 Task: Look for space in Spanish Springs, United States from 8th August, 2023 to 15th August, 2023 for 9 adults in price range Rs.10000 to Rs.14000. Place can be shared room with 5 bedrooms having 9 beds and 5 bathrooms. Property type can be house, flat, guest house. Amenities needed are: wifi, TV, free parkinig on premises, gym, breakfast. Booking option can be shelf check-in. Required host language is English.
Action: Mouse moved to (593, 128)
Screenshot: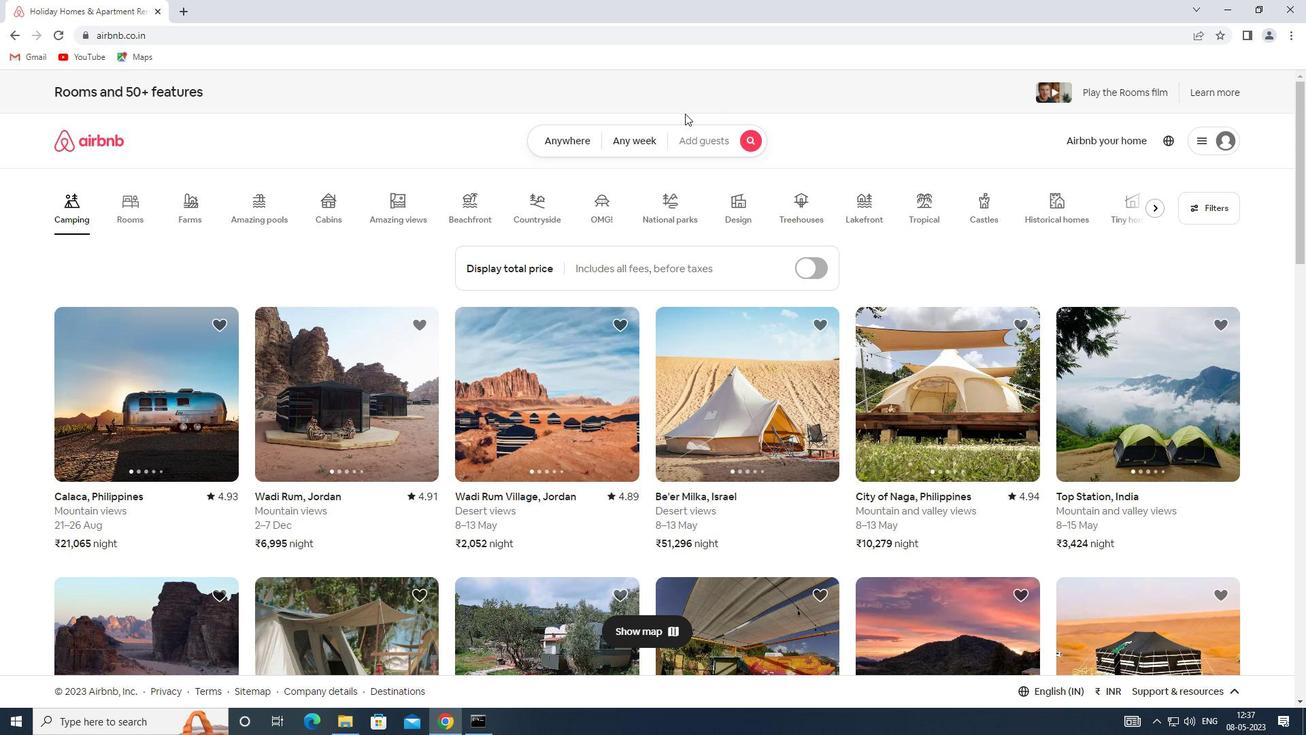 
Action: Mouse pressed left at (593, 128)
Screenshot: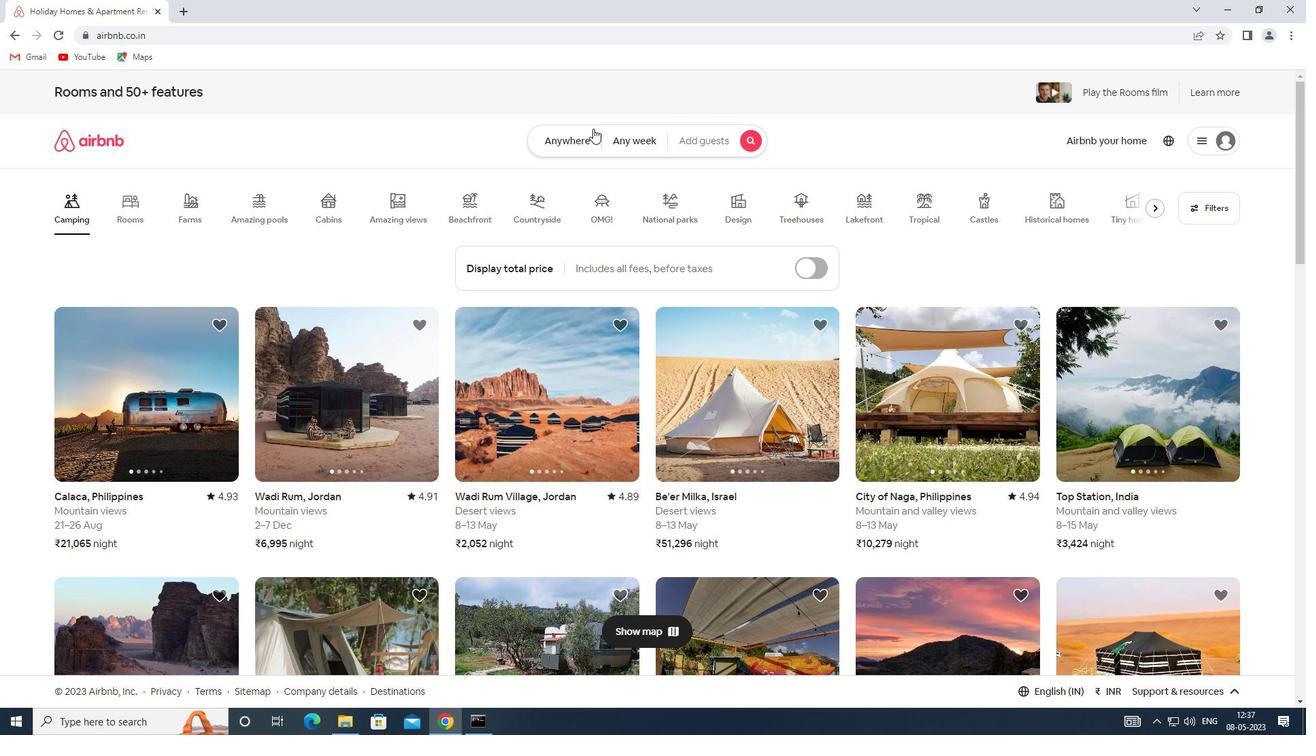 
Action: Mouse moved to (430, 189)
Screenshot: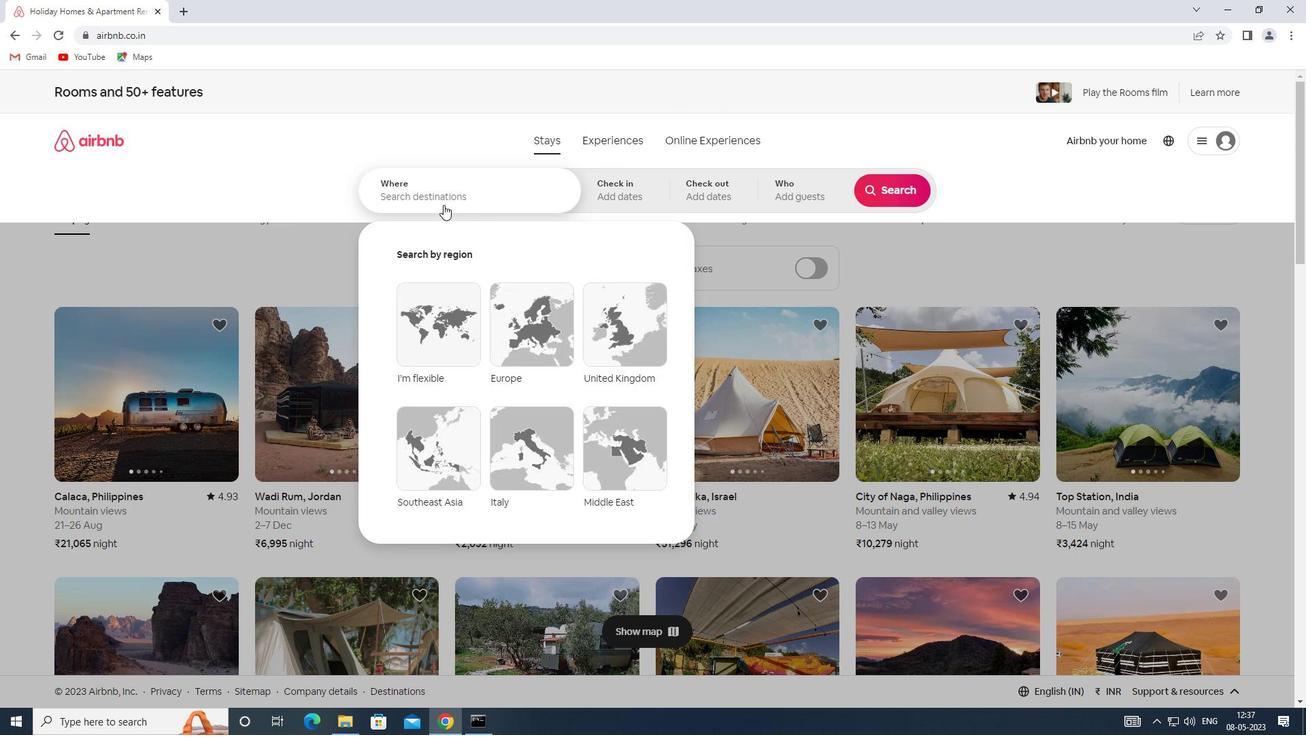 
Action: Mouse pressed left at (430, 189)
Screenshot: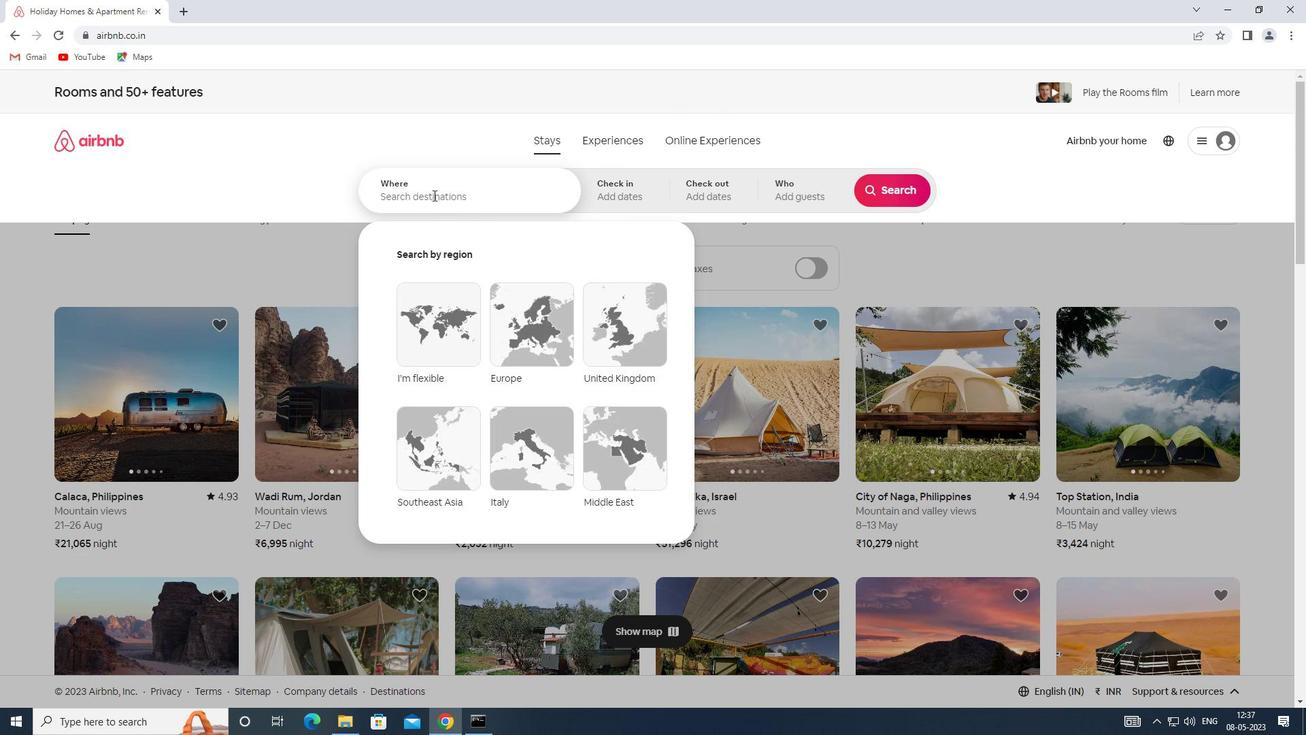 
Action: Key pressed <Key.shift>SPACE<Key.space>IN<Key.space><Key.shift>SPANISH<Key.space>,<Key.shift>UNITED<Key.space><Key.shift>STATES
Screenshot: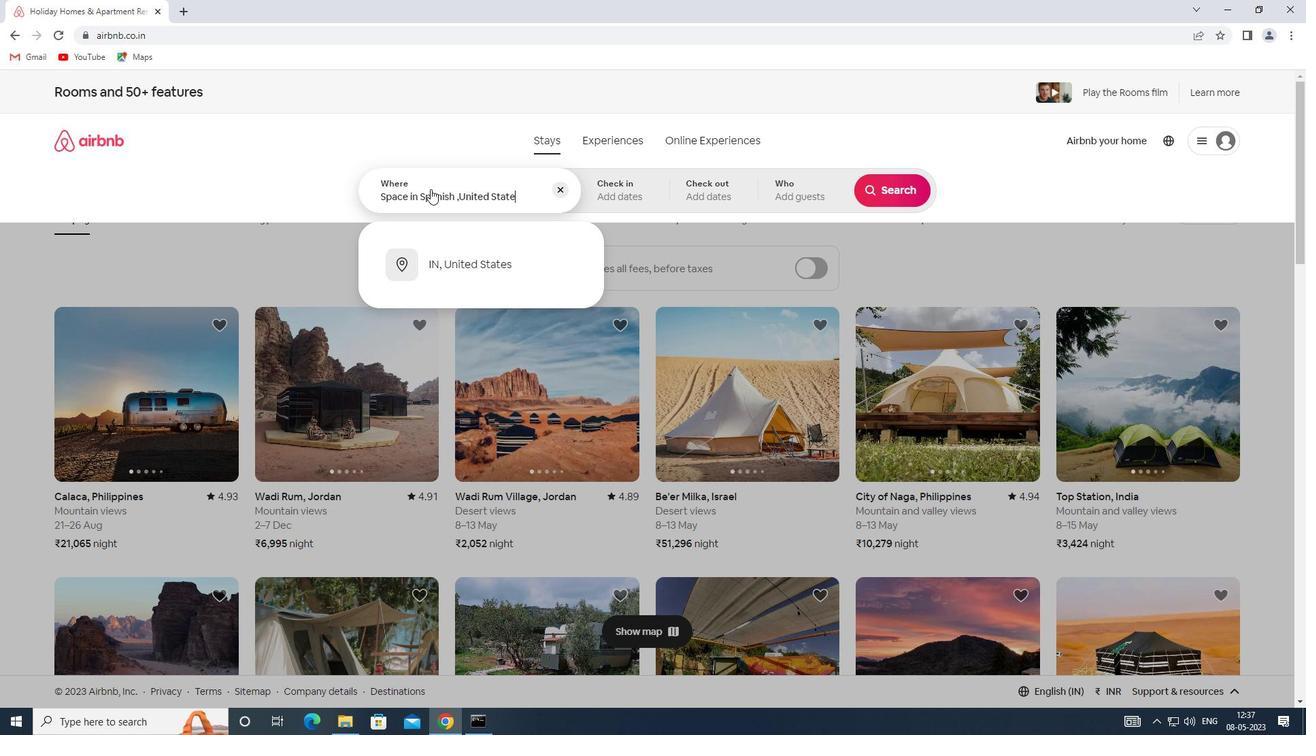 
Action: Mouse moved to (618, 194)
Screenshot: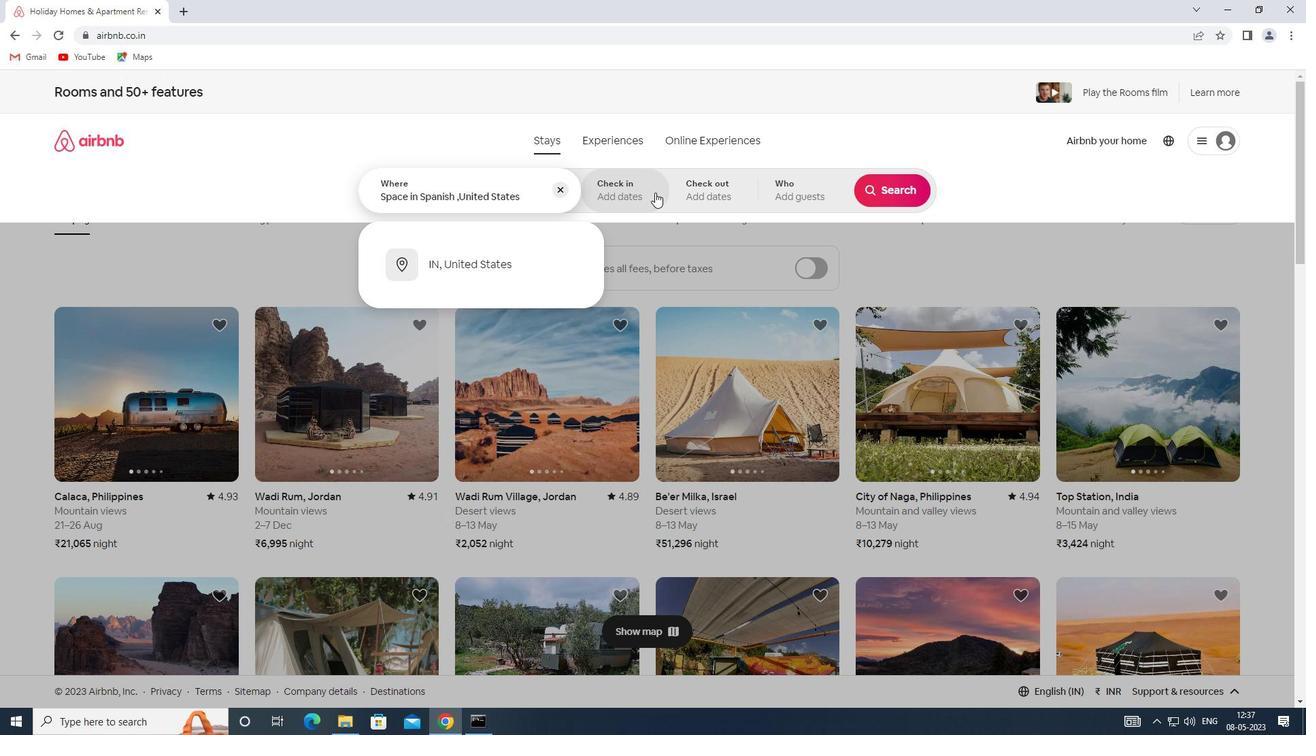 
Action: Mouse pressed left at (618, 194)
Screenshot: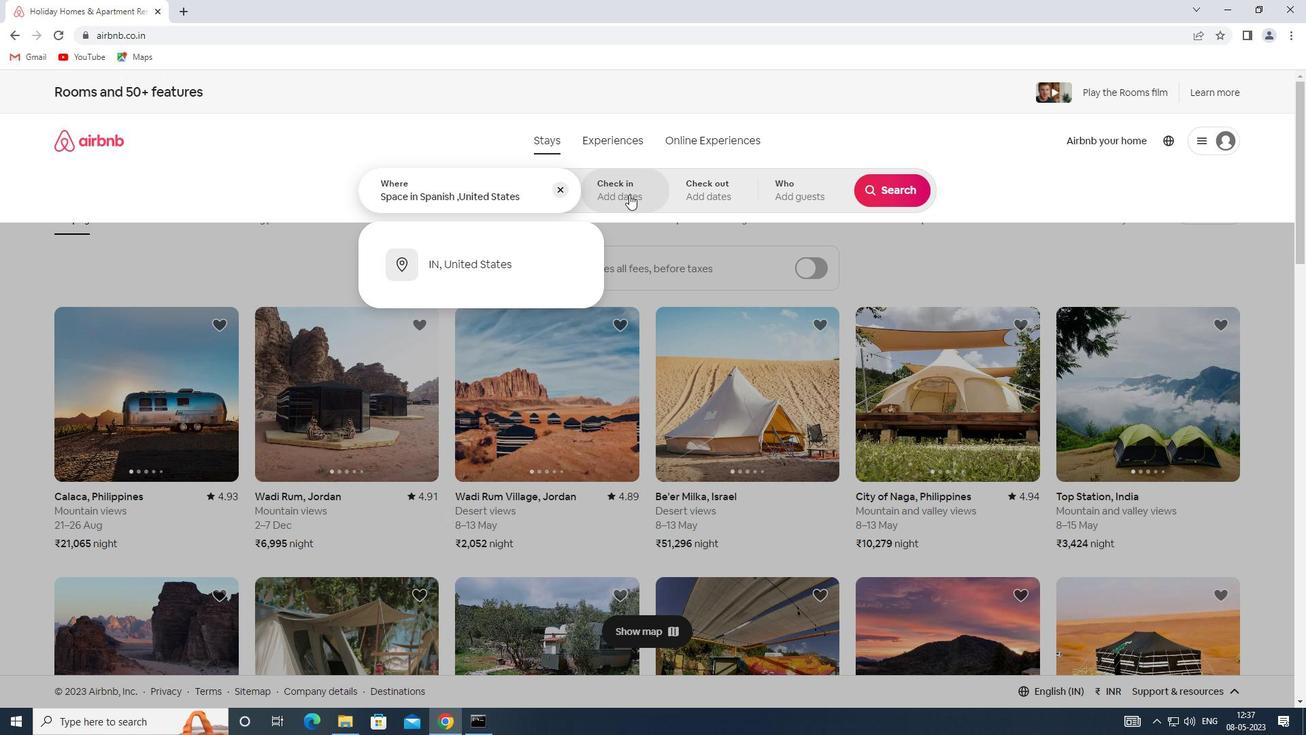 
Action: Mouse moved to (884, 294)
Screenshot: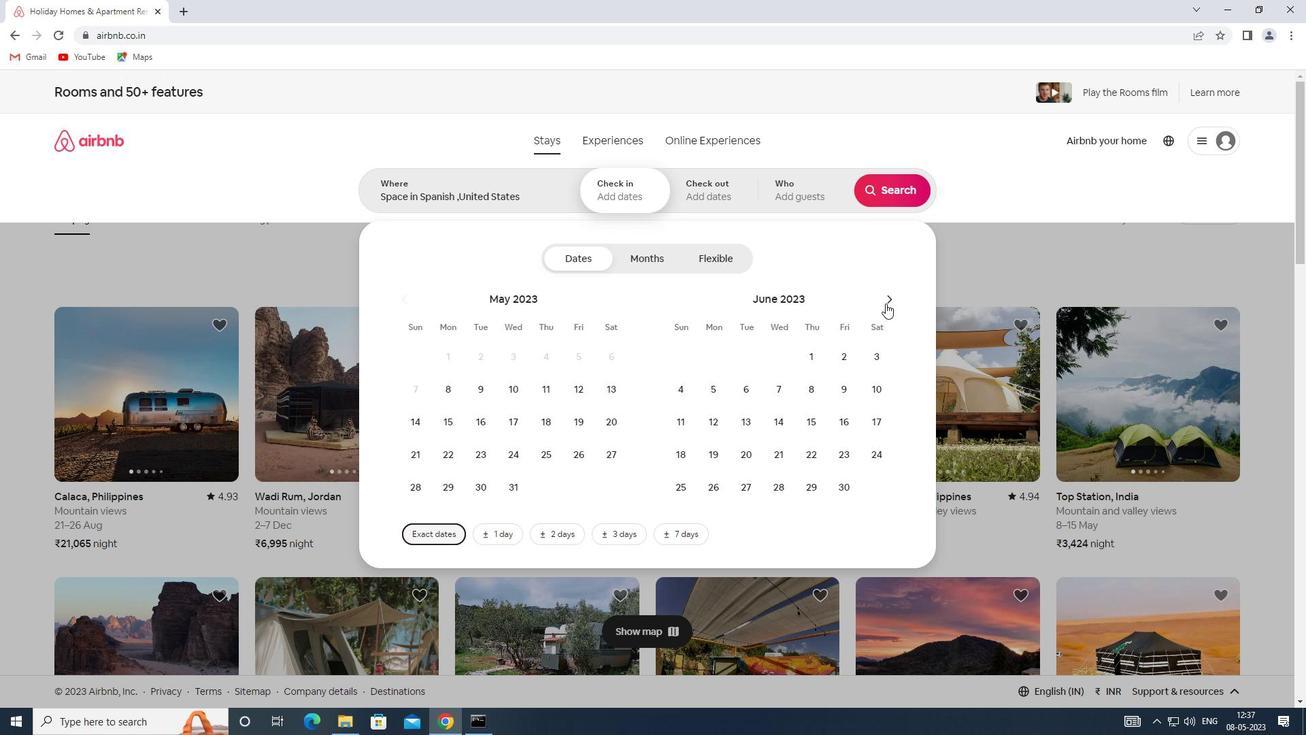 
Action: Mouse pressed left at (884, 294)
Screenshot: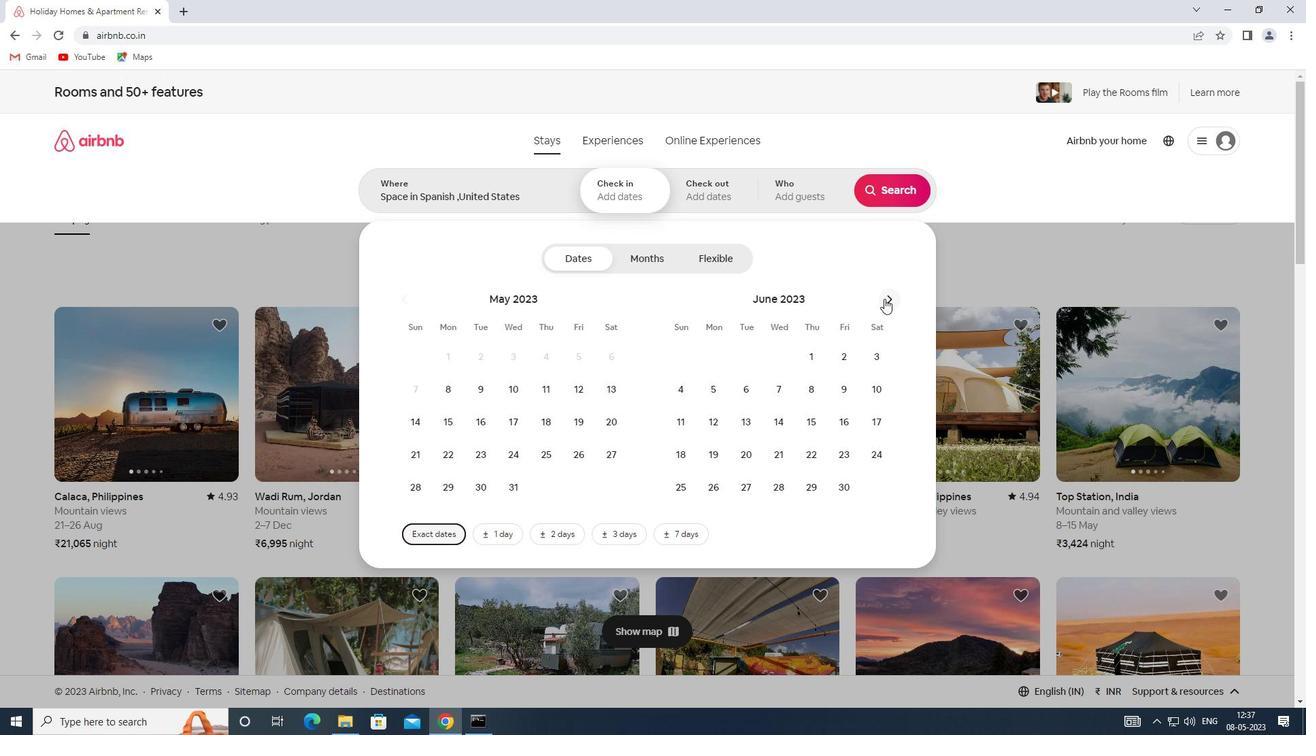 
Action: Mouse pressed left at (884, 294)
Screenshot: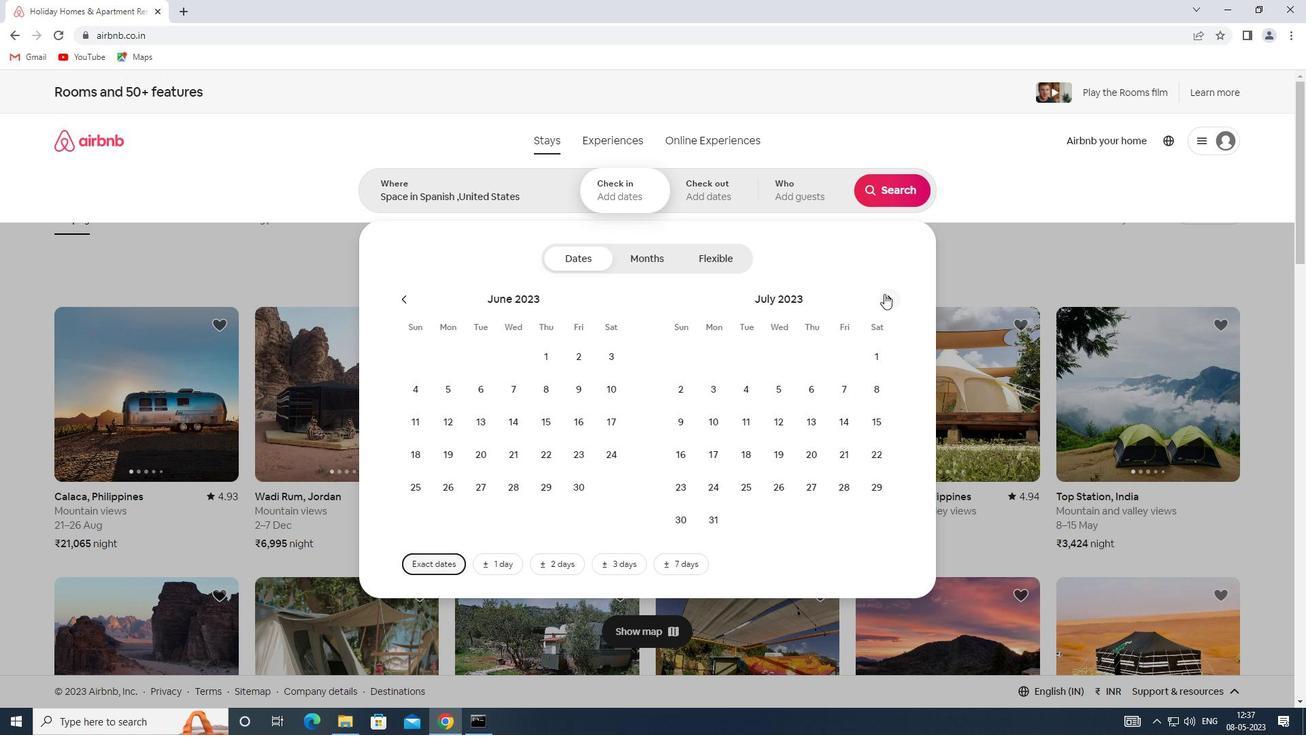 
Action: Mouse moved to (741, 392)
Screenshot: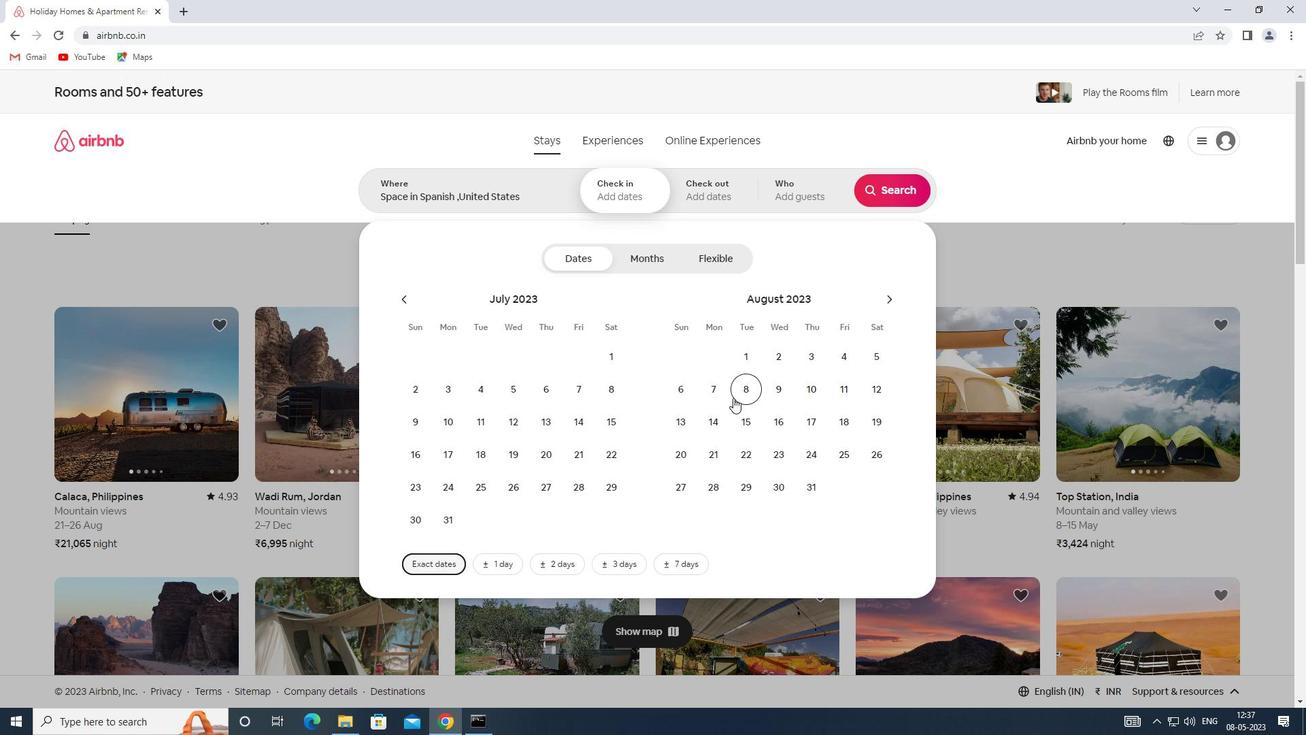 
Action: Mouse pressed left at (741, 392)
Screenshot: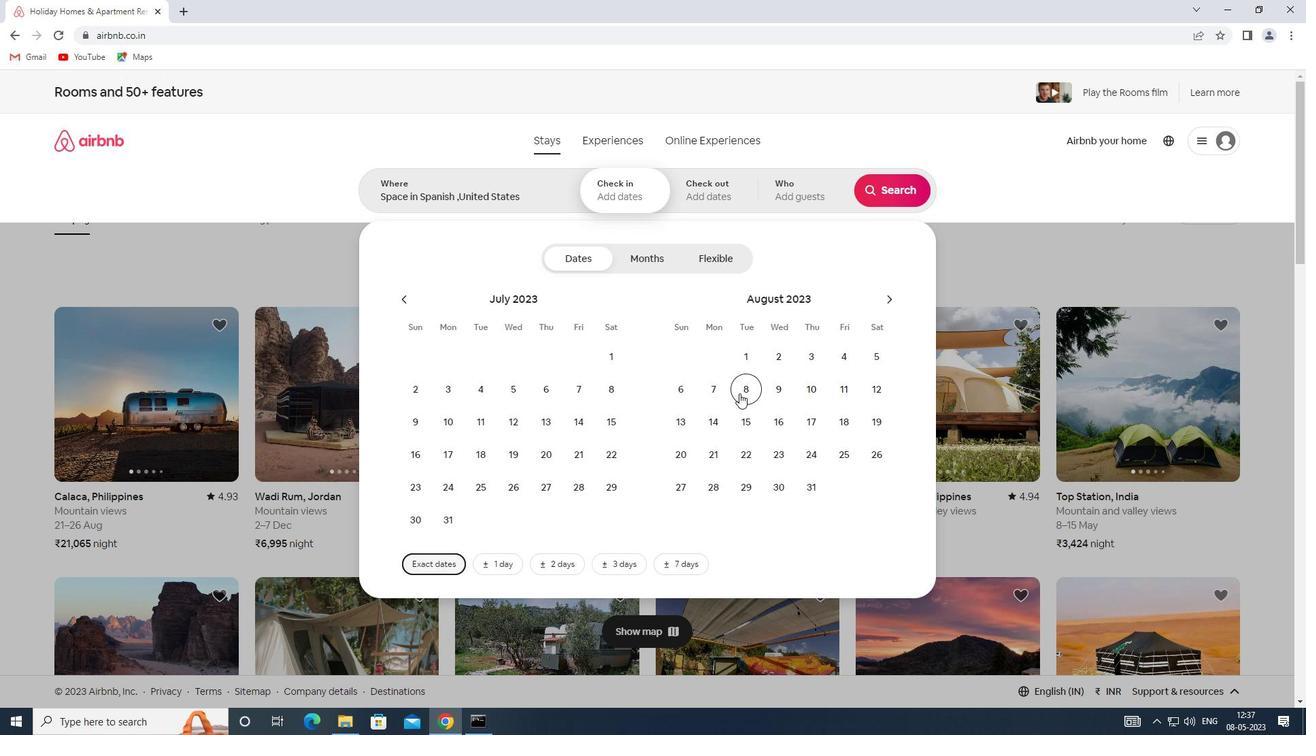 
Action: Mouse moved to (742, 415)
Screenshot: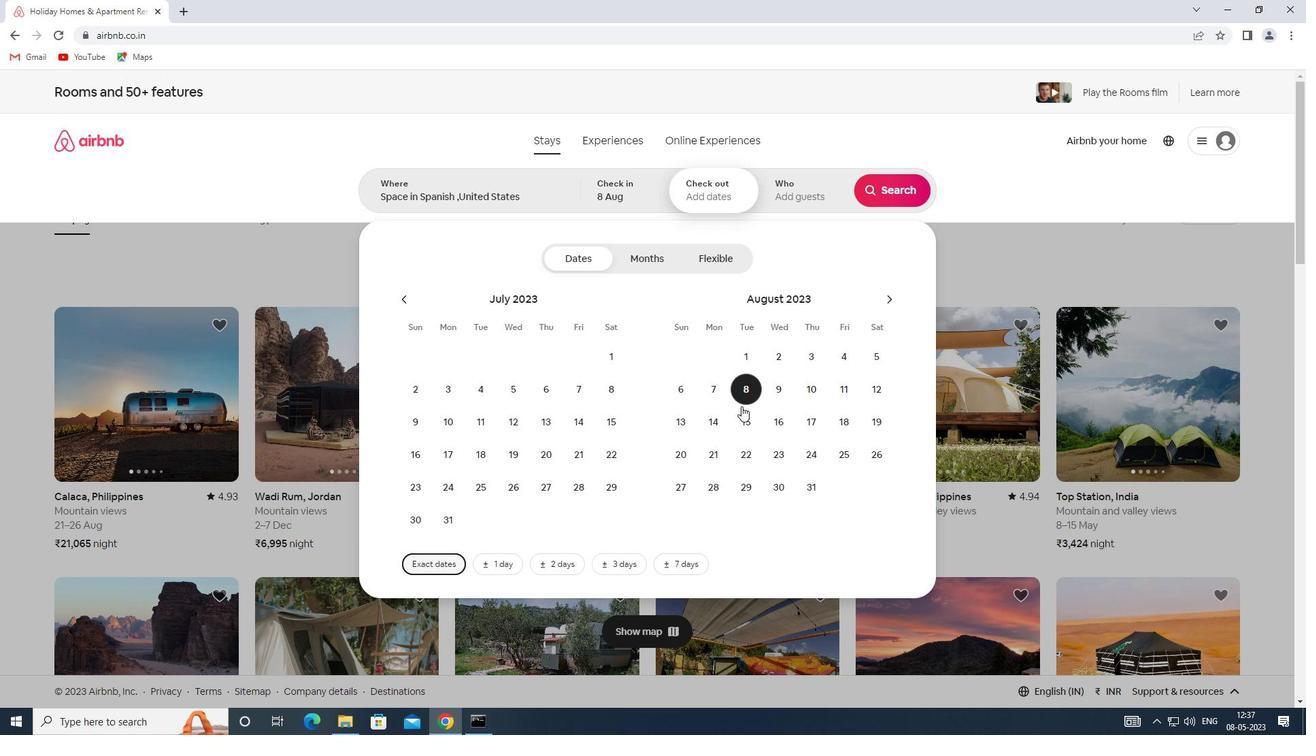 
Action: Mouse pressed left at (742, 415)
Screenshot: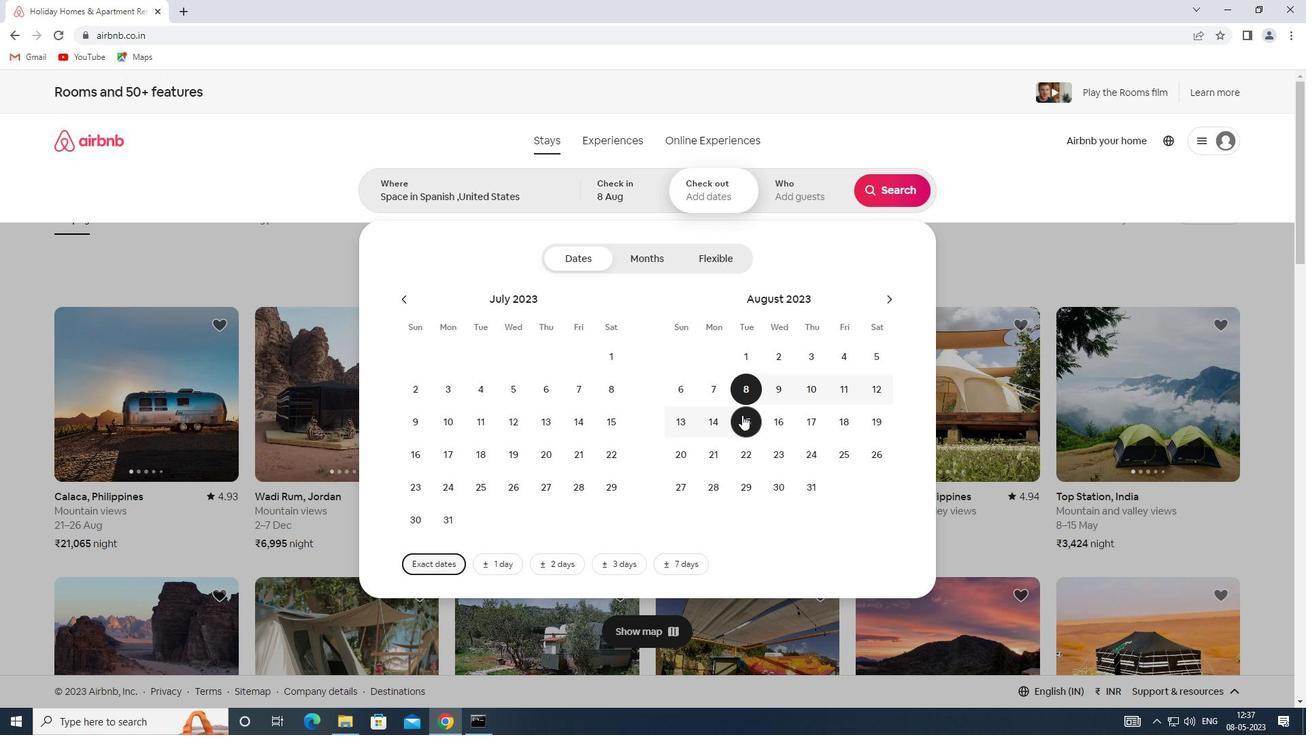 
Action: Mouse moved to (779, 185)
Screenshot: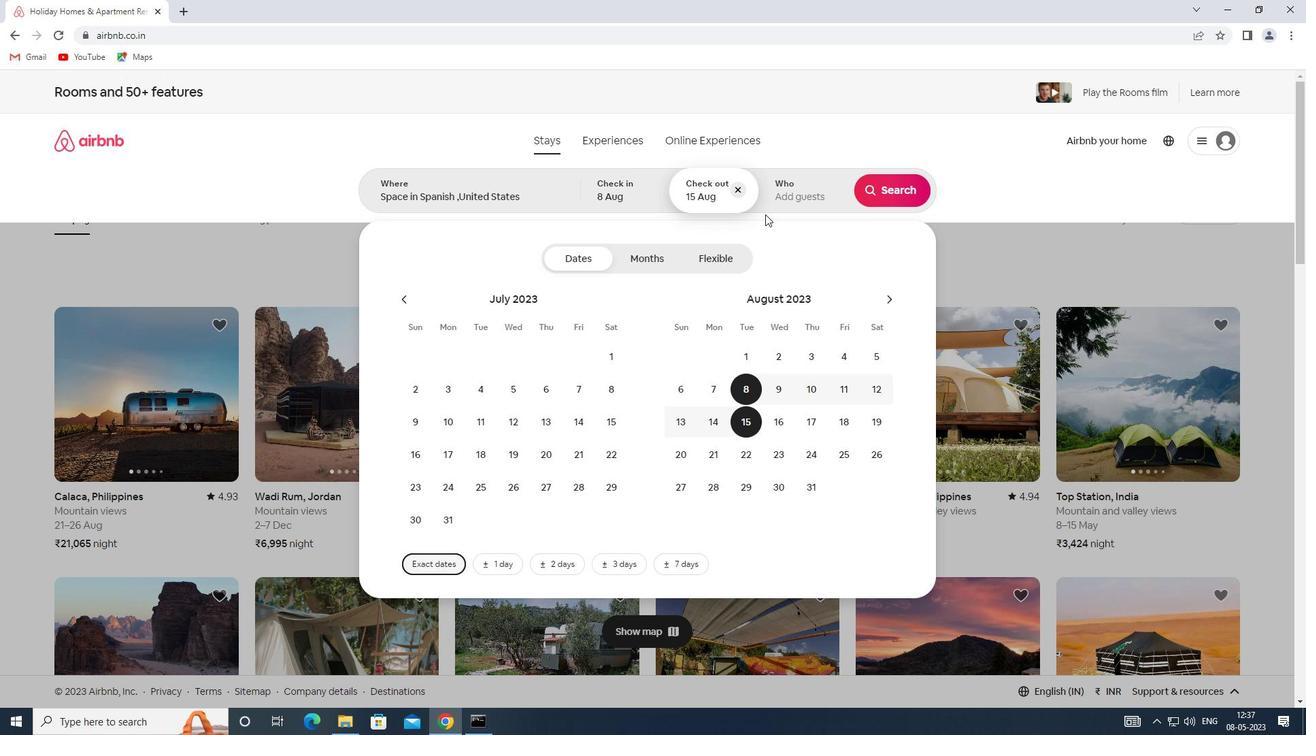 
Action: Mouse pressed left at (779, 185)
Screenshot: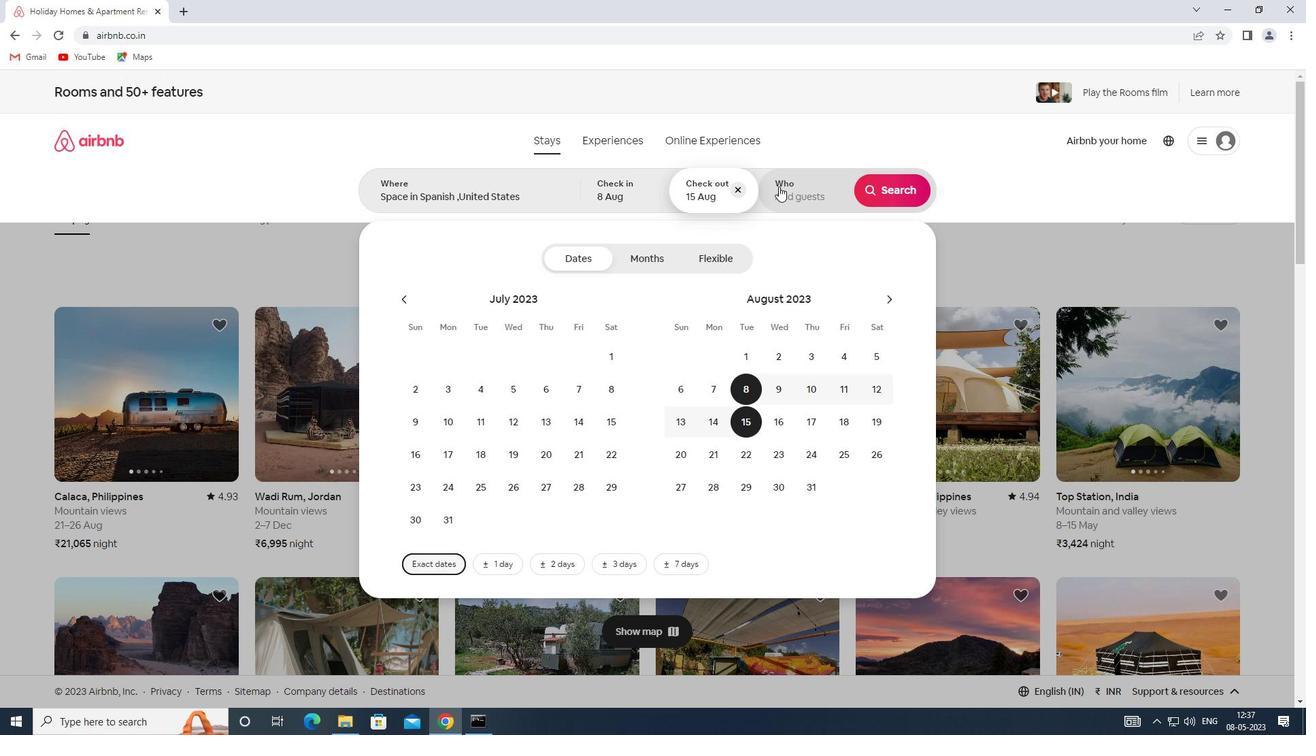 
Action: Mouse moved to (903, 256)
Screenshot: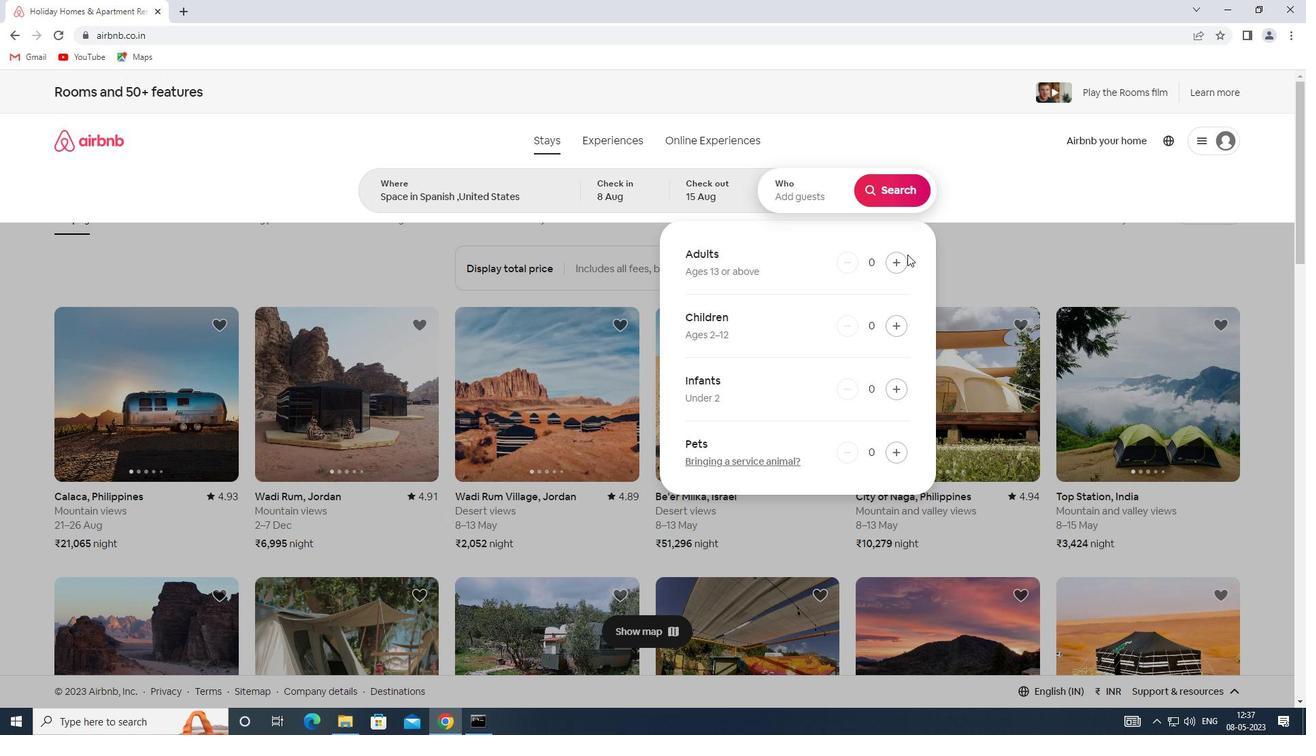 
Action: Mouse pressed left at (903, 256)
Screenshot: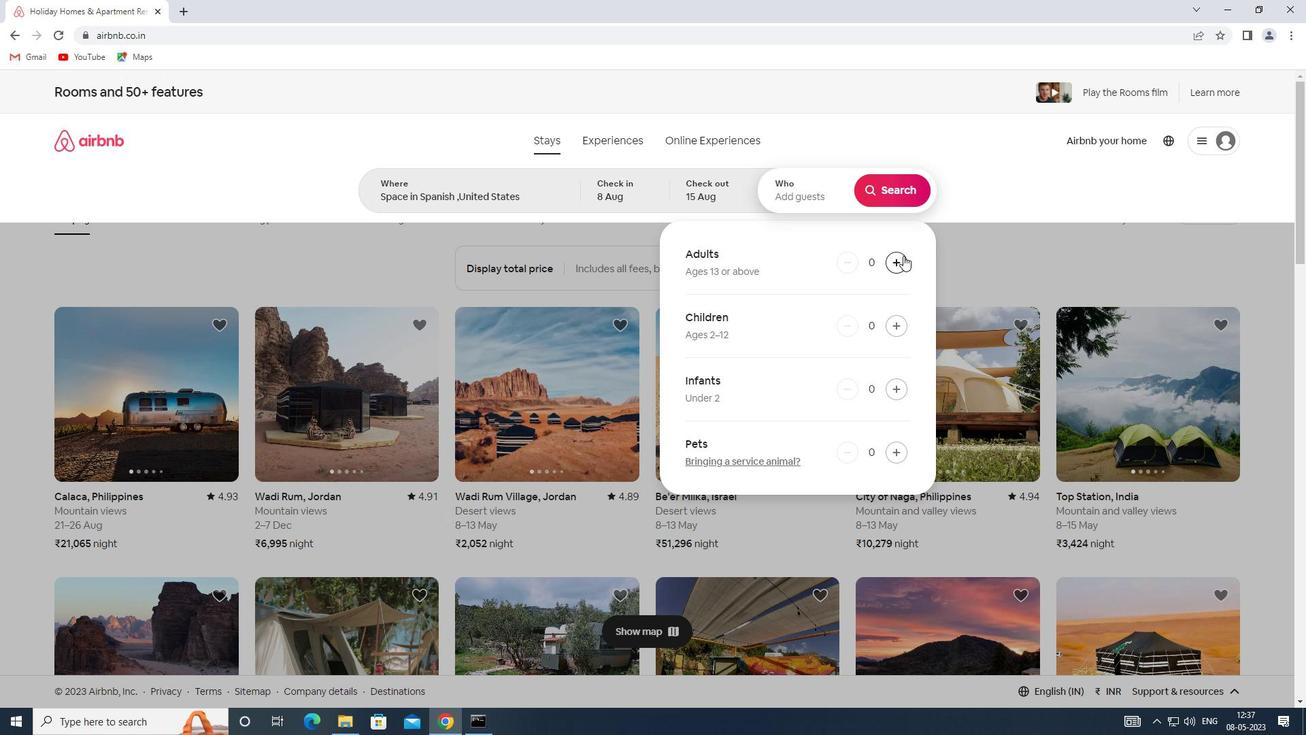 
Action: Mouse pressed left at (903, 256)
Screenshot: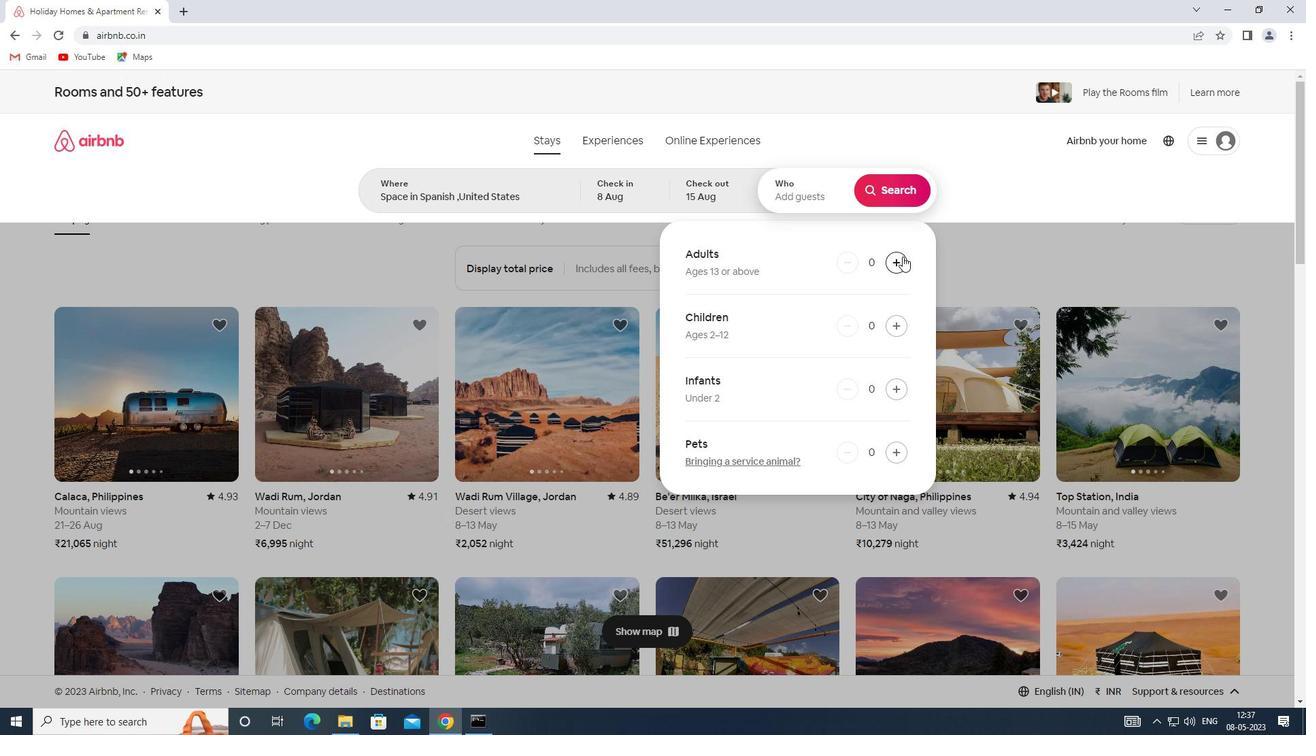 
Action: Mouse pressed left at (903, 256)
Screenshot: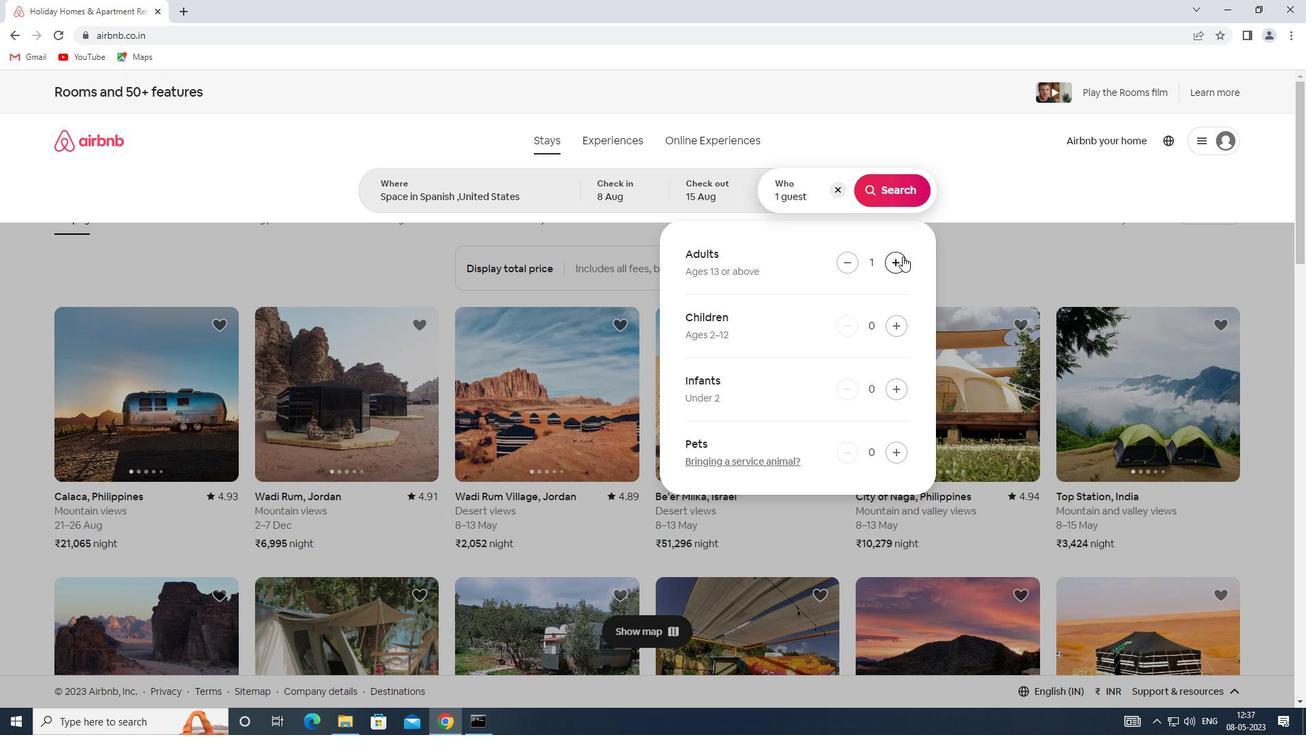 
Action: Mouse pressed left at (903, 256)
Screenshot: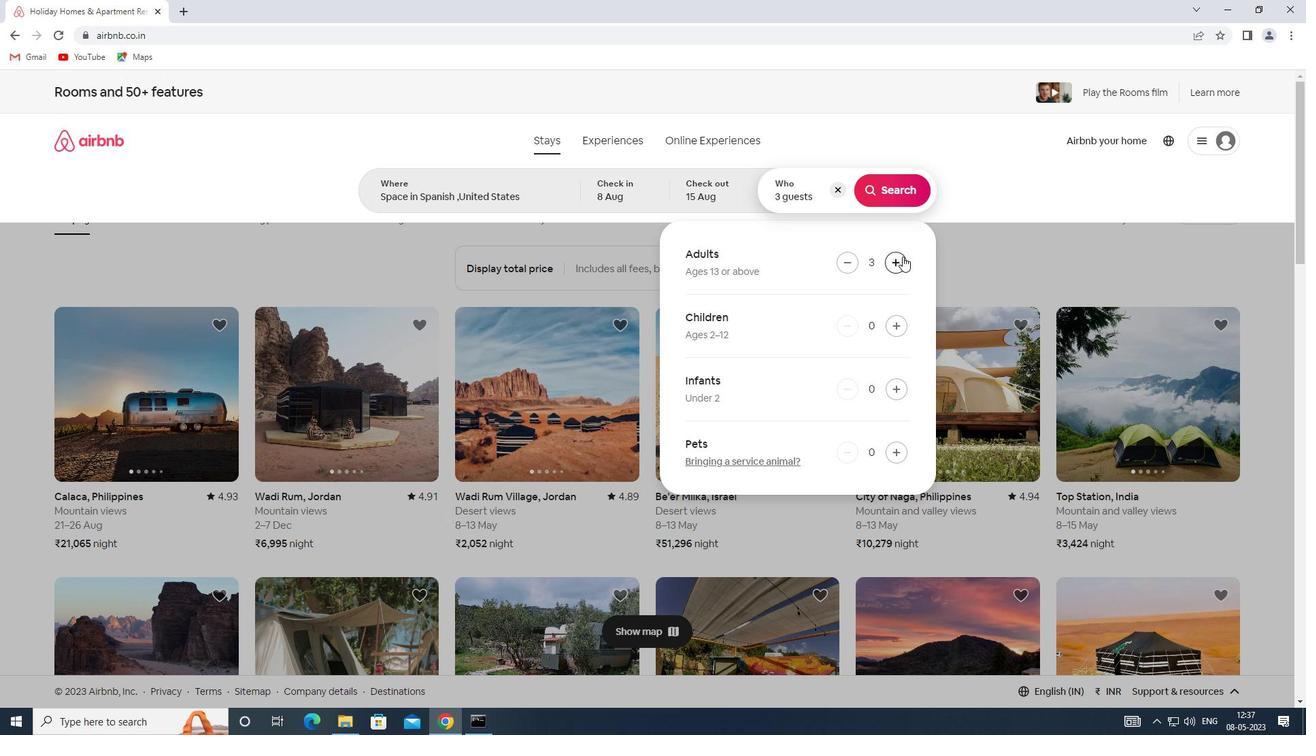 
Action: Mouse pressed left at (903, 256)
Screenshot: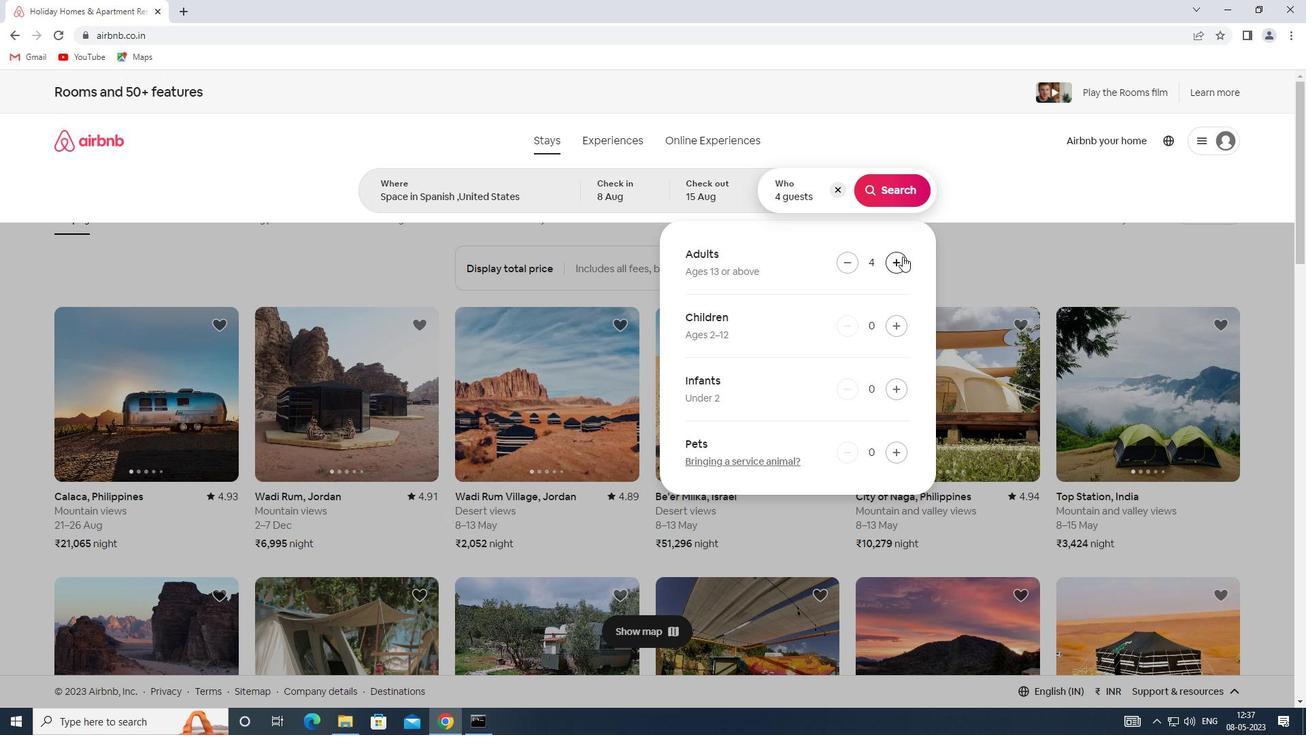 
Action: Mouse pressed left at (903, 256)
Screenshot: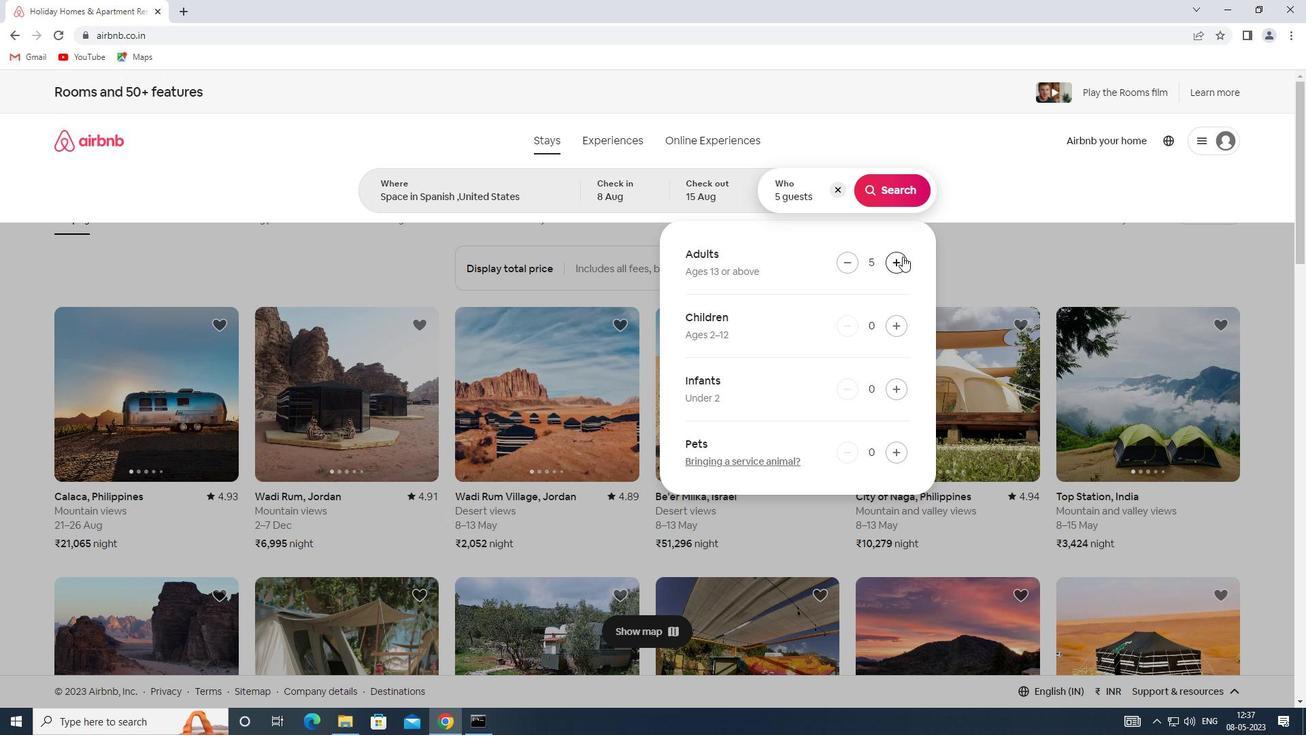 
Action: Mouse pressed left at (903, 256)
Screenshot: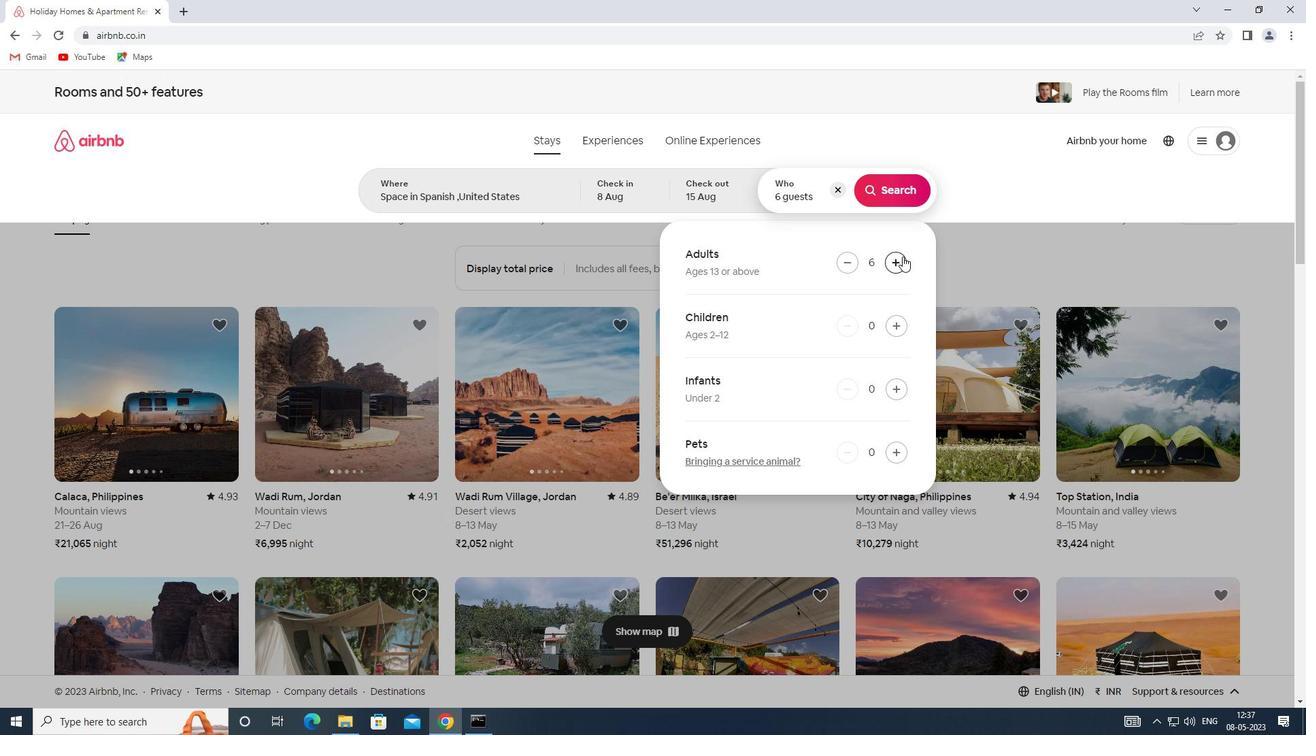 
Action: Mouse moved to (899, 260)
Screenshot: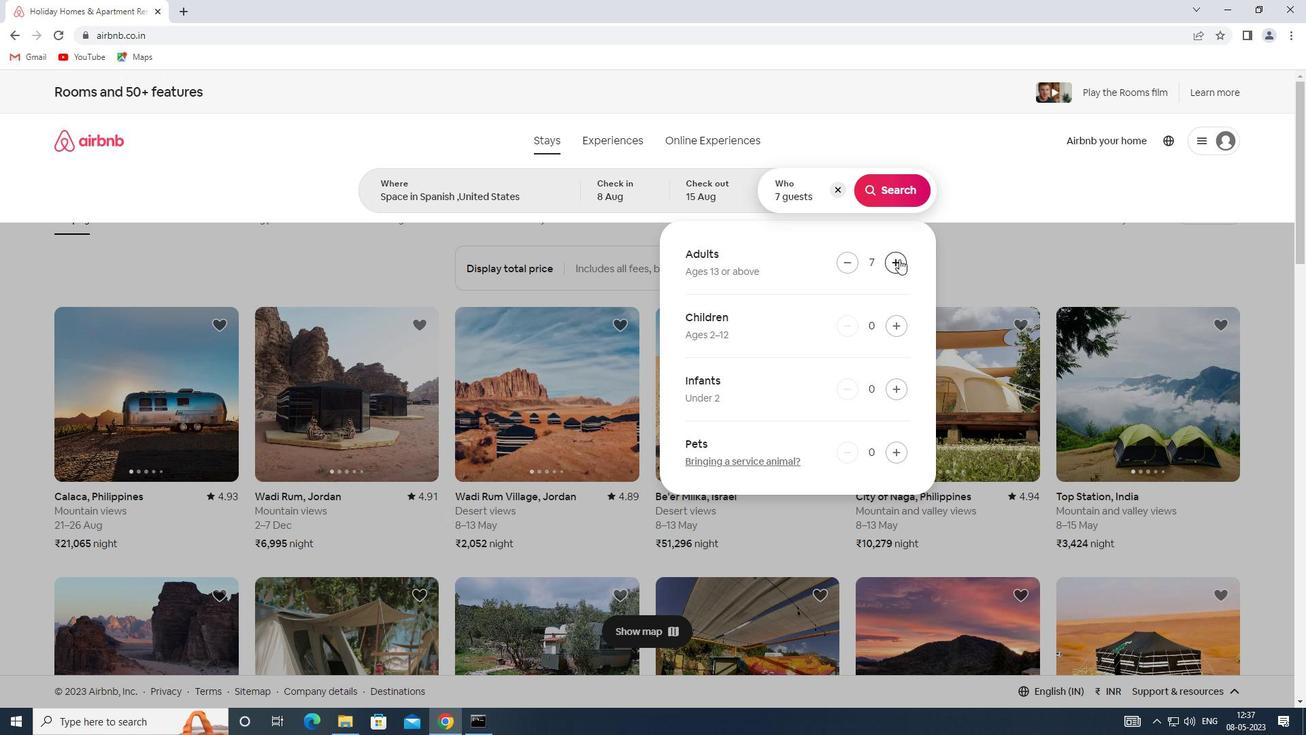 
Action: Mouse pressed left at (899, 260)
Screenshot: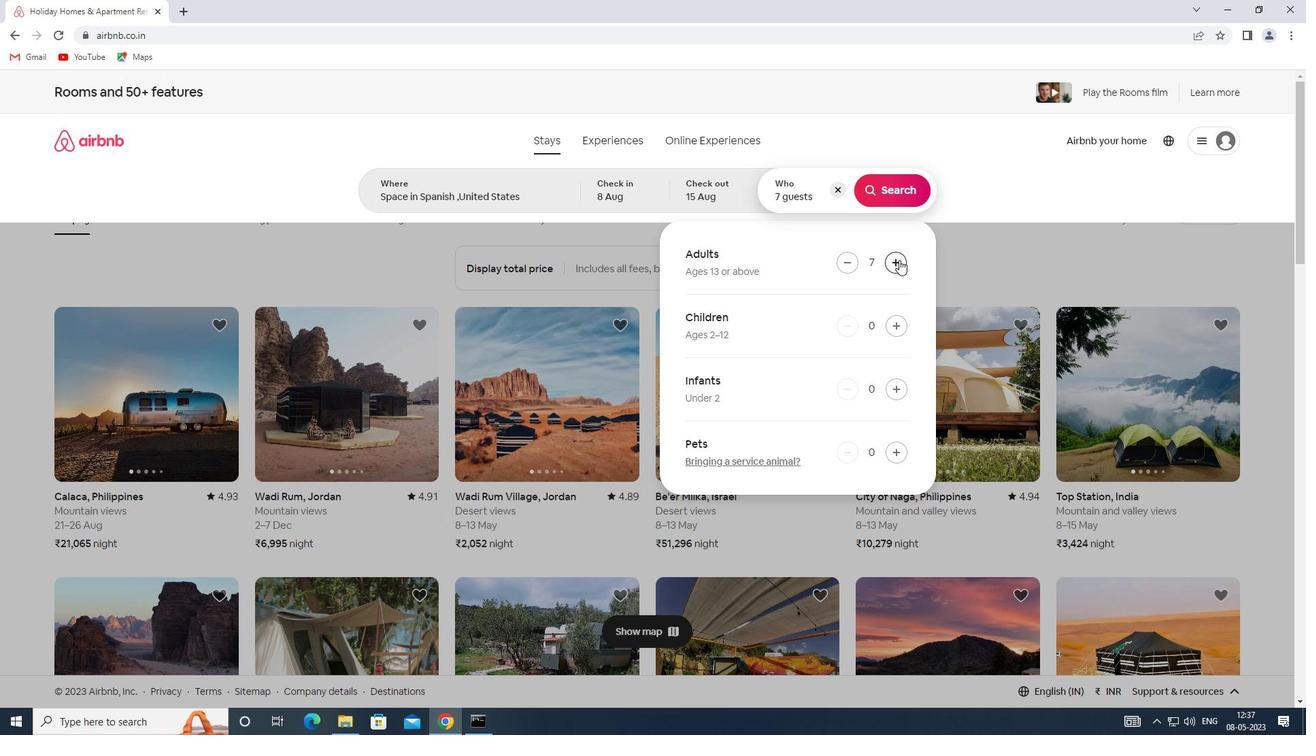 
Action: Mouse pressed left at (899, 260)
Screenshot: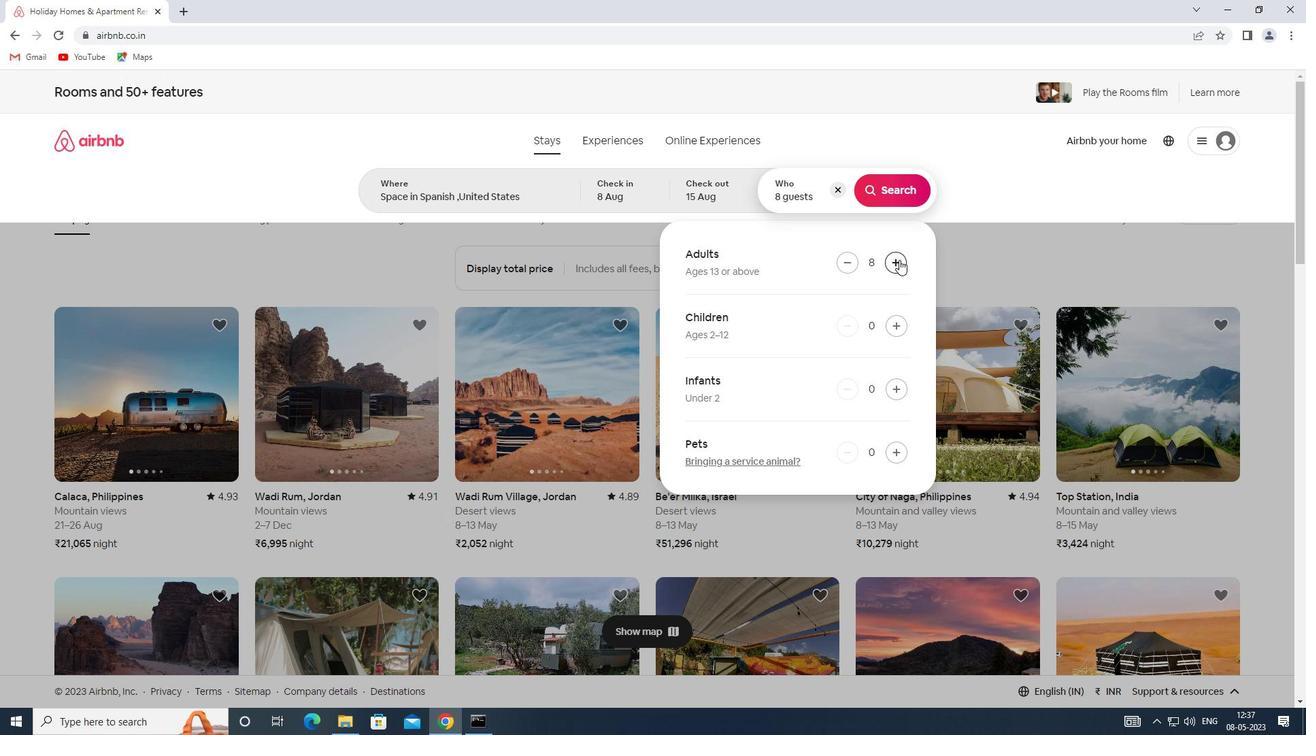 
Action: Mouse moved to (895, 192)
Screenshot: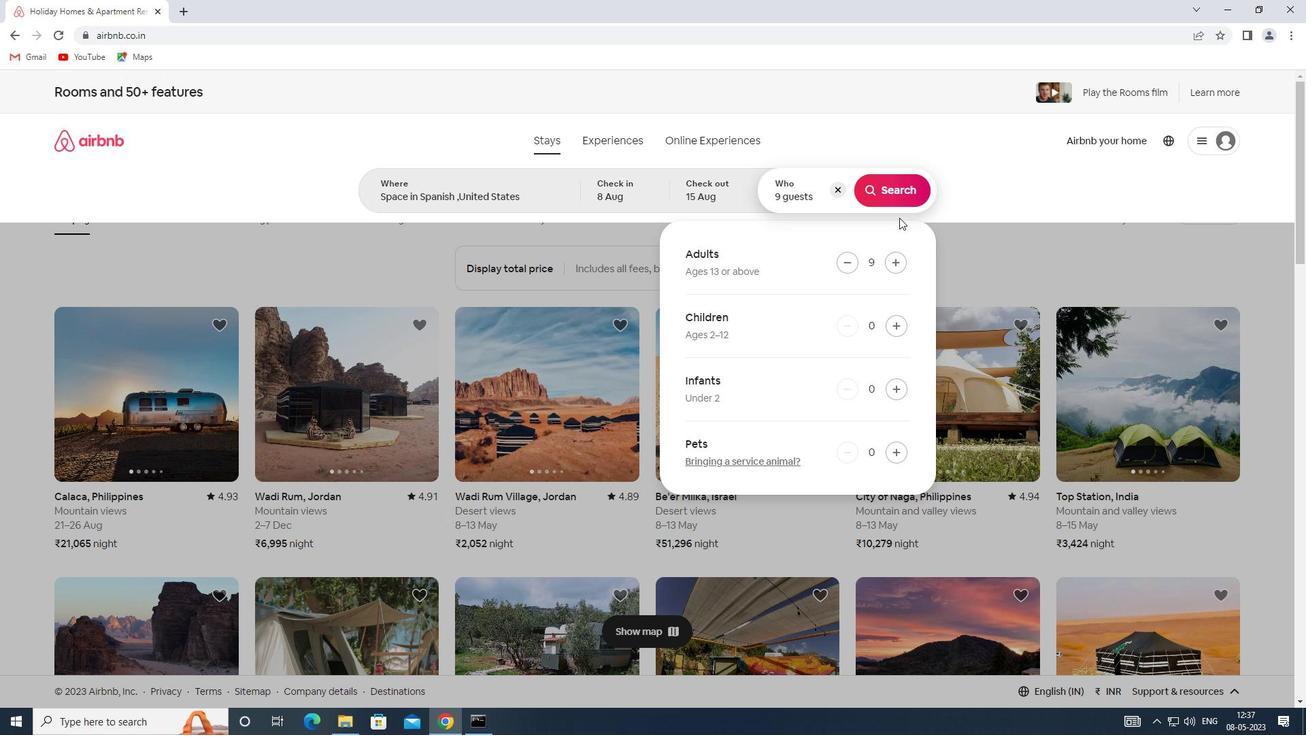 
Action: Mouse pressed left at (895, 192)
Screenshot: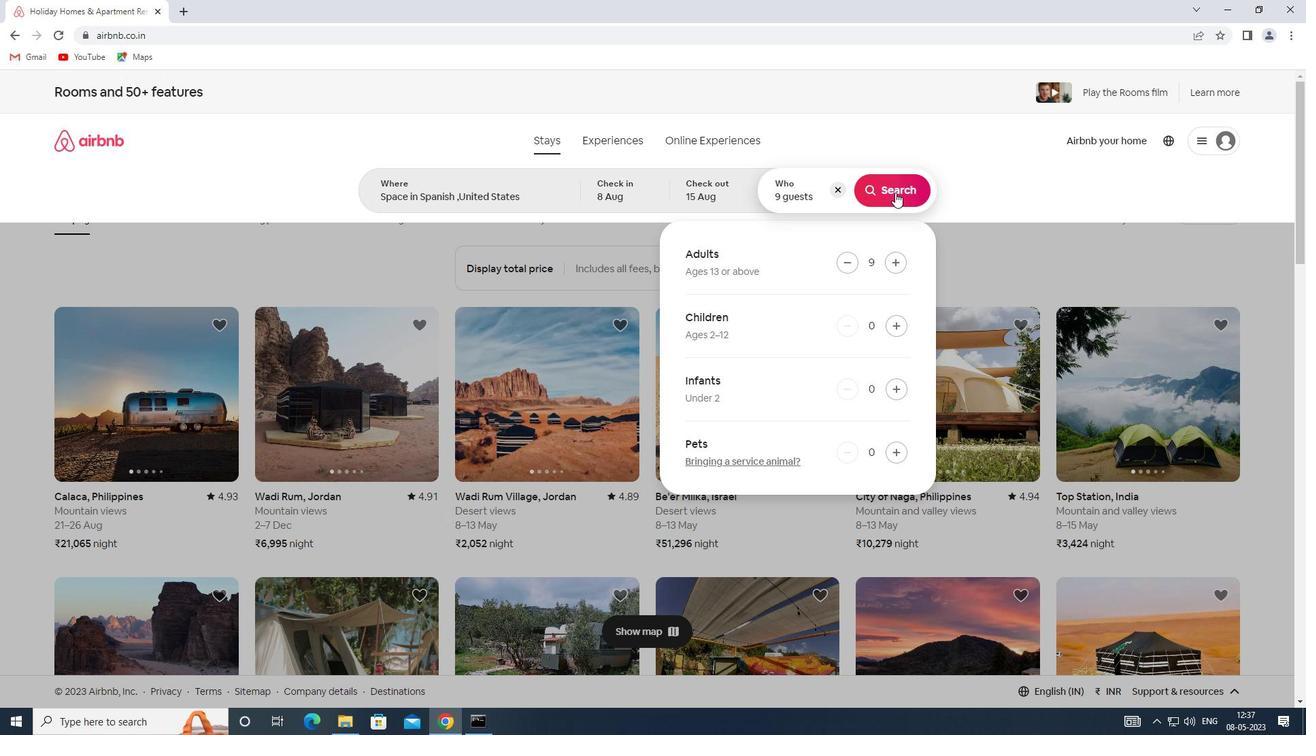 
Action: Mouse moved to (1255, 157)
Screenshot: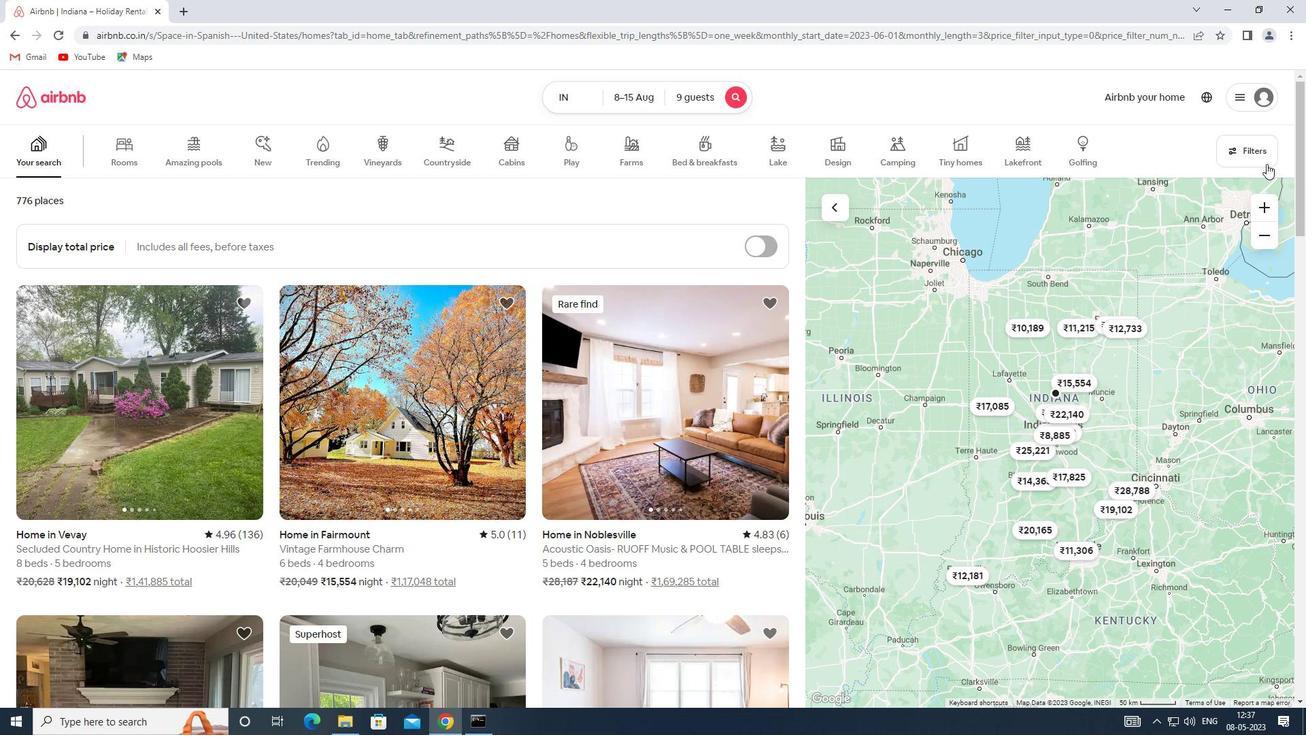 
Action: Mouse pressed left at (1255, 157)
Screenshot: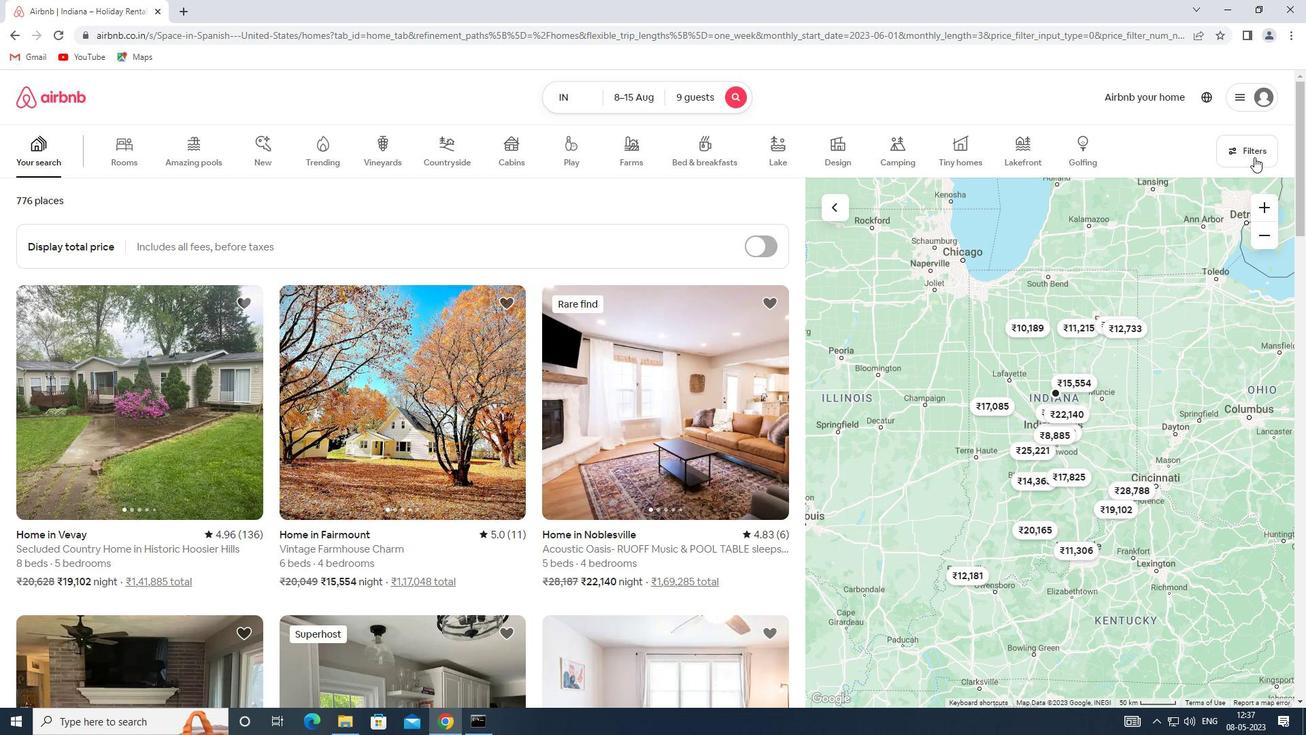 
Action: Mouse moved to (477, 485)
Screenshot: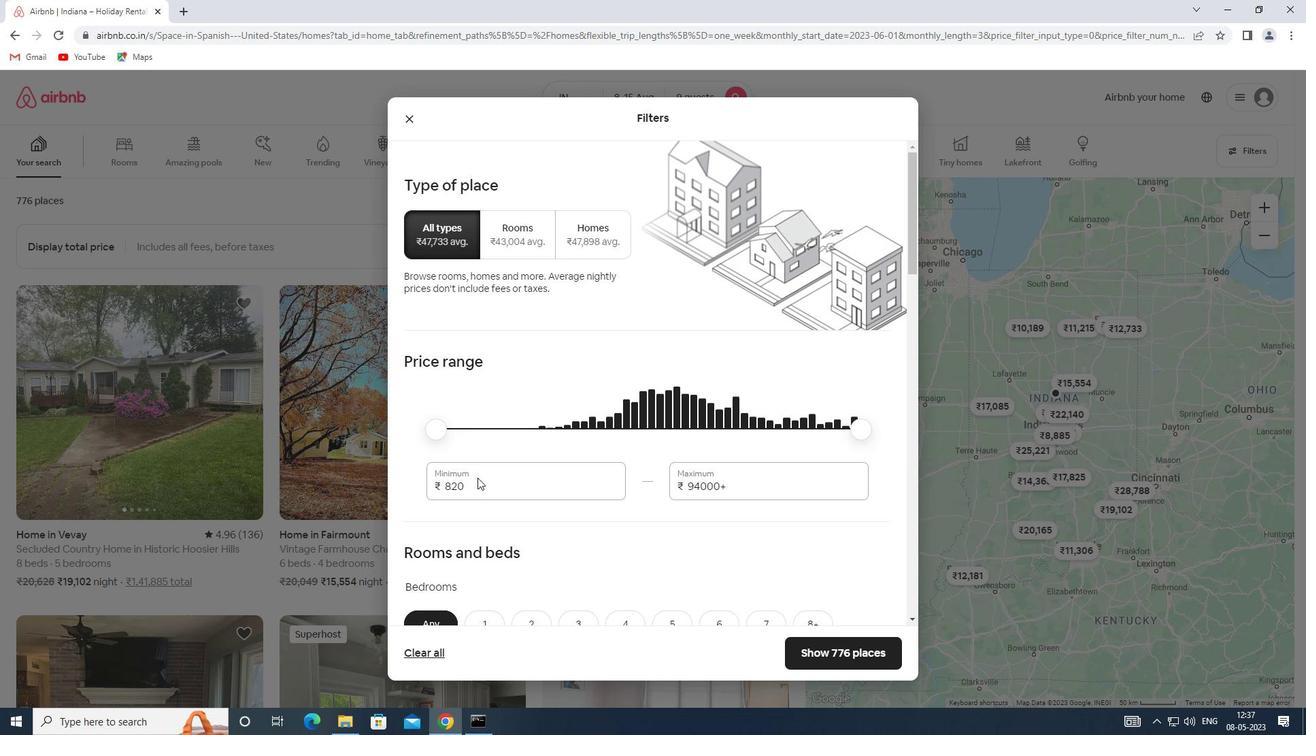 
Action: Mouse pressed left at (477, 485)
Screenshot: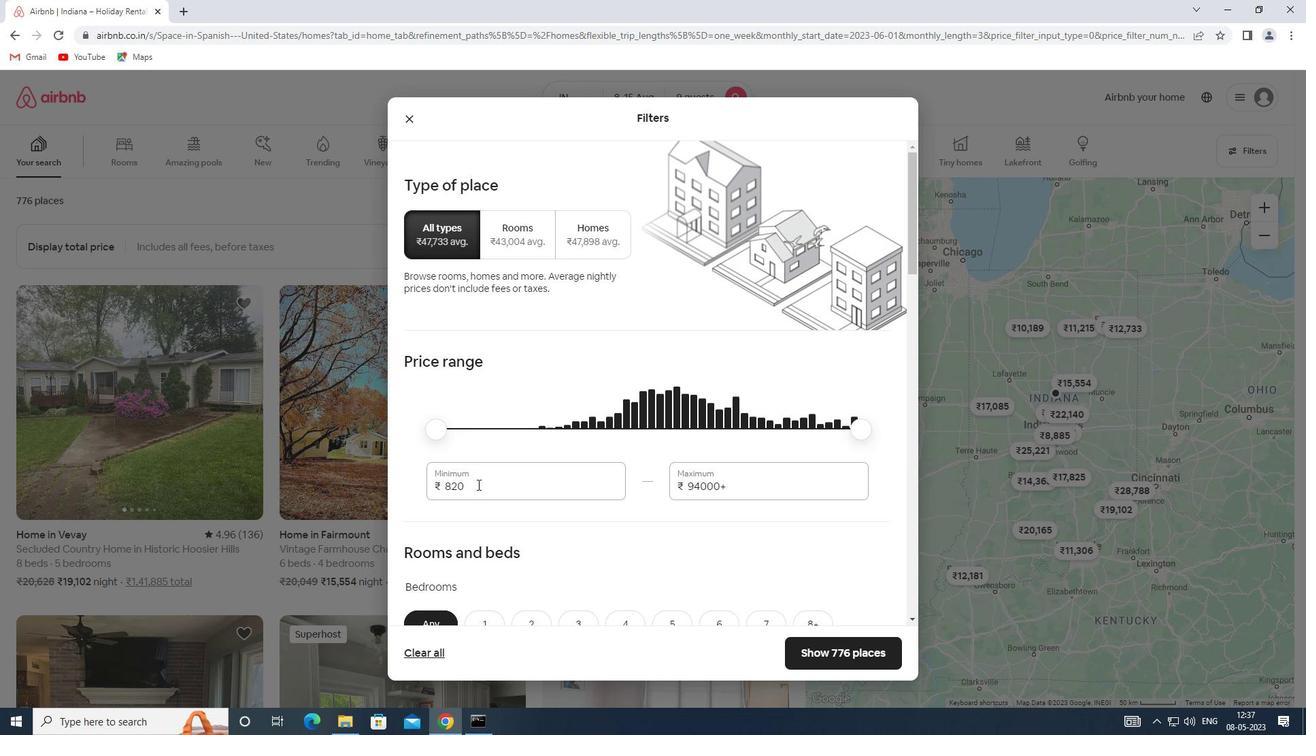 
Action: Mouse moved to (400, 485)
Screenshot: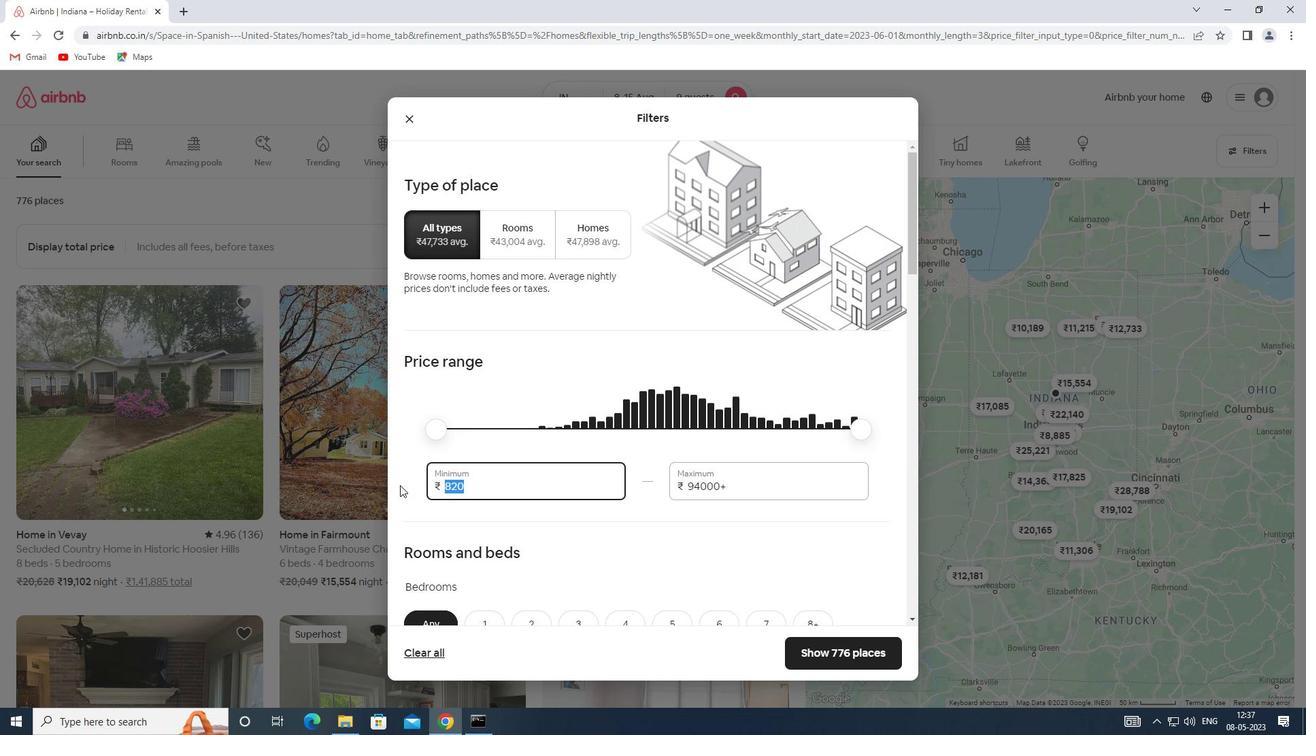 
Action: Key pressed 1000
Screenshot: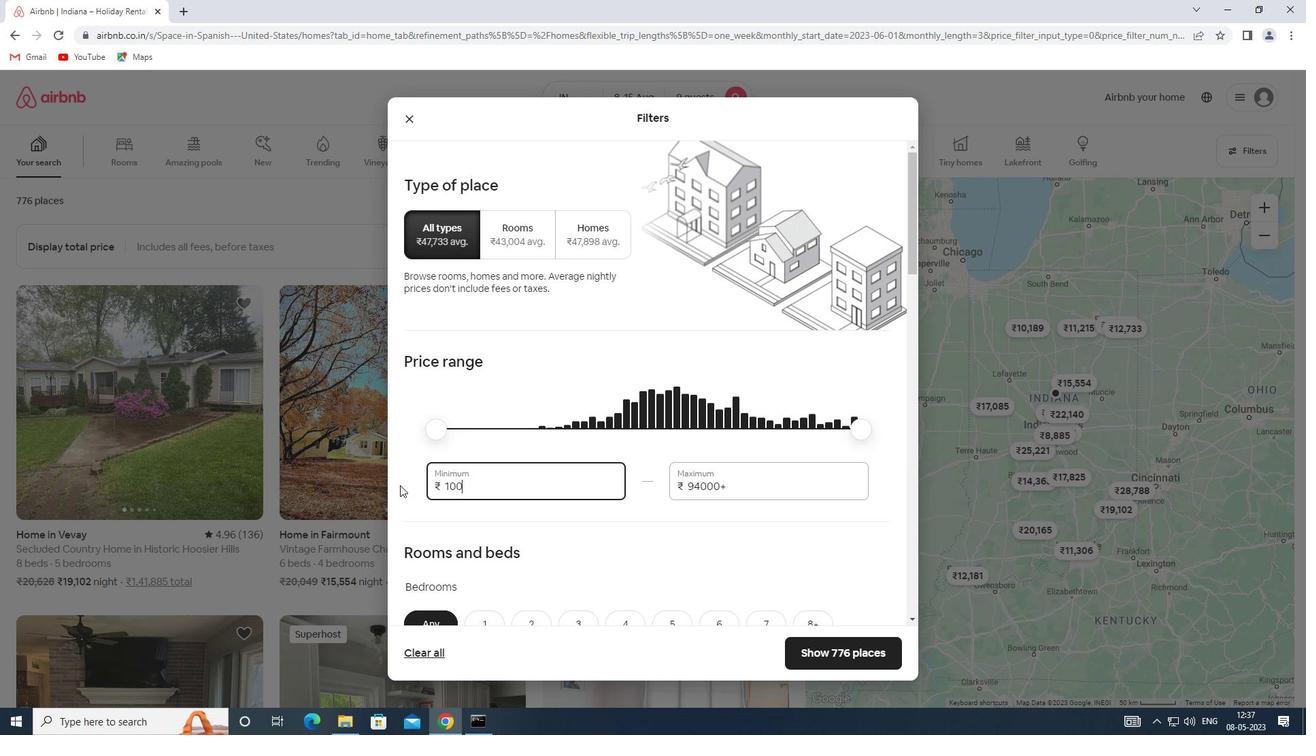 
Action: Mouse moved to (400, 485)
Screenshot: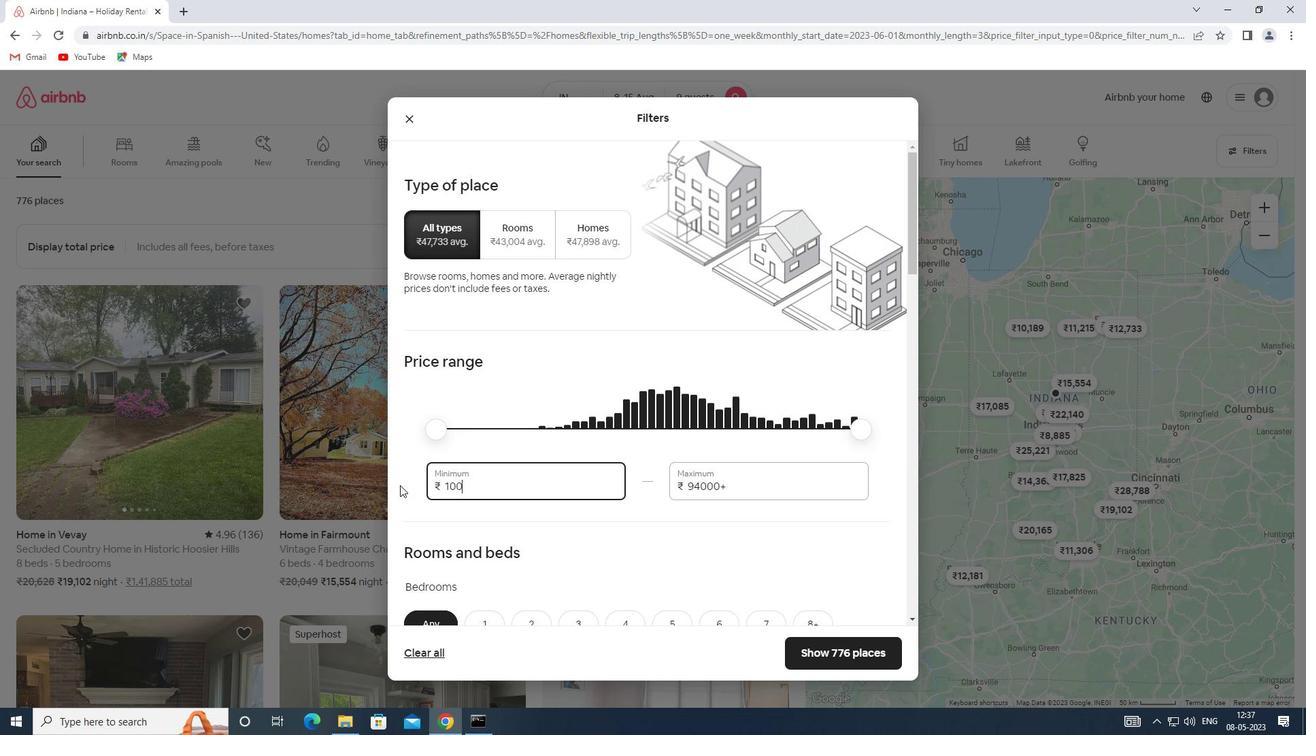
Action: Key pressed 0
Screenshot: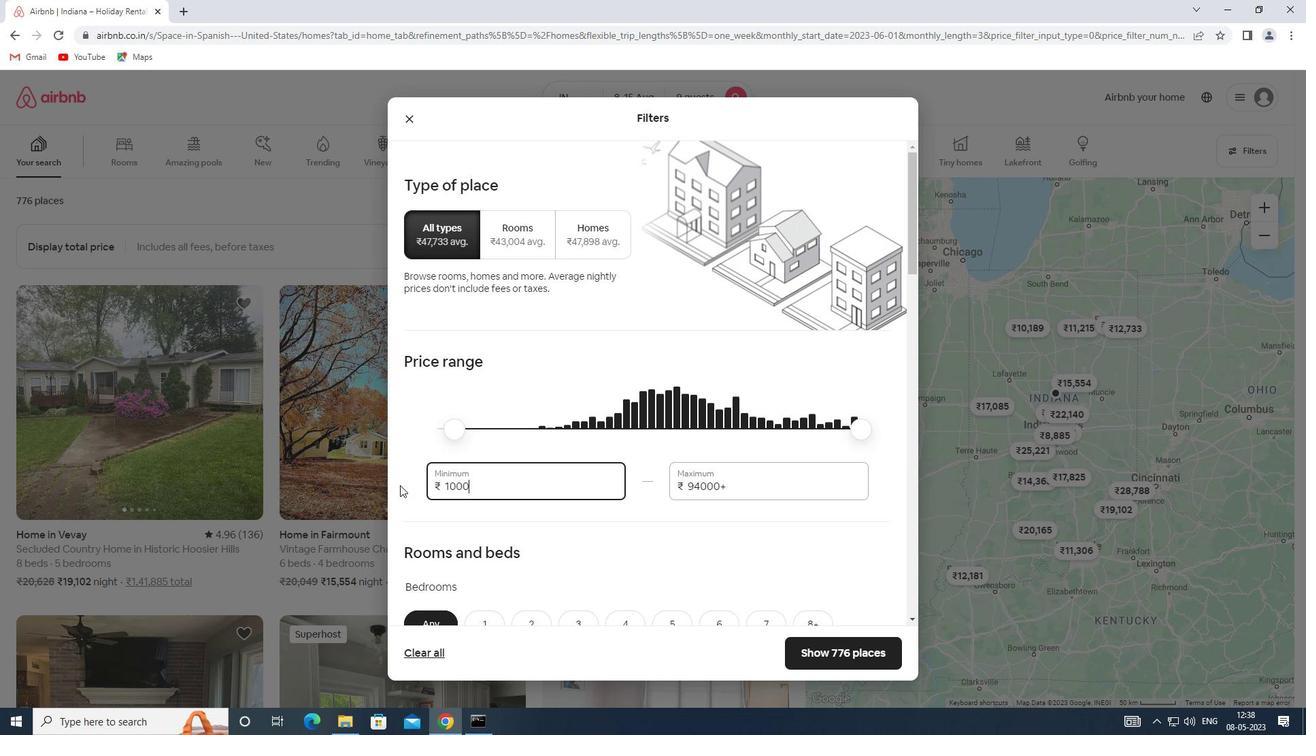 
Action: Mouse moved to (734, 484)
Screenshot: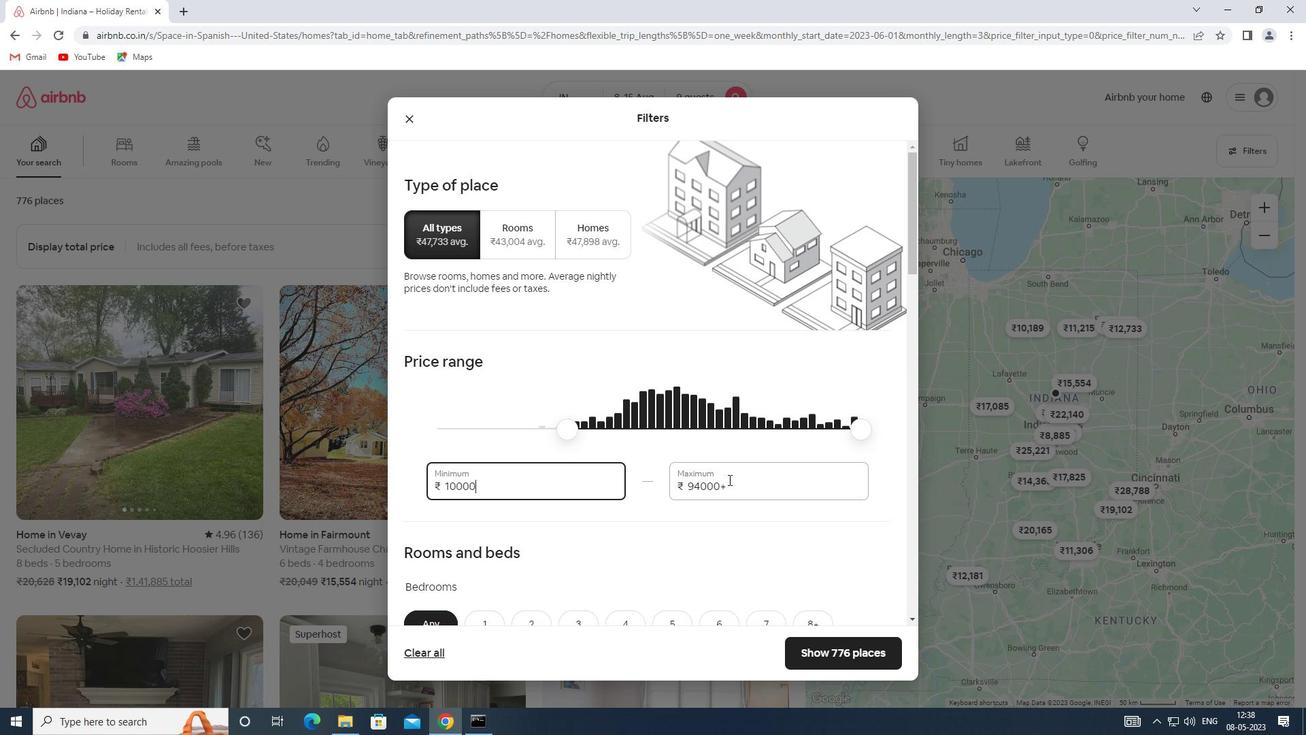 
Action: Mouse pressed left at (734, 484)
Screenshot: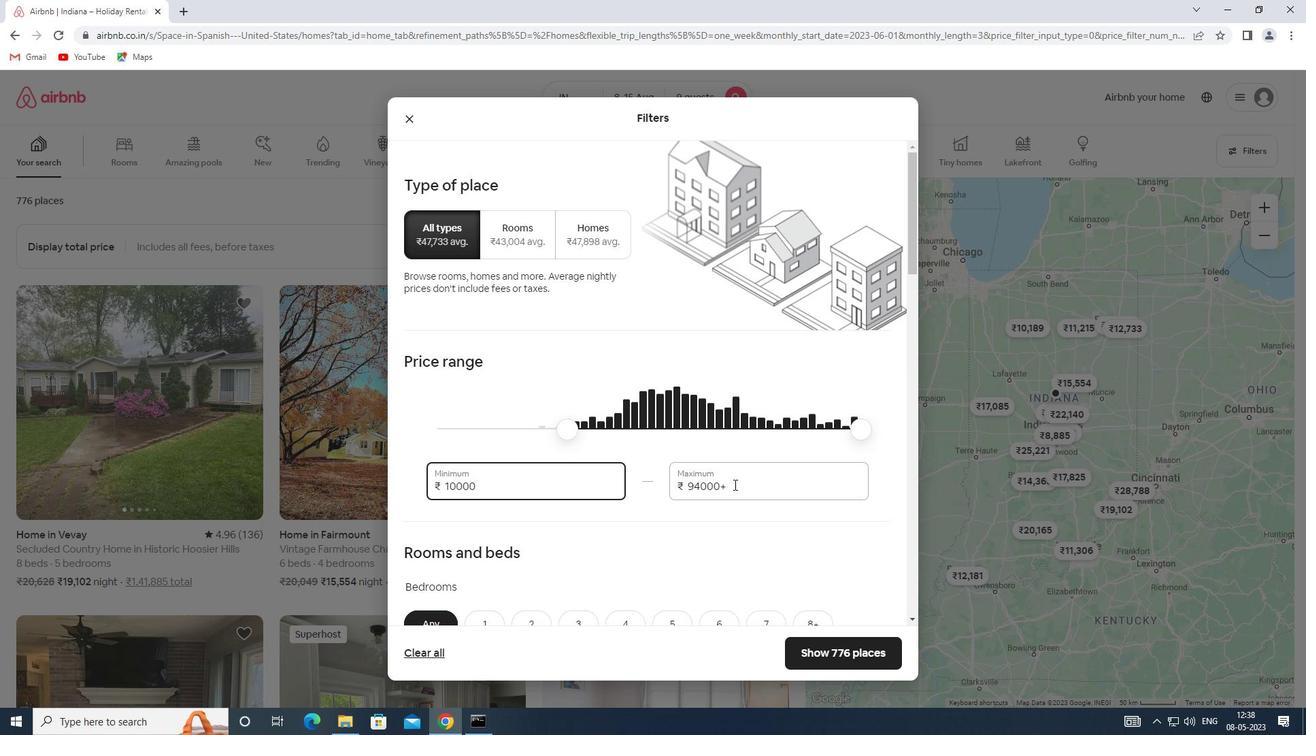 
Action: Mouse moved to (632, 486)
Screenshot: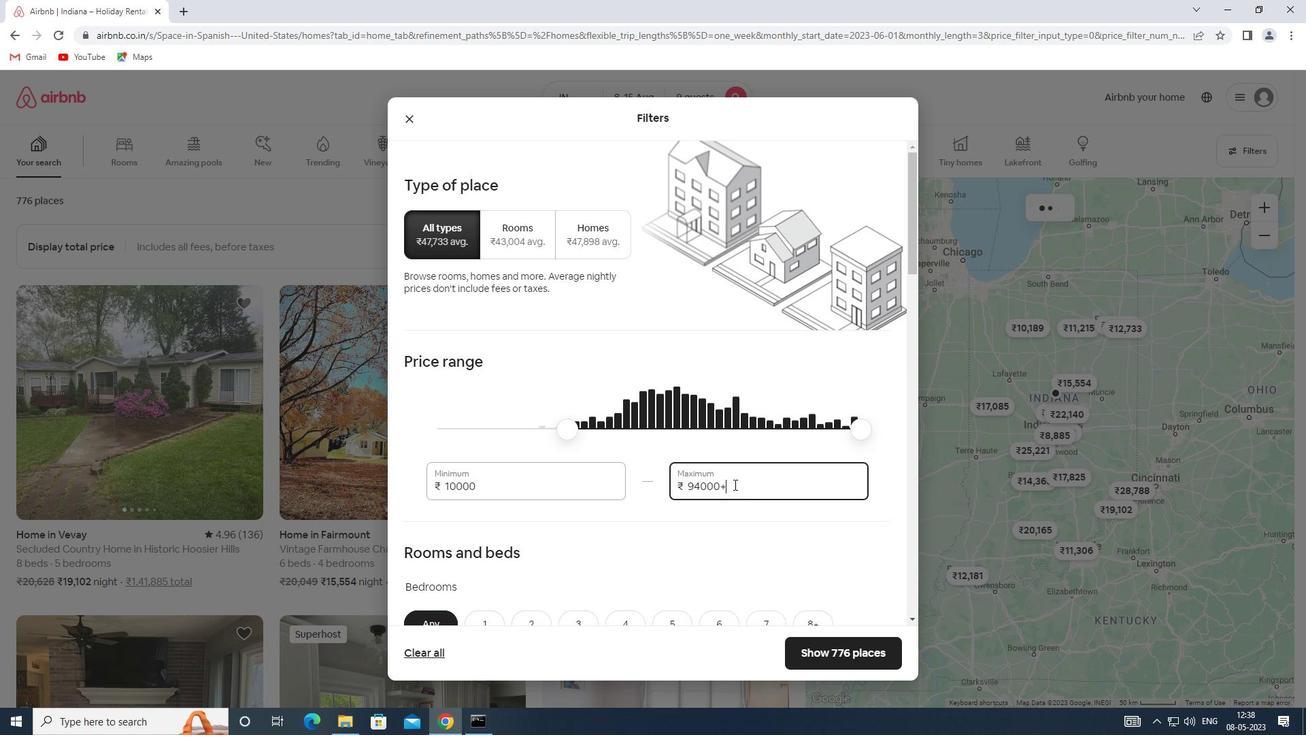 
Action: Key pressed 14000
Screenshot: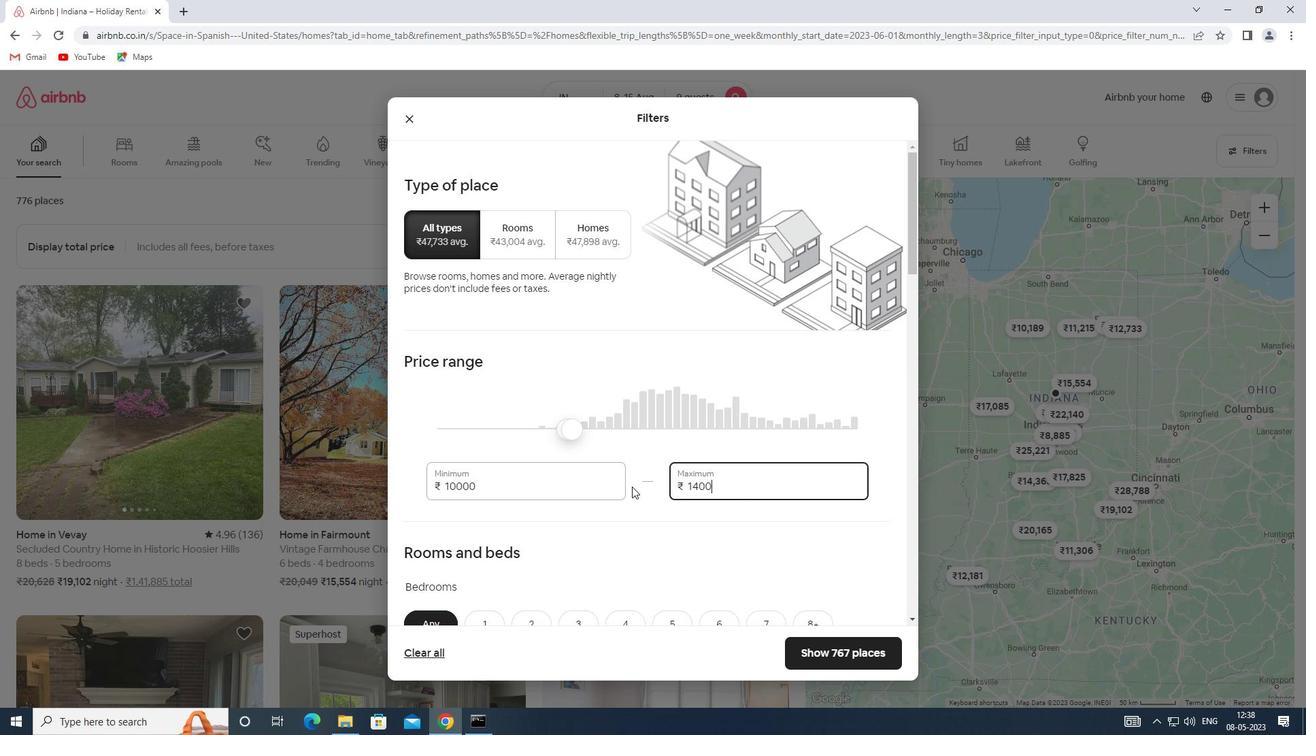 
Action: Mouse scrolled (632, 485) with delta (0, 0)
Screenshot: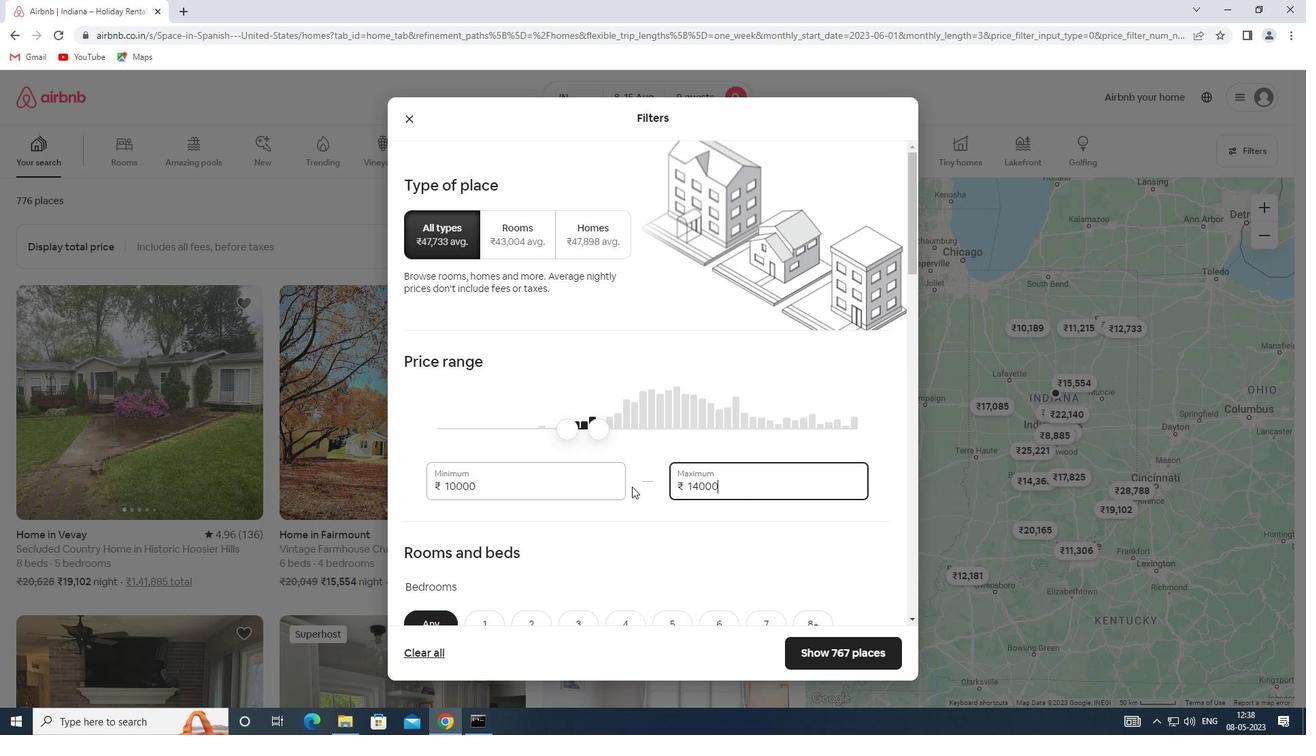 
Action: Mouse scrolled (632, 485) with delta (0, 0)
Screenshot: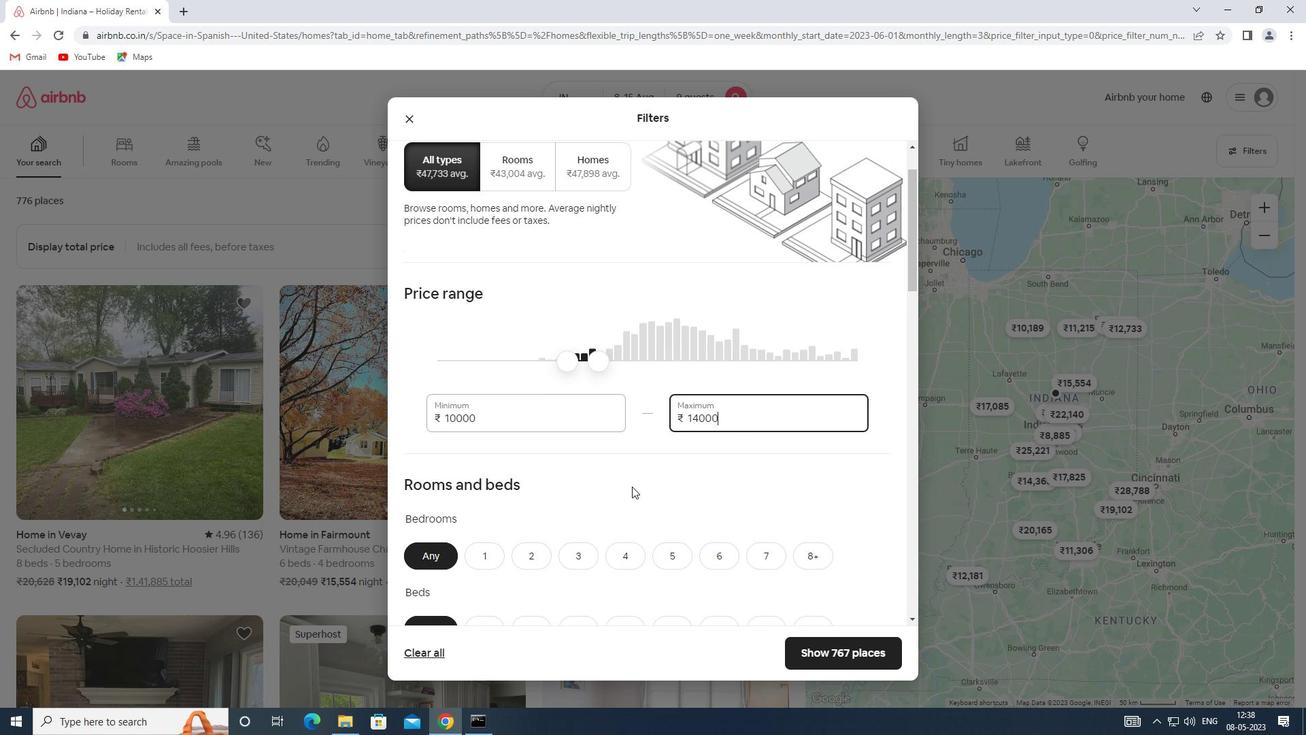 
Action: Mouse scrolled (632, 485) with delta (0, 0)
Screenshot: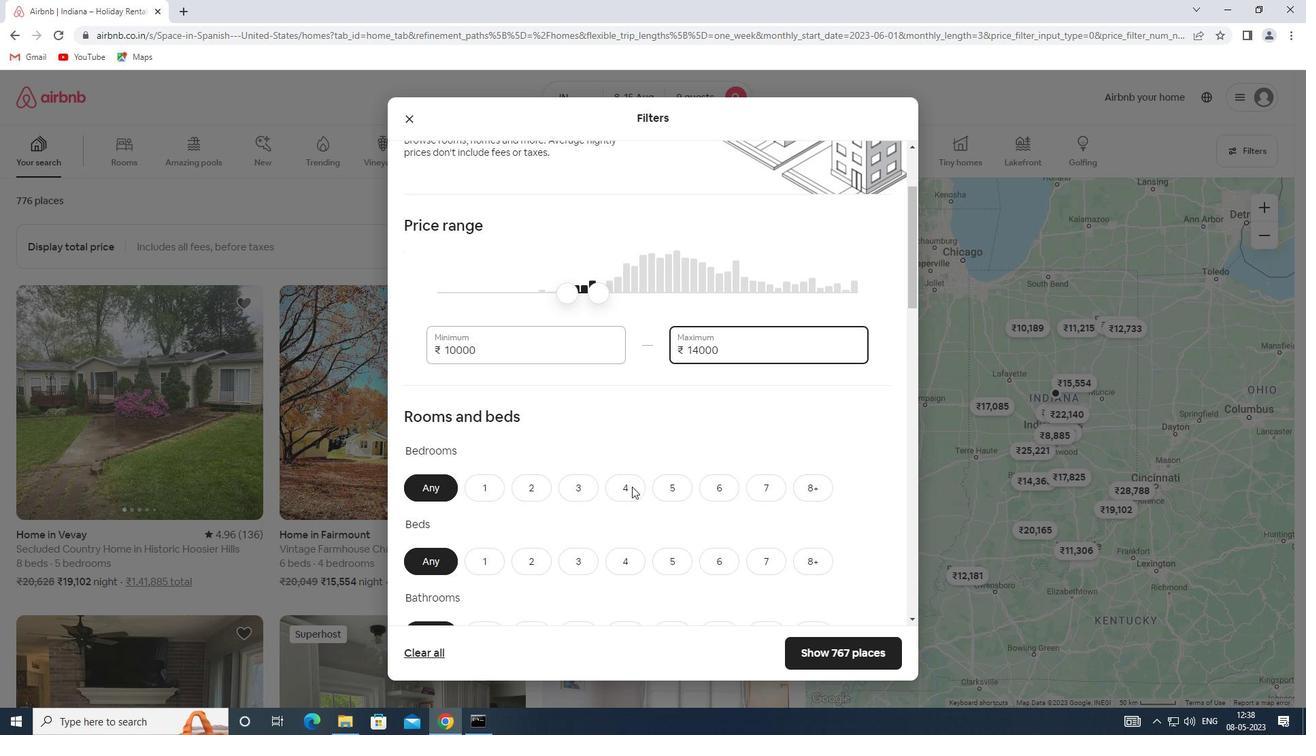 
Action: Mouse moved to (670, 423)
Screenshot: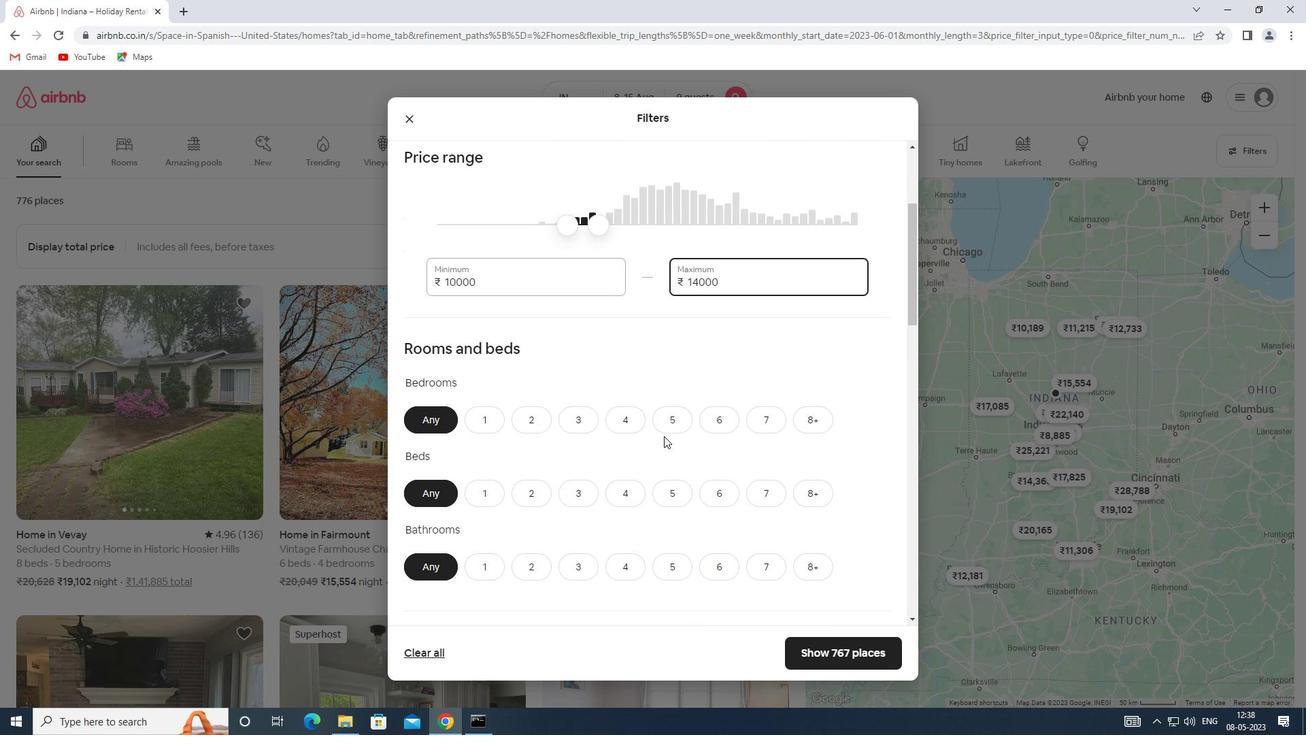 
Action: Mouse pressed left at (670, 423)
Screenshot: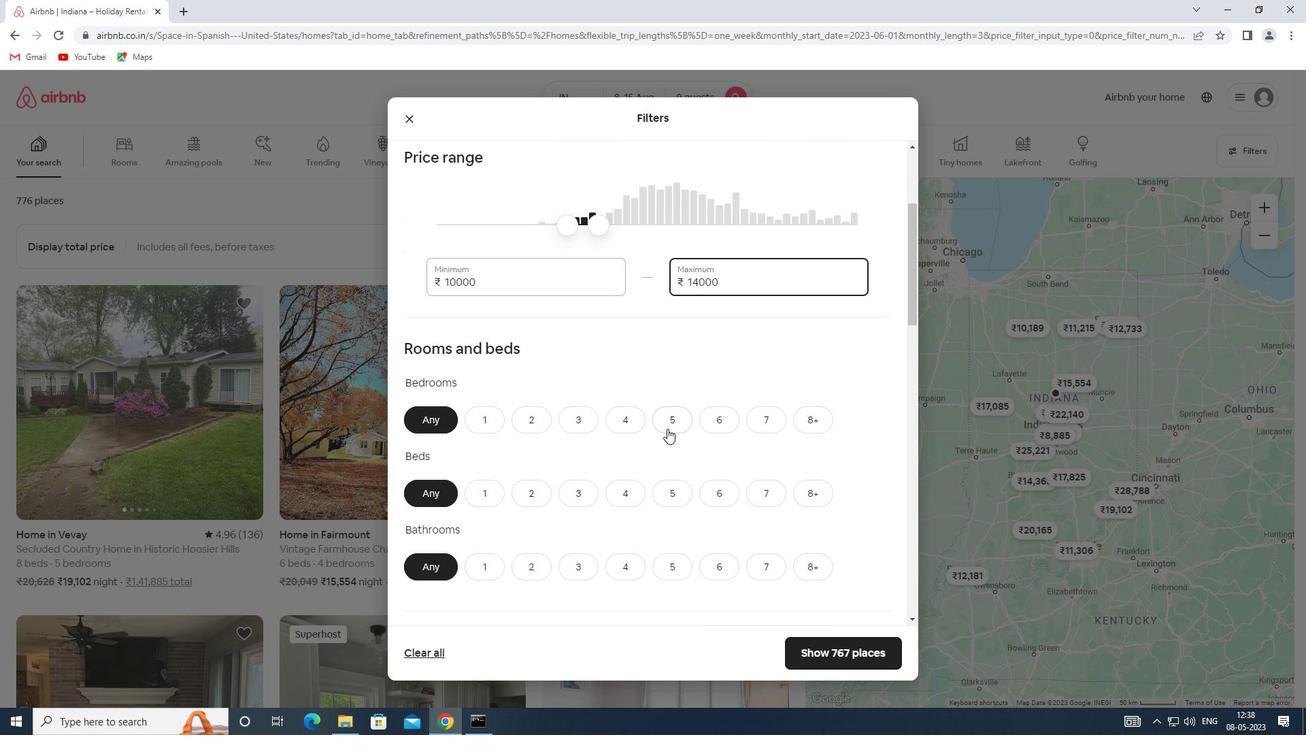 
Action: Mouse moved to (806, 494)
Screenshot: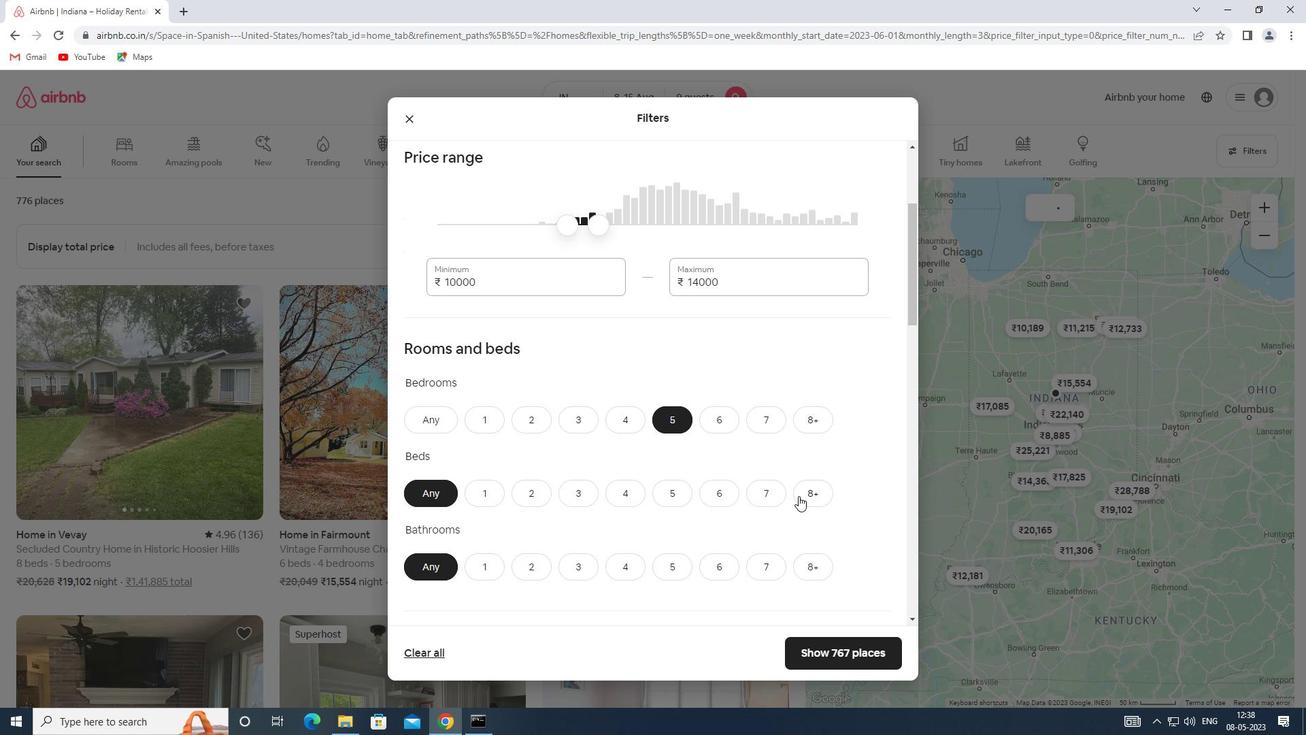 
Action: Mouse pressed left at (806, 494)
Screenshot: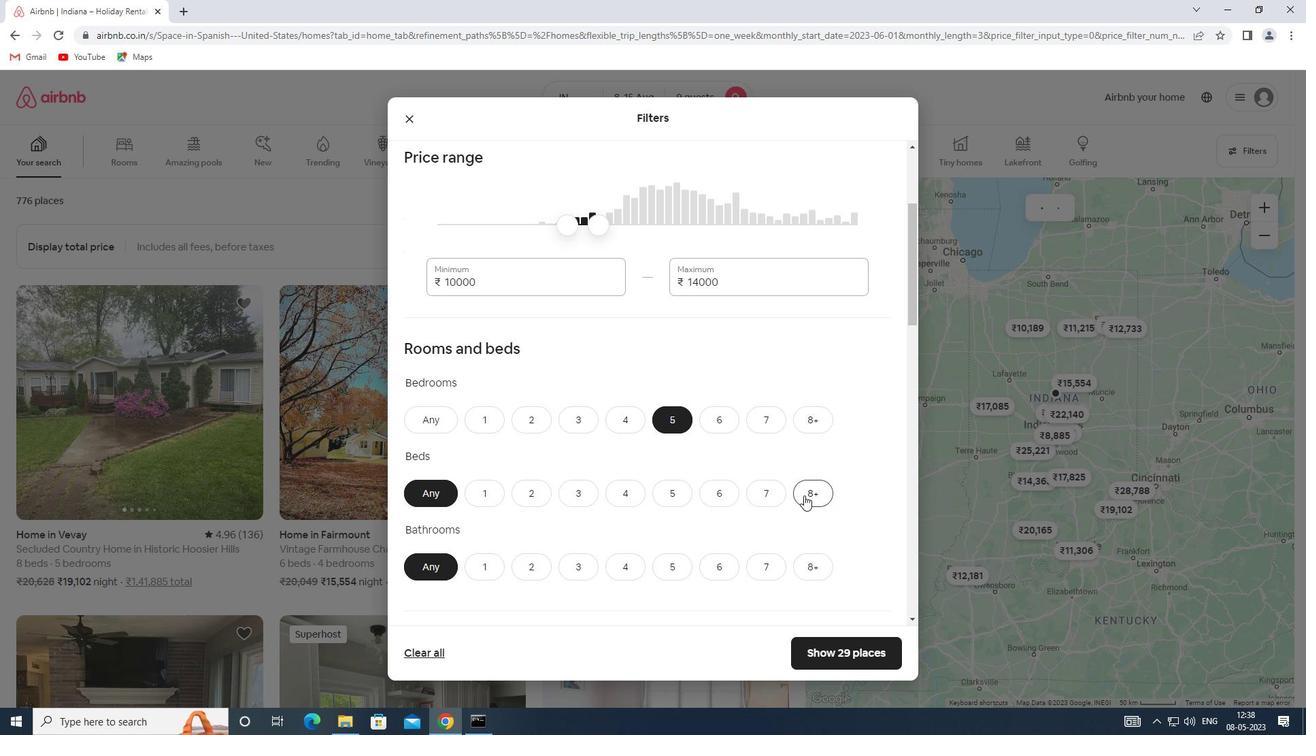 
Action: Mouse moved to (679, 569)
Screenshot: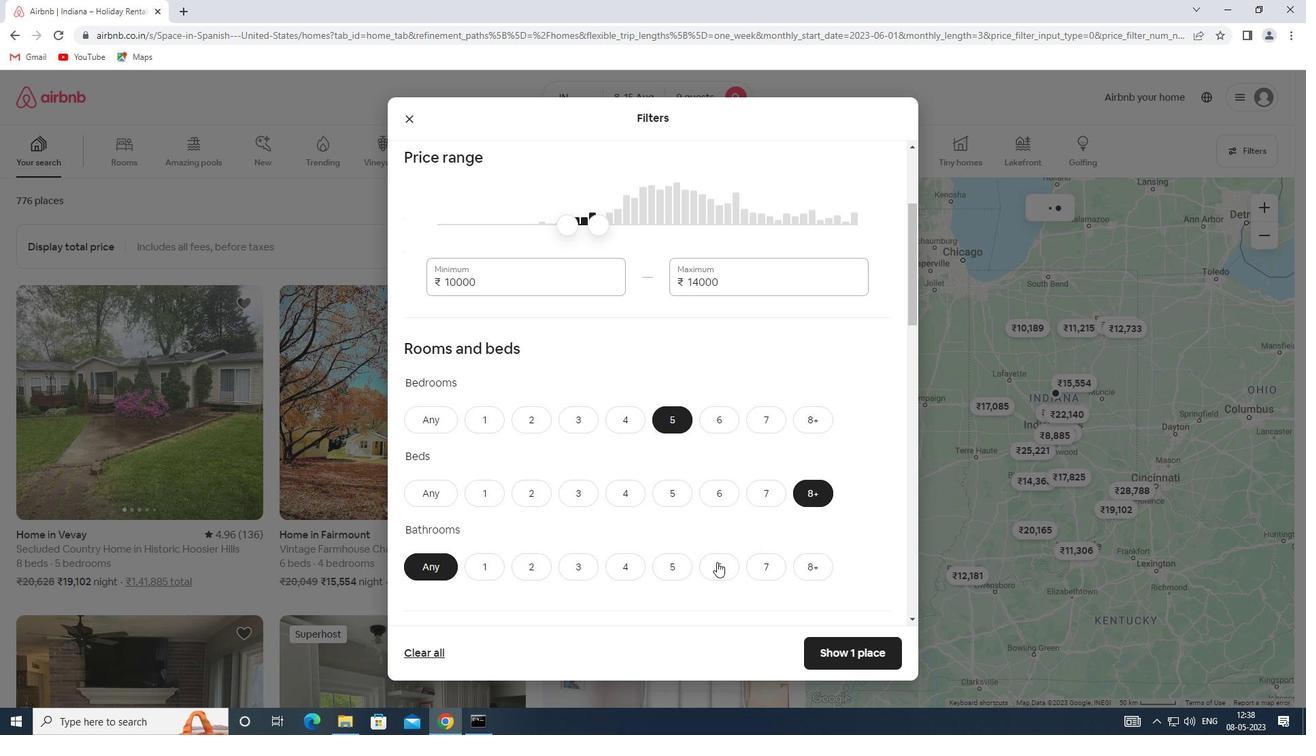 
Action: Mouse pressed left at (679, 569)
Screenshot: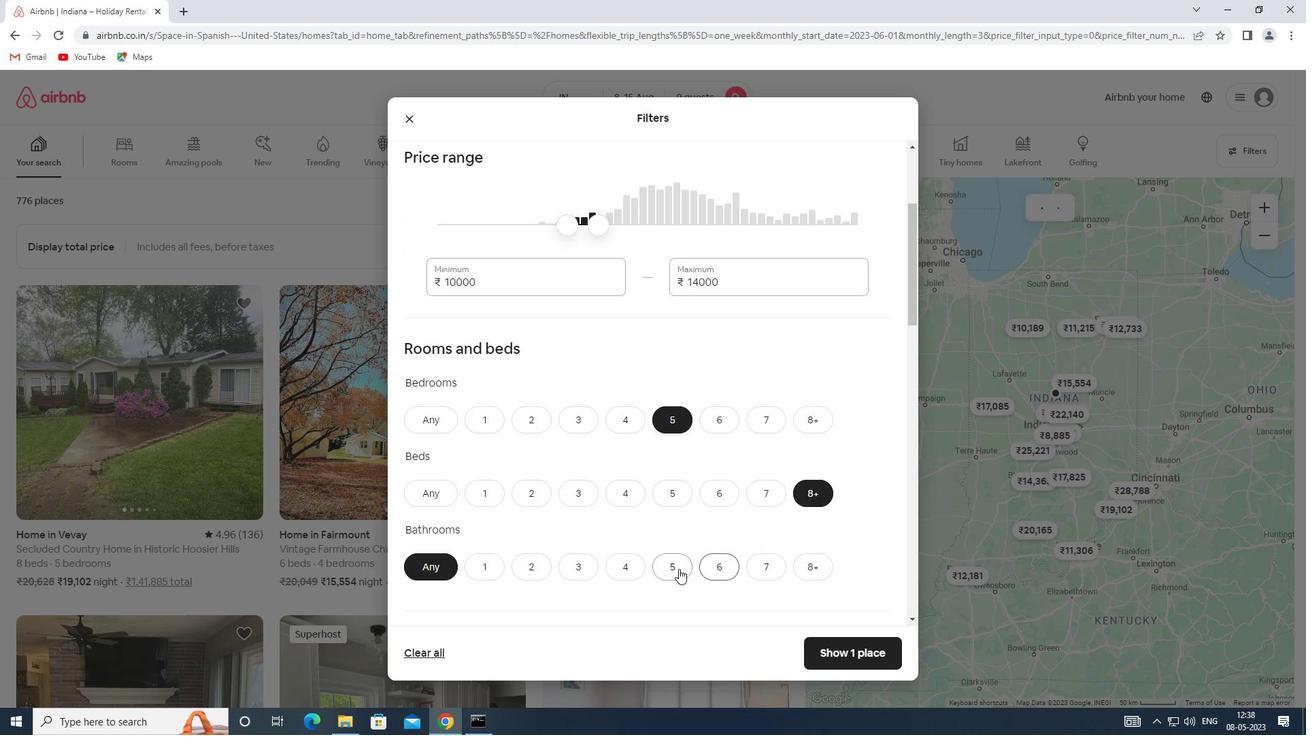 
Action: Mouse scrolled (679, 568) with delta (0, 0)
Screenshot: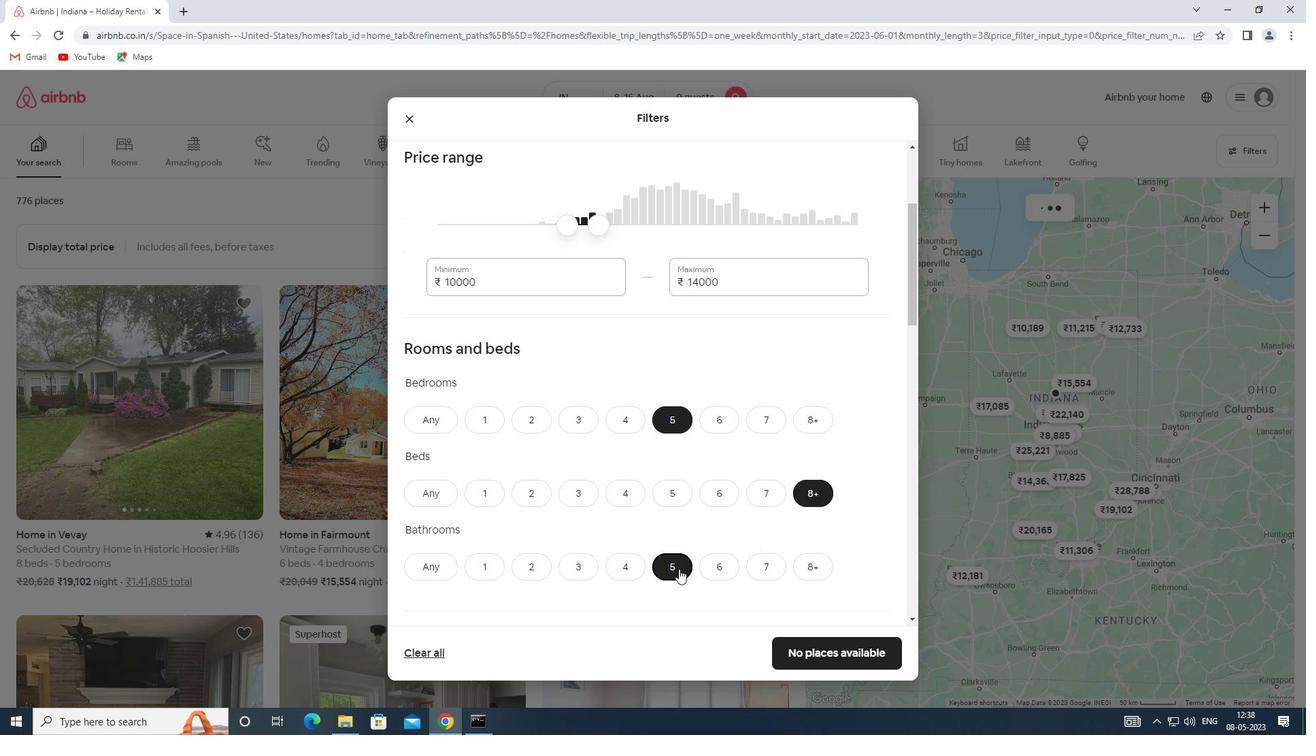 
Action: Mouse scrolled (679, 568) with delta (0, 0)
Screenshot: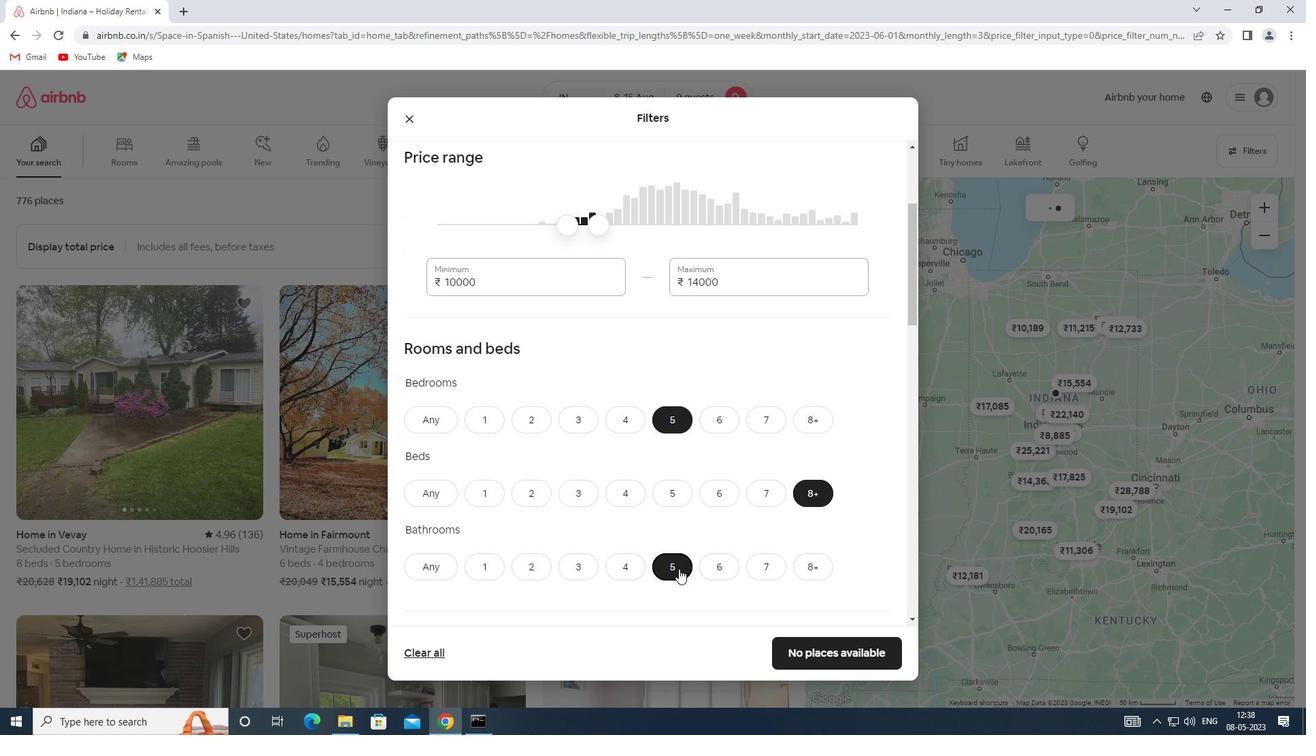 
Action: Mouse scrolled (679, 568) with delta (0, 0)
Screenshot: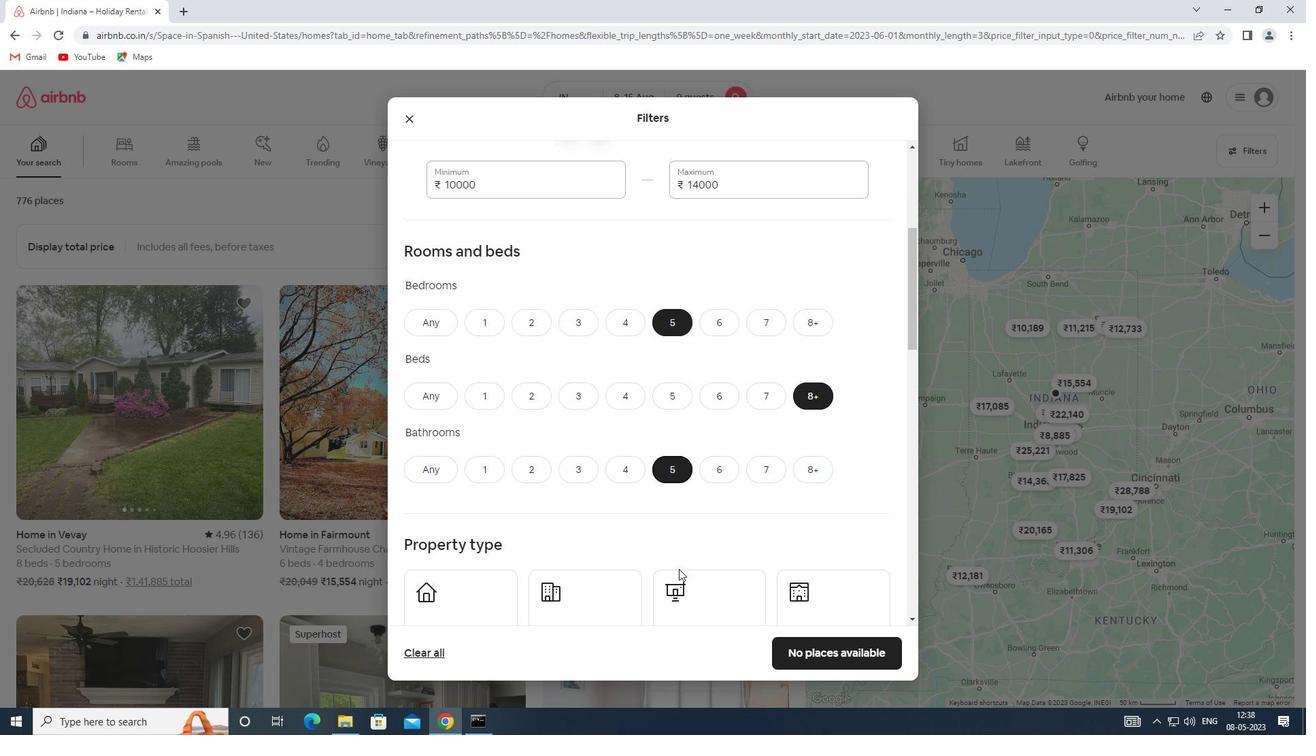 
Action: Mouse moved to (678, 569)
Screenshot: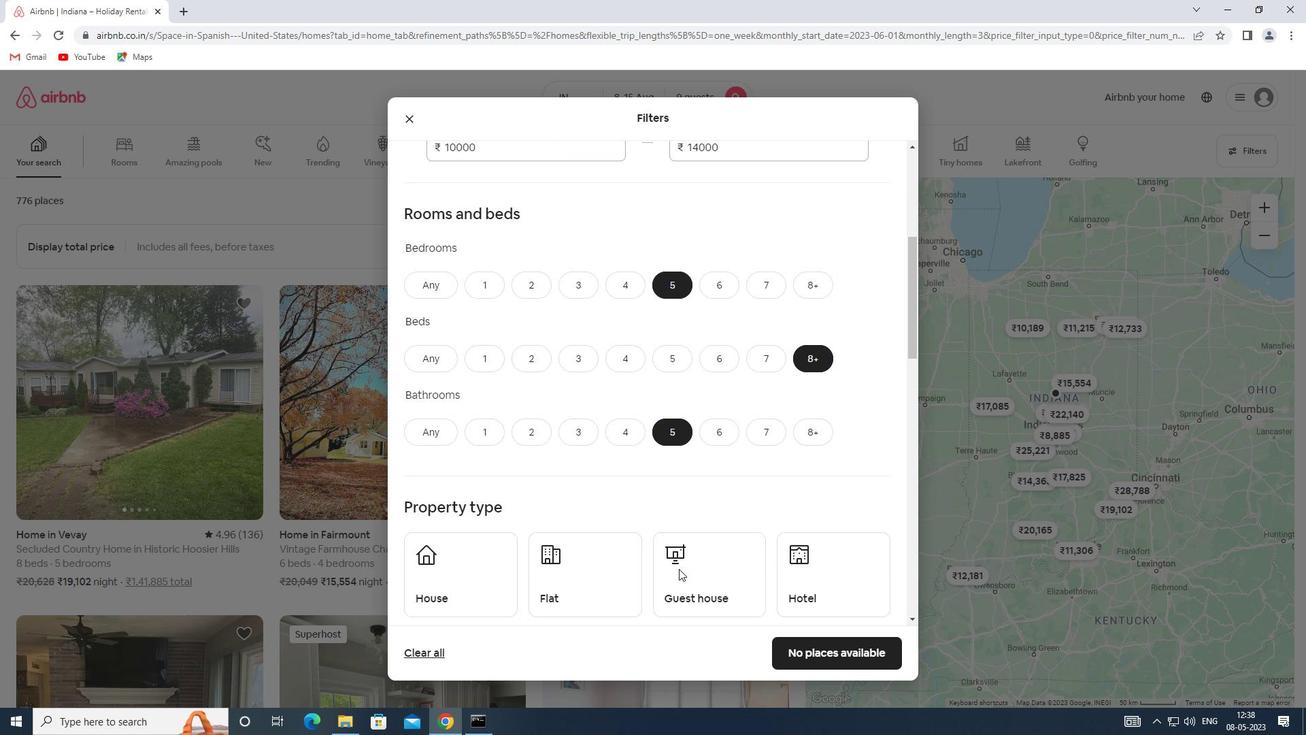 
Action: Mouse scrolled (678, 568) with delta (0, 0)
Screenshot: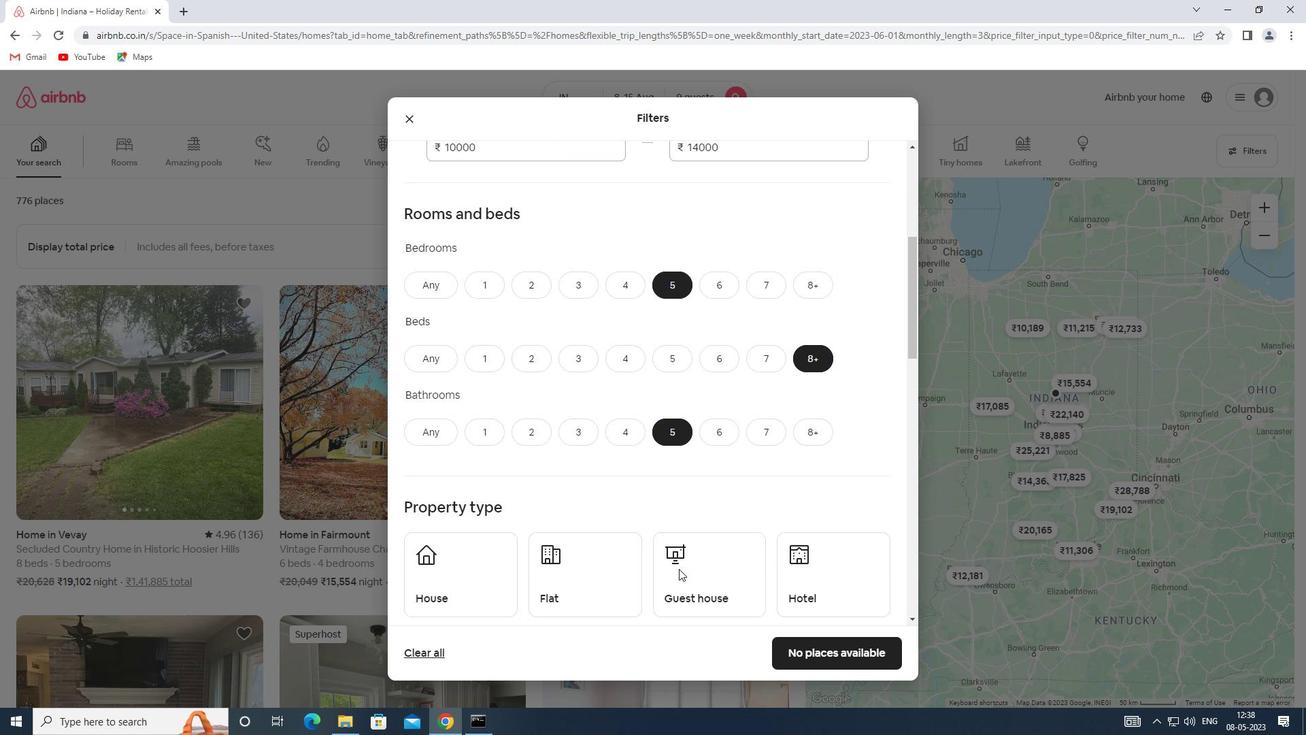
Action: Mouse moved to (439, 455)
Screenshot: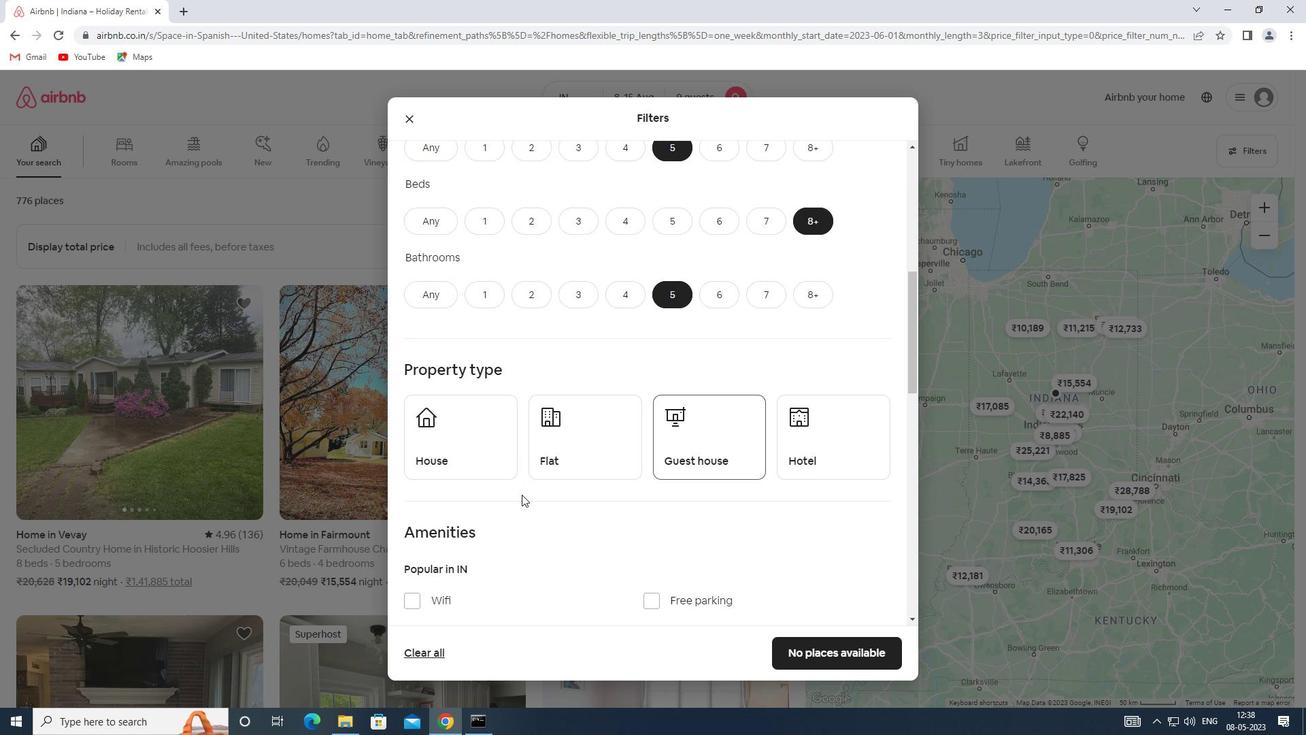 
Action: Mouse pressed left at (439, 455)
Screenshot: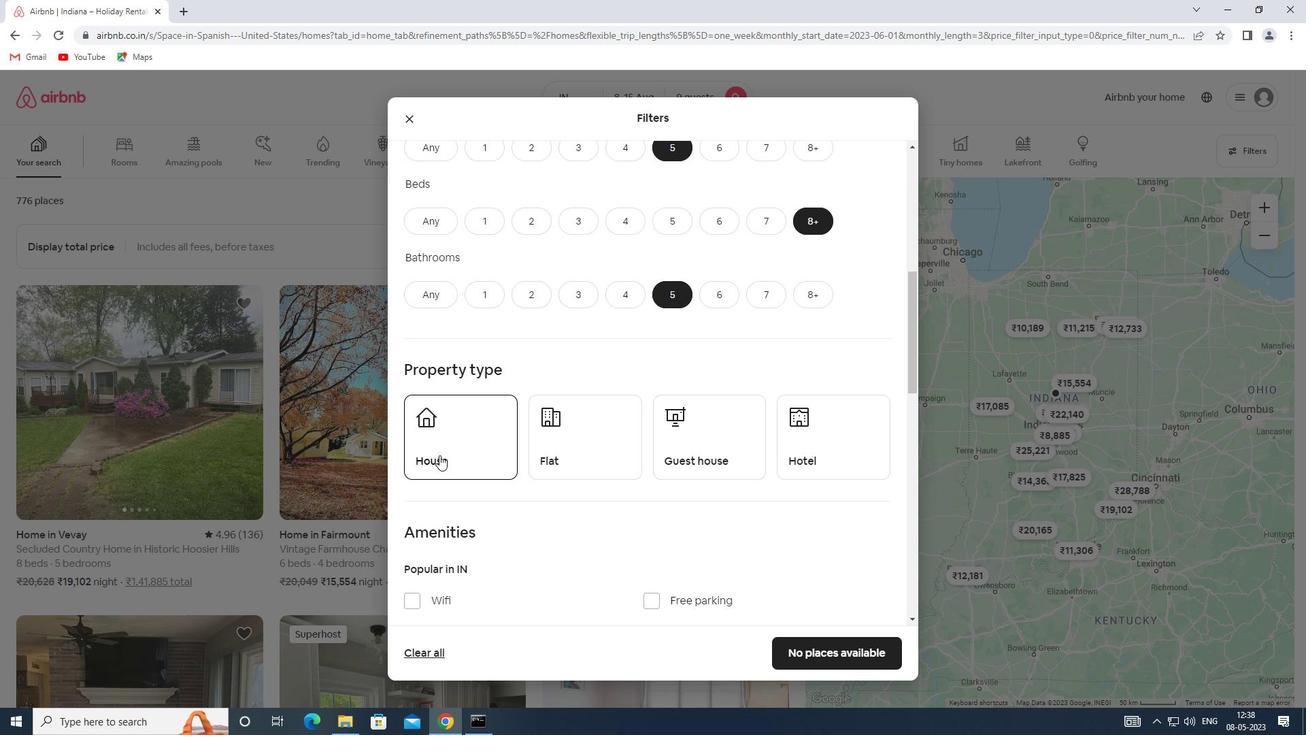 
Action: Mouse moved to (571, 454)
Screenshot: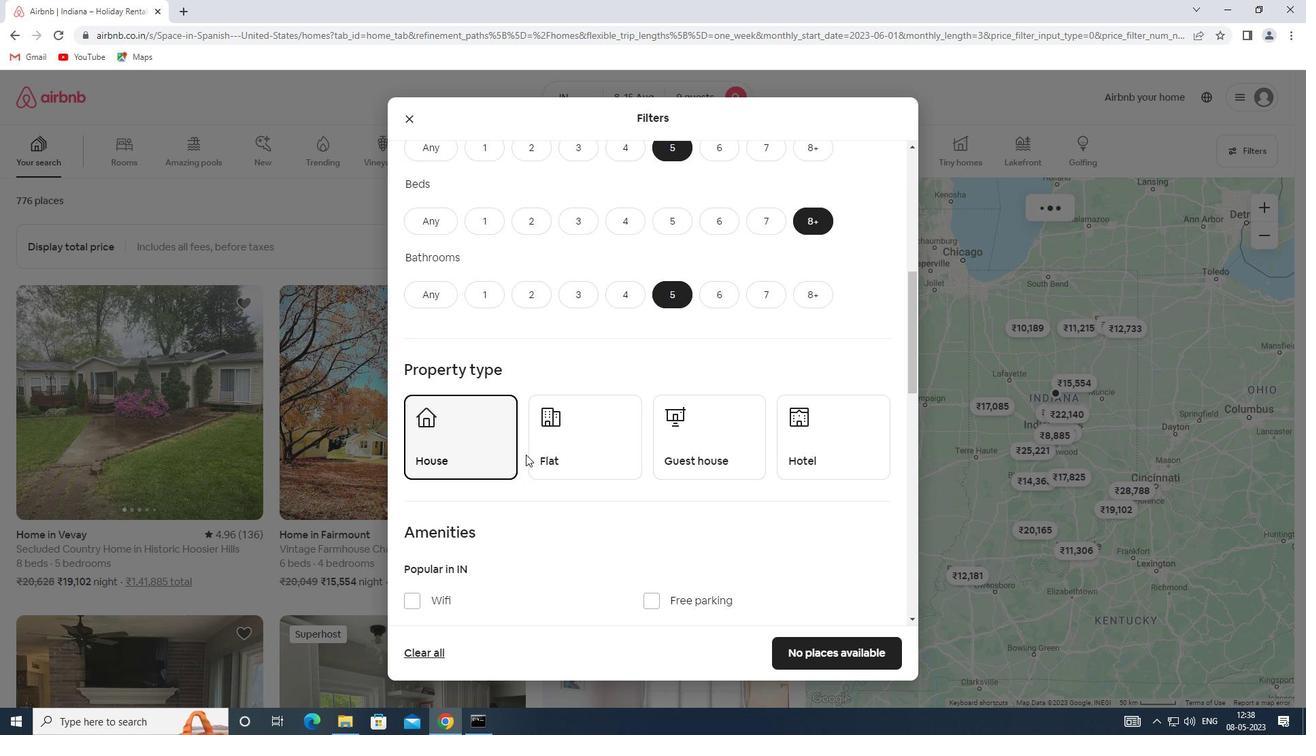 
Action: Mouse pressed left at (571, 454)
Screenshot: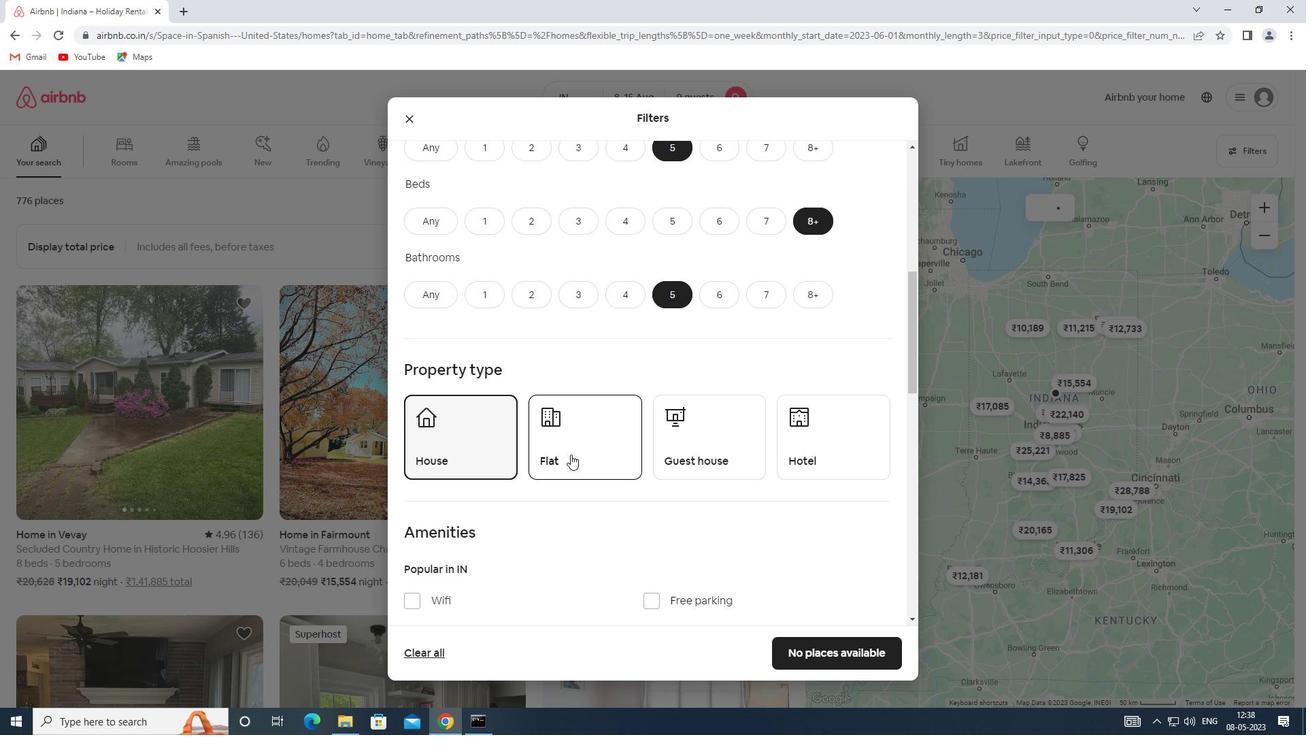 
Action: Mouse moved to (676, 453)
Screenshot: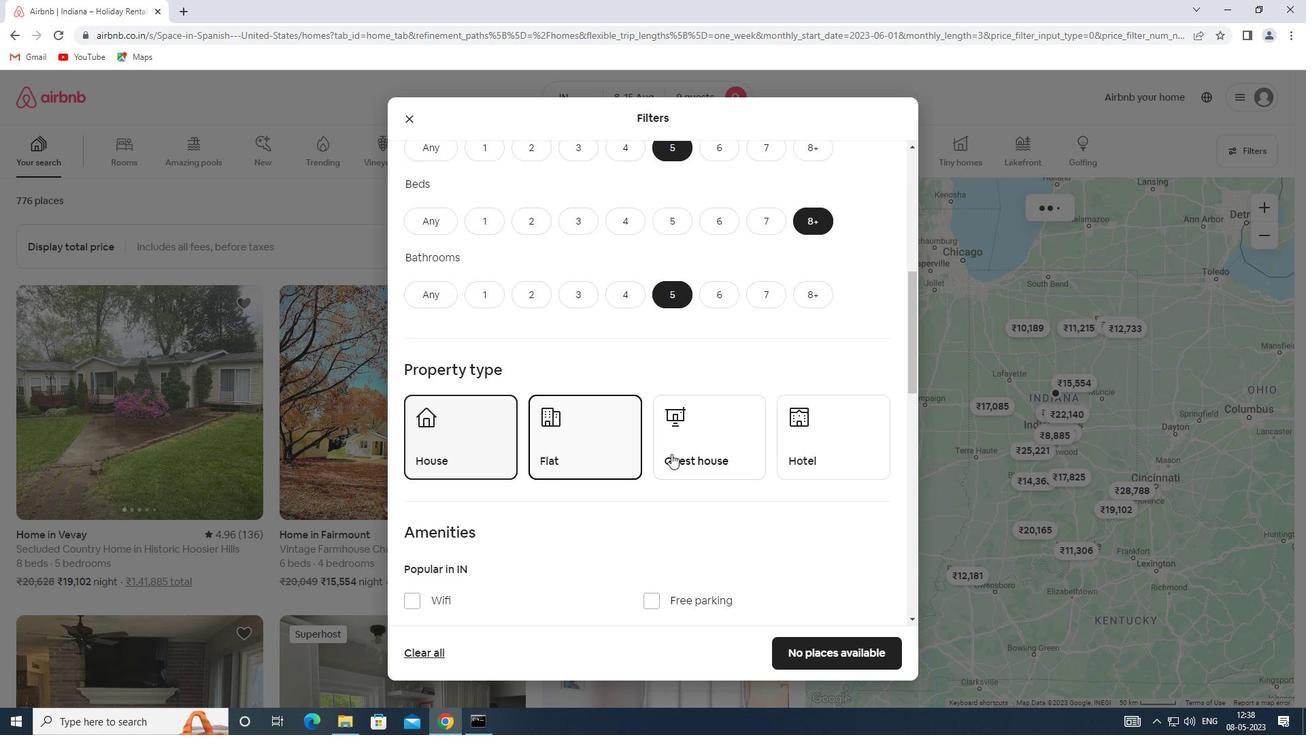 
Action: Mouse pressed left at (676, 453)
Screenshot: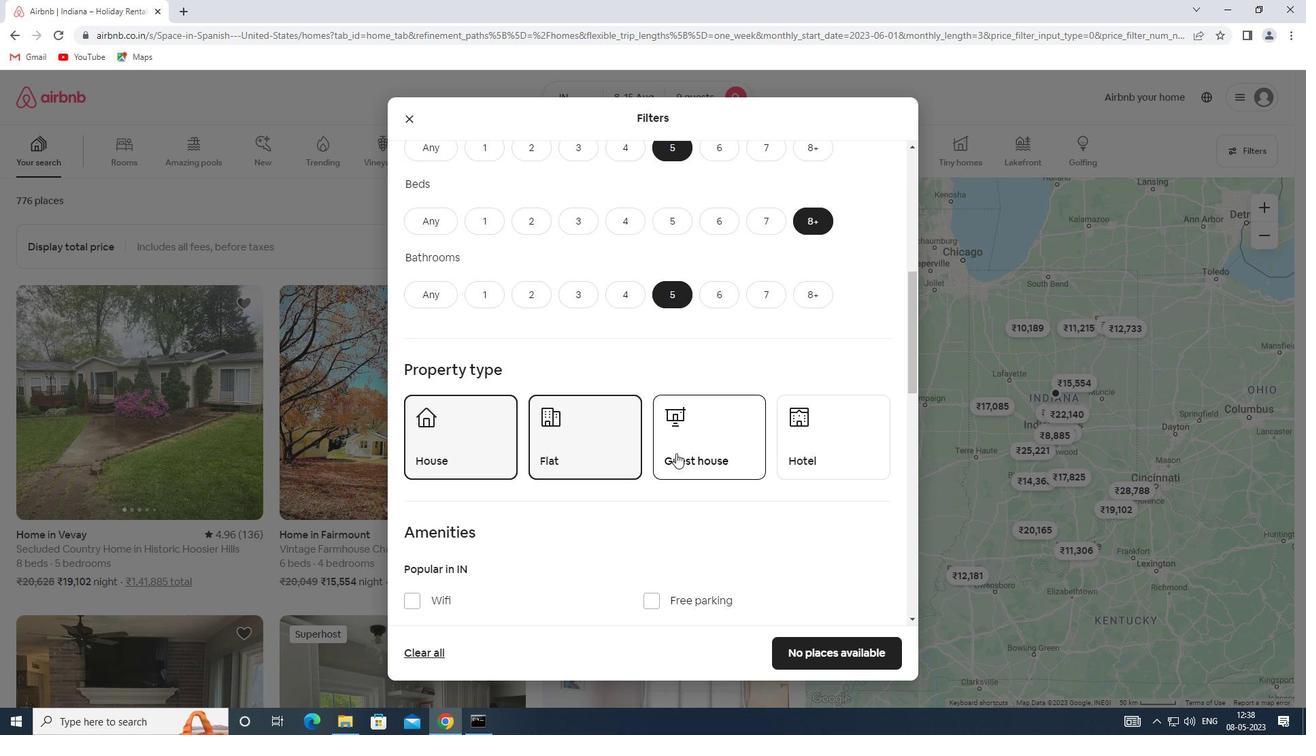 
Action: Mouse scrolled (676, 452) with delta (0, 0)
Screenshot: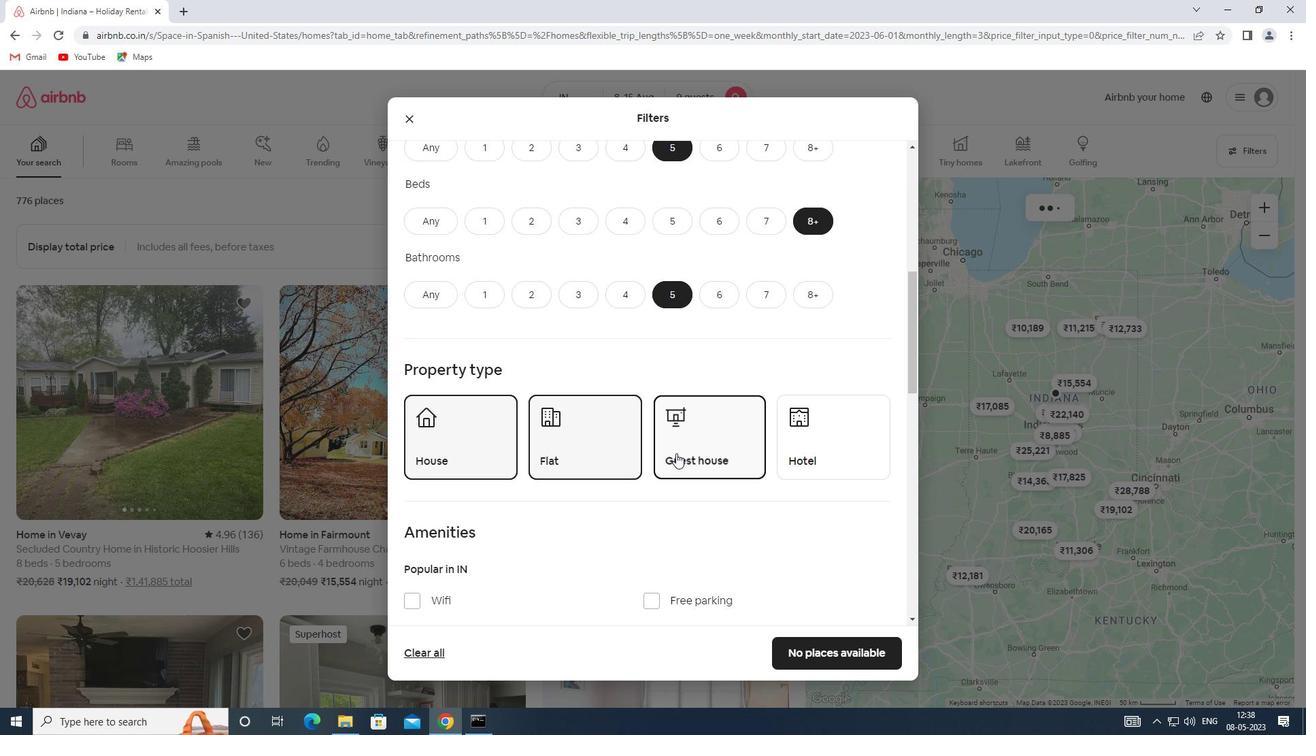 
Action: Mouse scrolled (676, 452) with delta (0, 0)
Screenshot: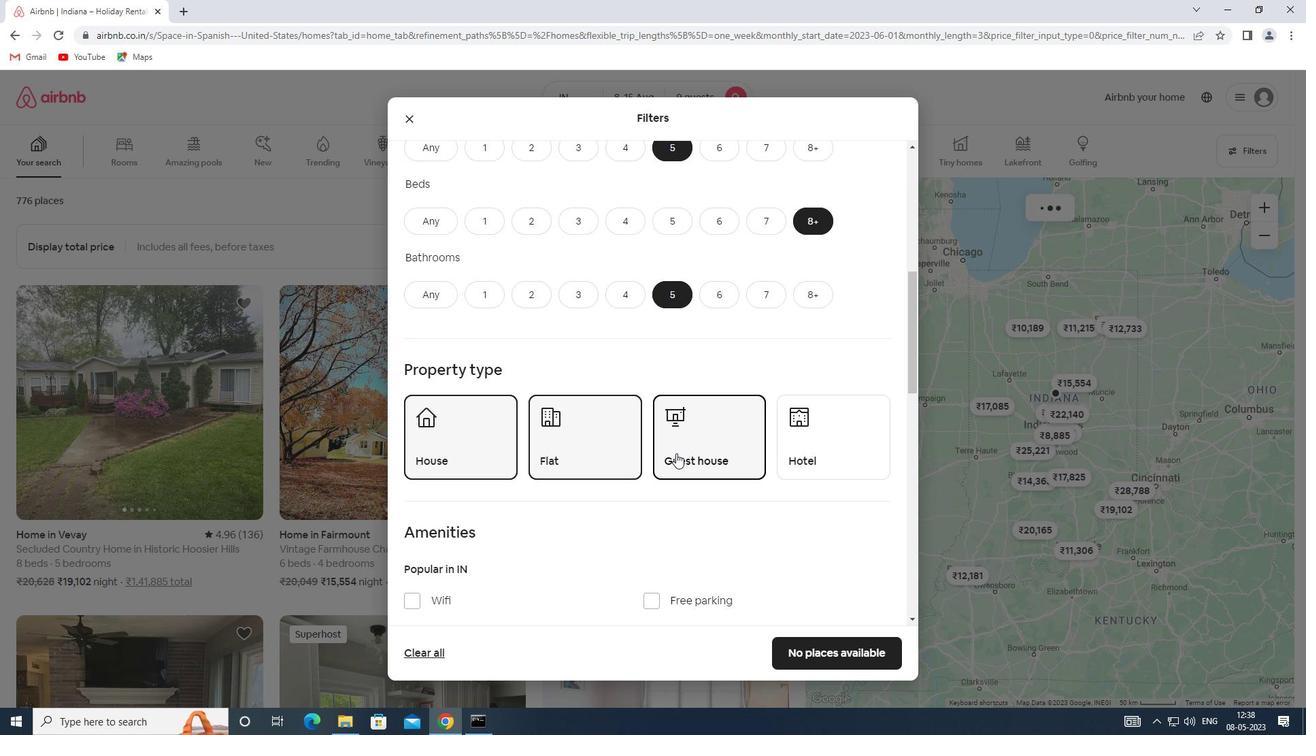 
Action: Mouse scrolled (676, 452) with delta (0, 0)
Screenshot: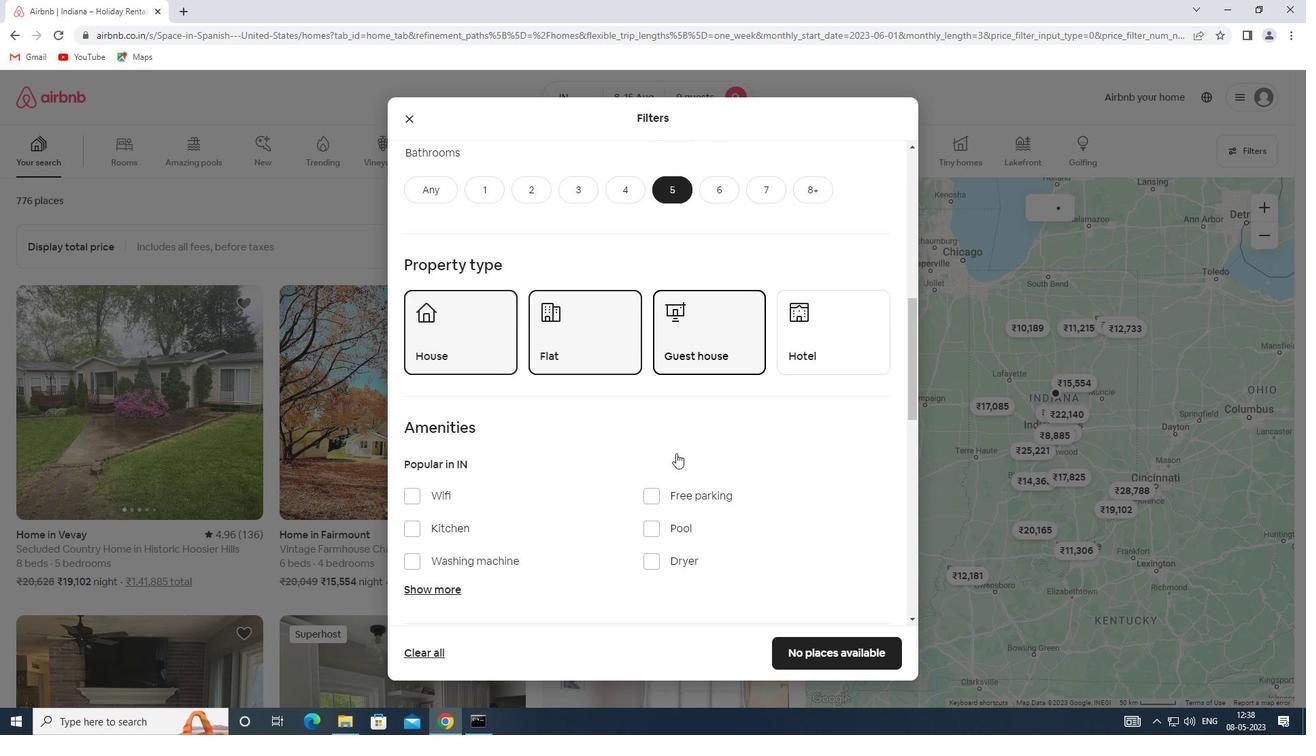 
Action: Mouse moved to (407, 393)
Screenshot: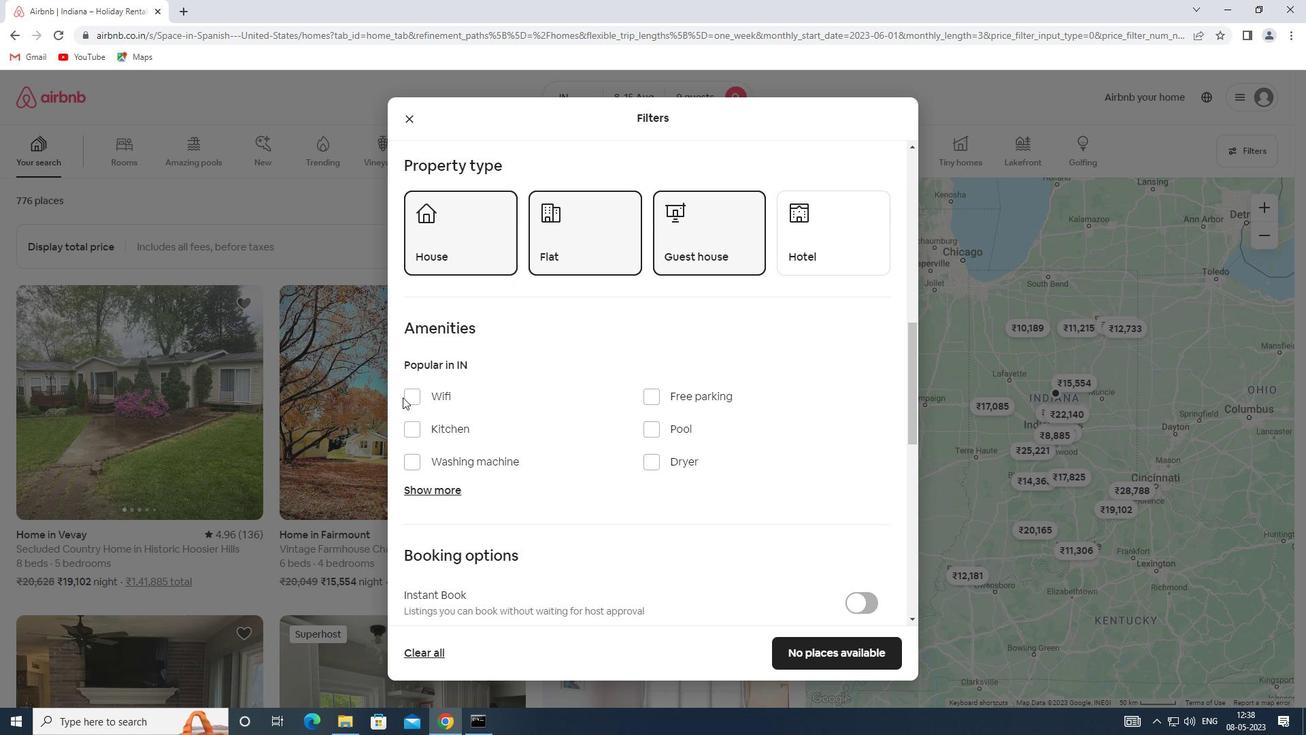 
Action: Mouse pressed left at (407, 393)
Screenshot: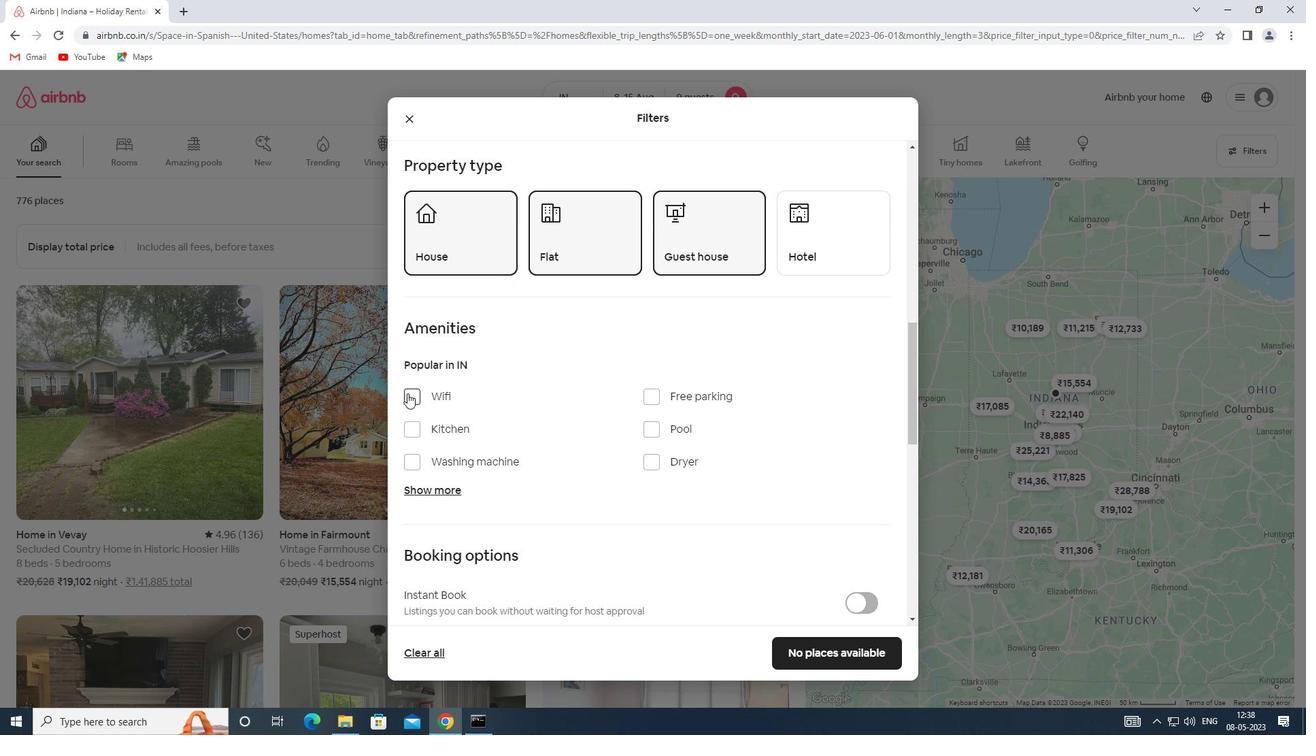 
Action: Mouse moved to (436, 486)
Screenshot: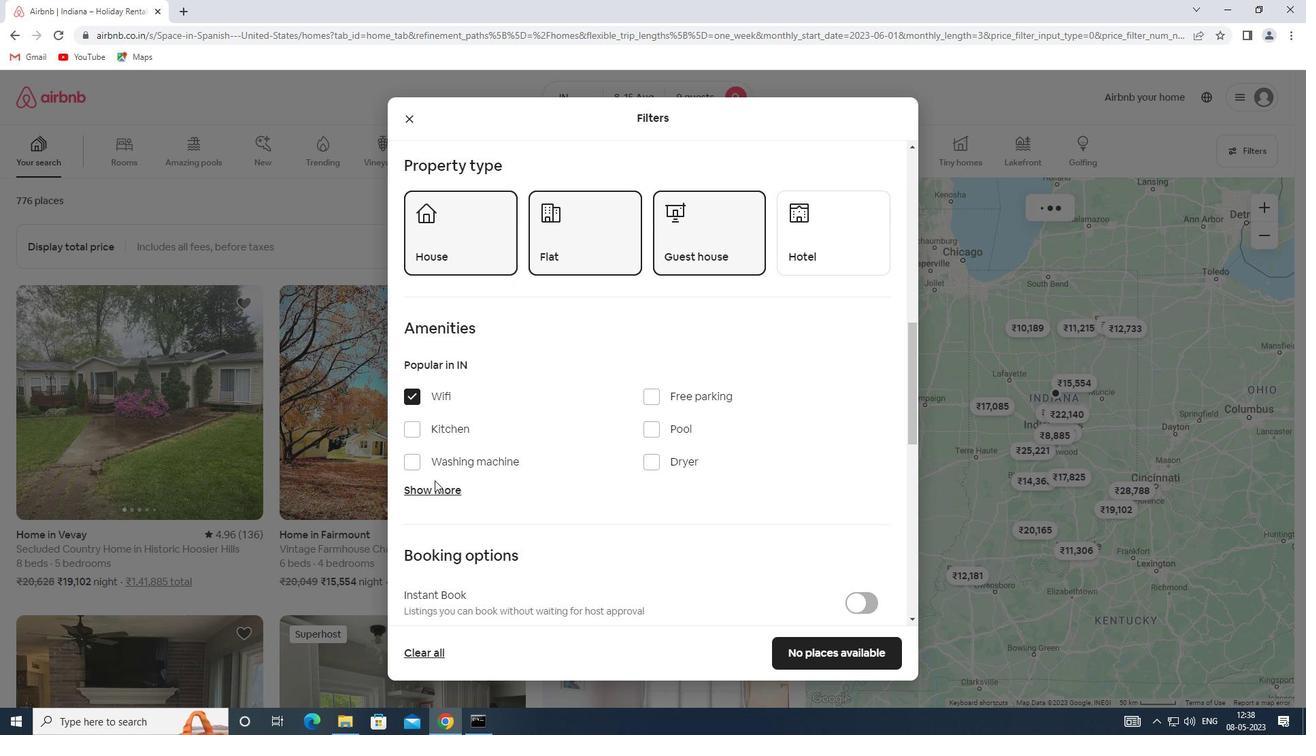 
Action: Mouse pressed left at (436, 486)
Screenshot: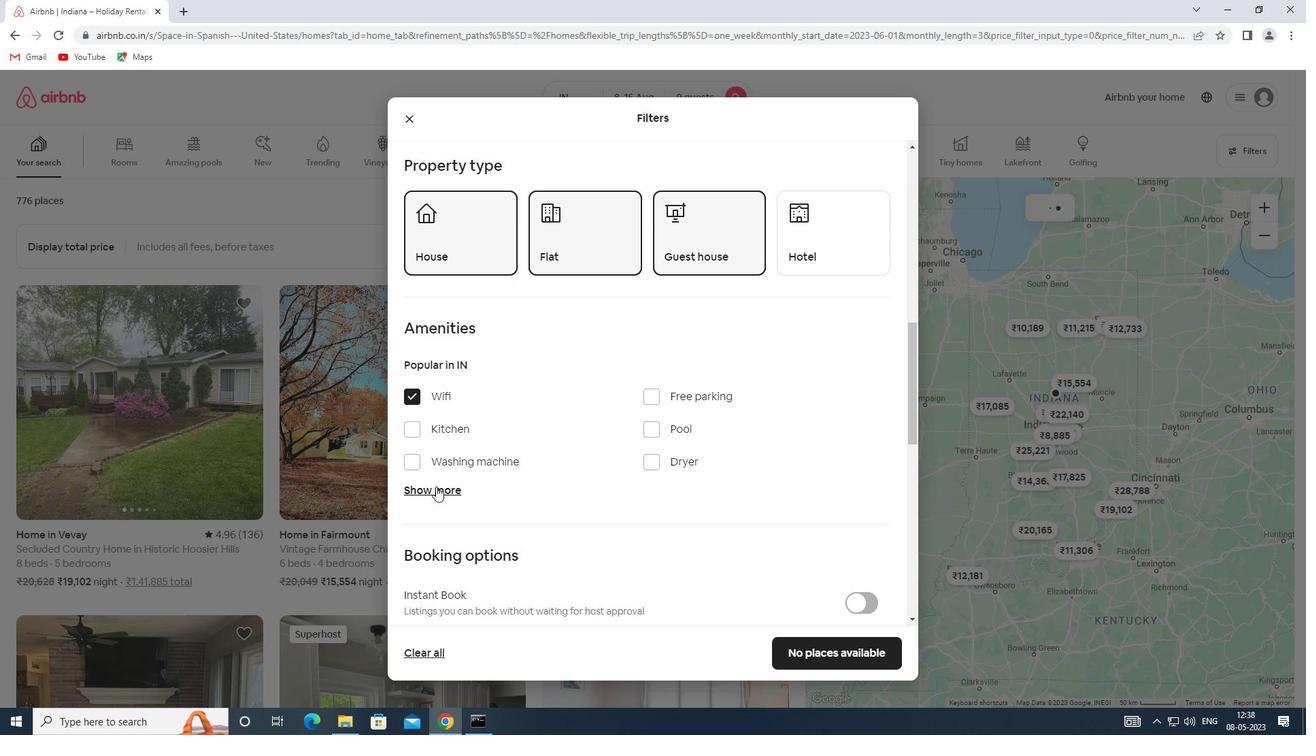 
Action: Mouse moved to (647, 569)
Screenshot: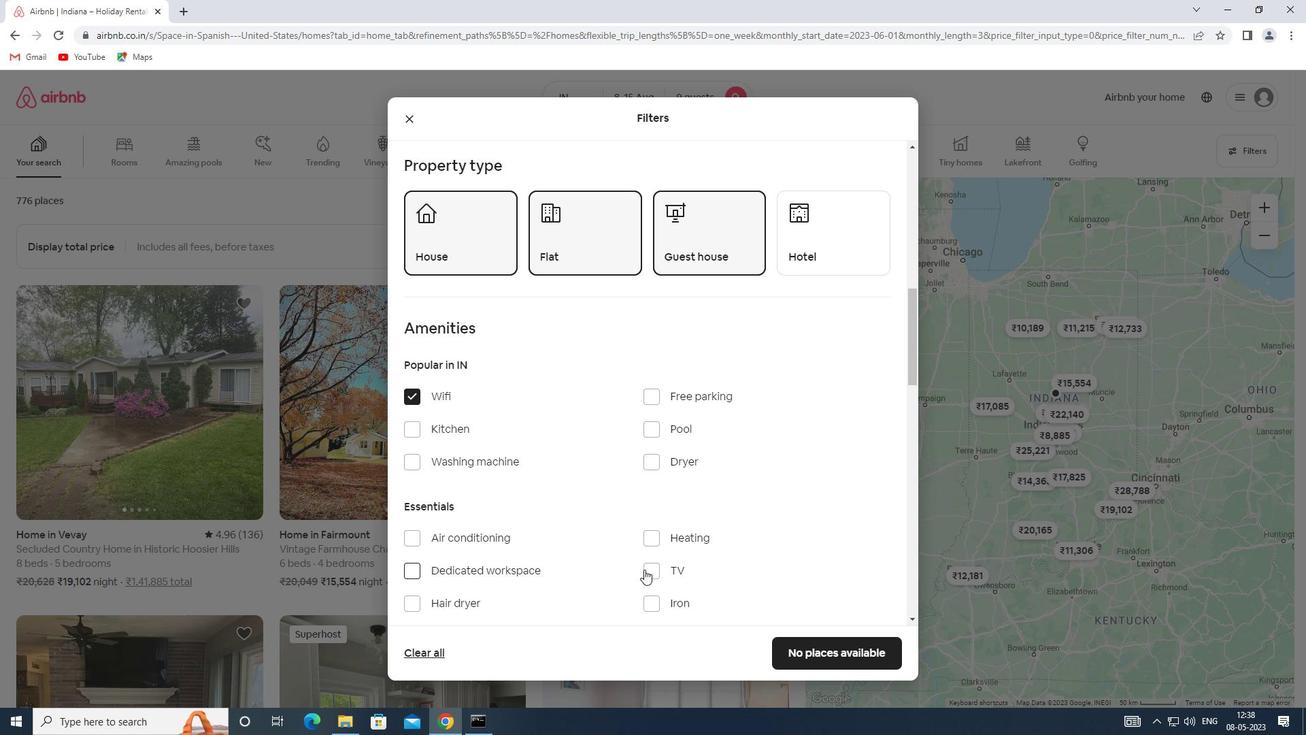 
Action: Mouse pressed left at (647, 569)
Screenshot: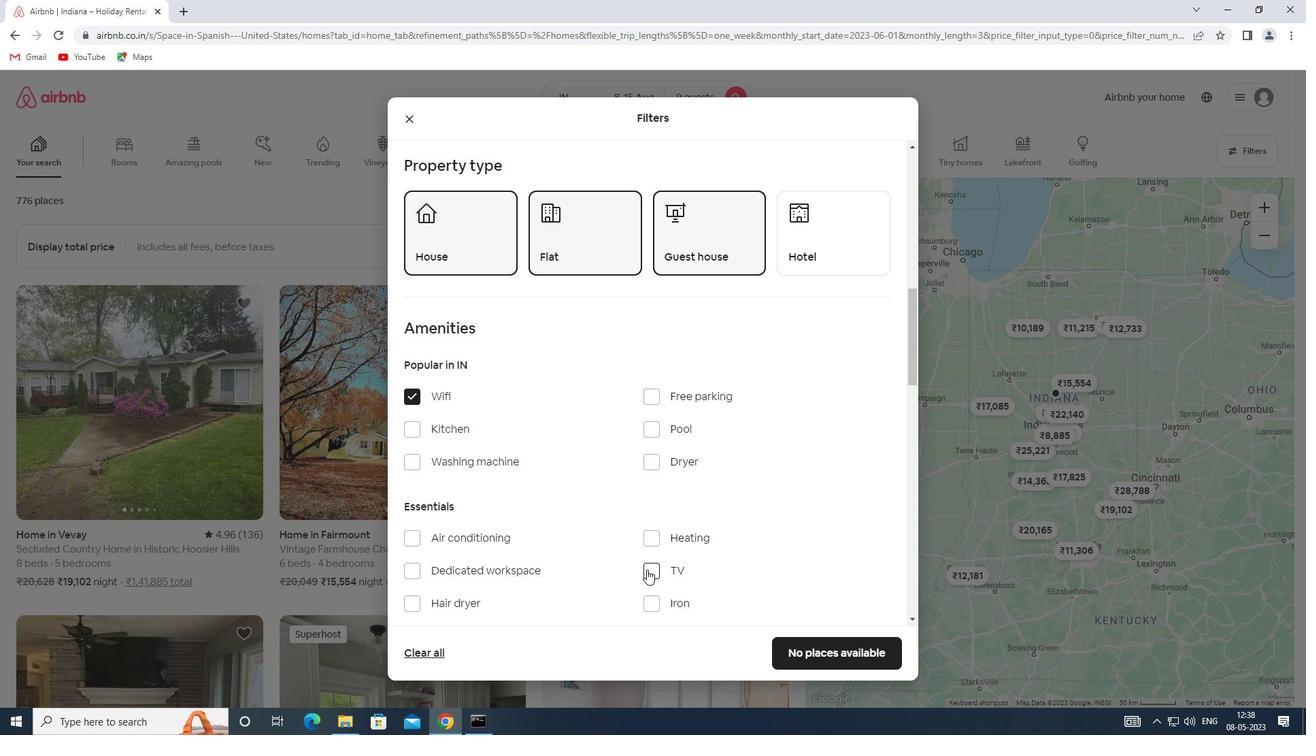 
Action: Mouse moved to (654, 400)
Screenshot: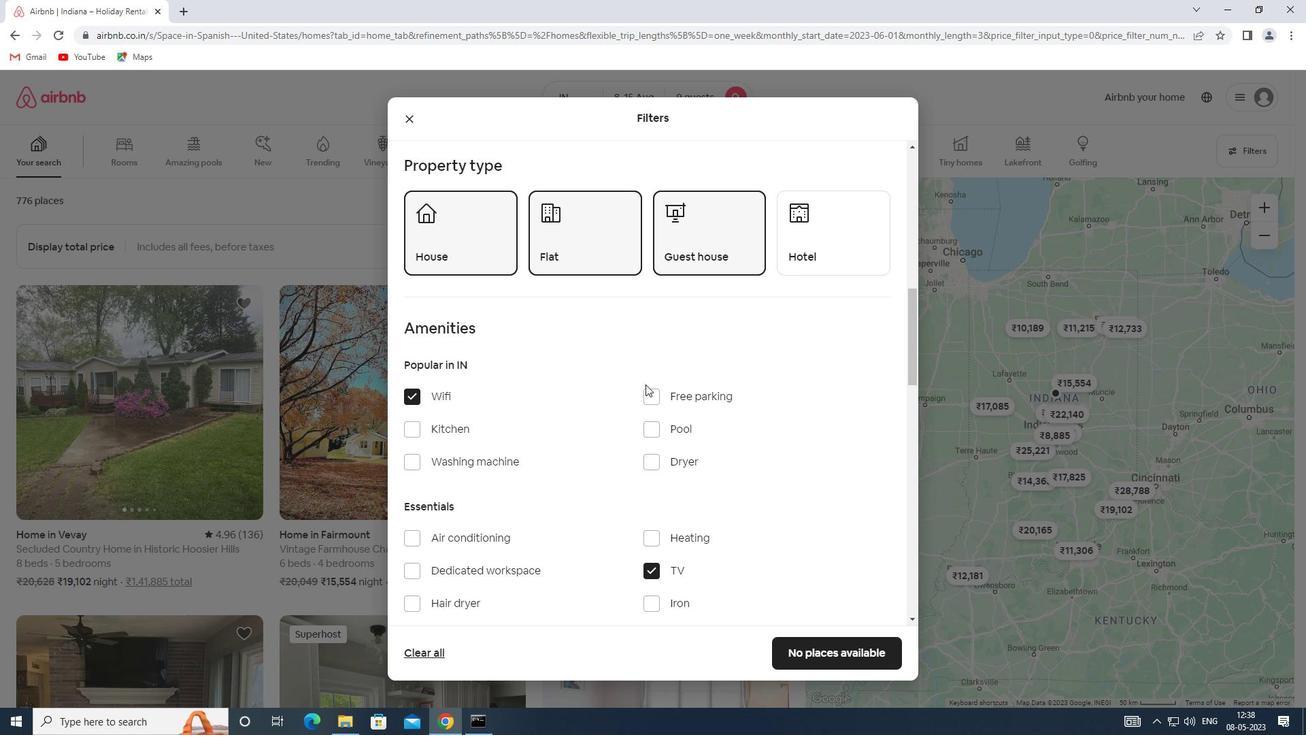 
Action: Mouse pressed left at (654, 400)
Screenshot: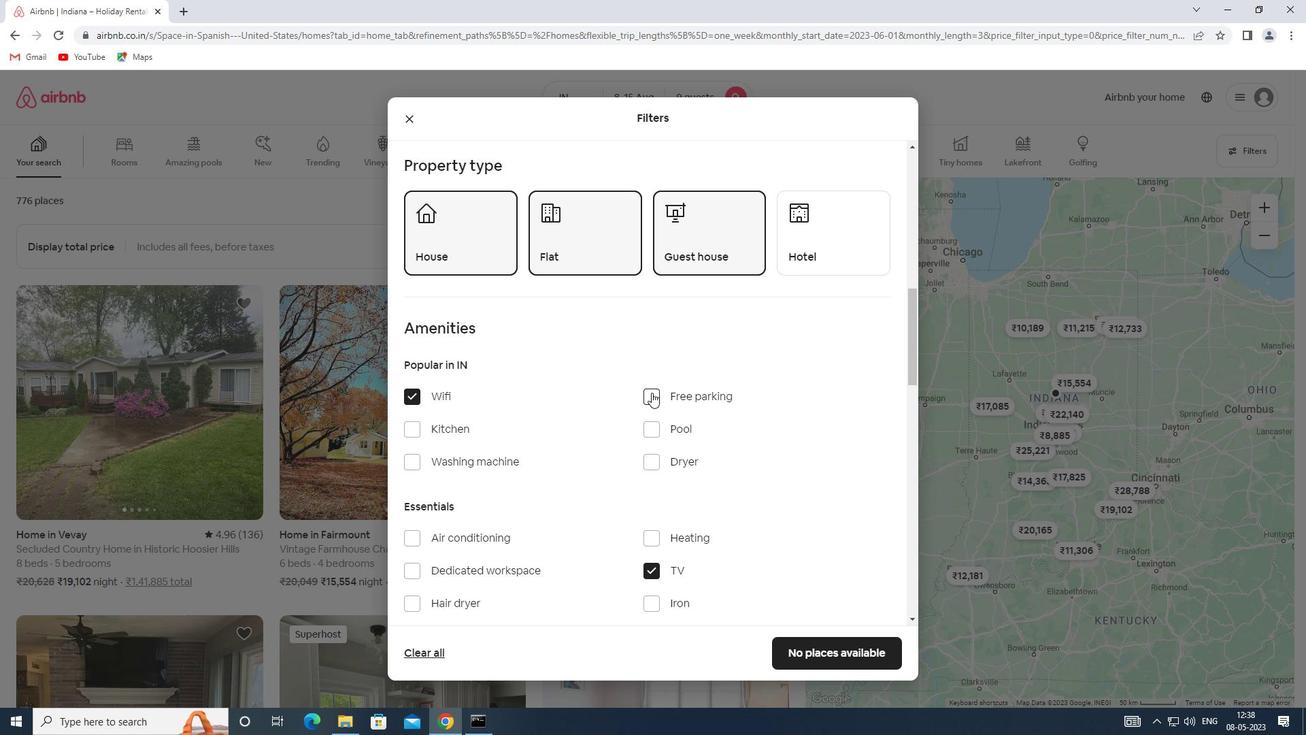 
Action: Mouse moved to (545, 452)
Screenshot: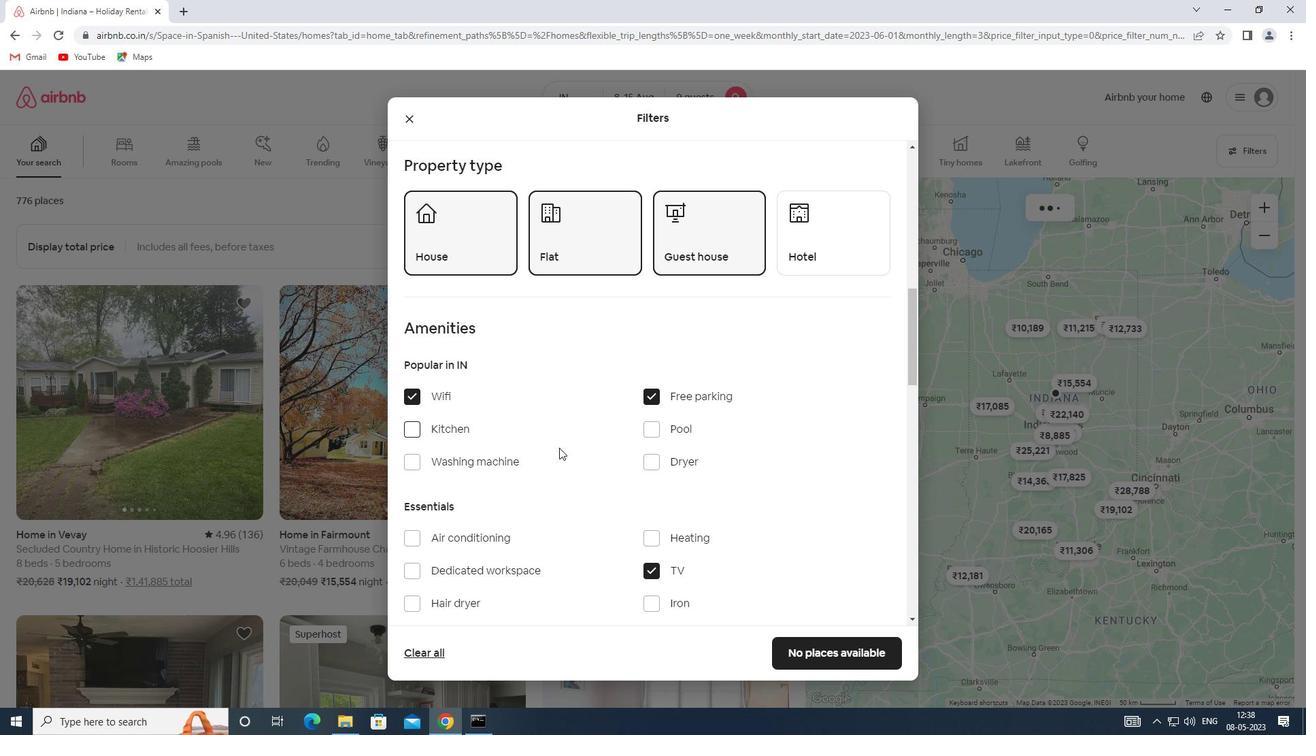 
Action: Mouse scrolled (545, 451) with delta (0, 0)
Screenshot: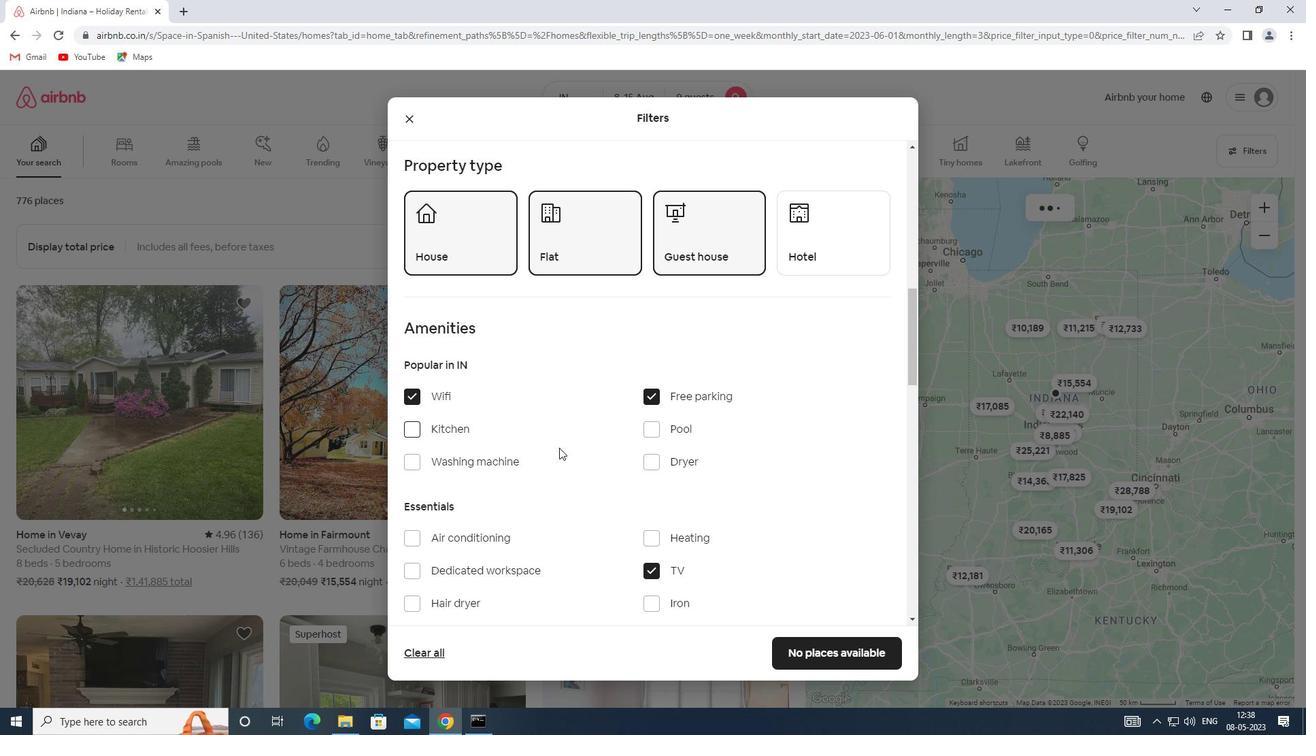 
Action: Mouse scrolled (545, 451) with delta (0, 0)
Screenshot: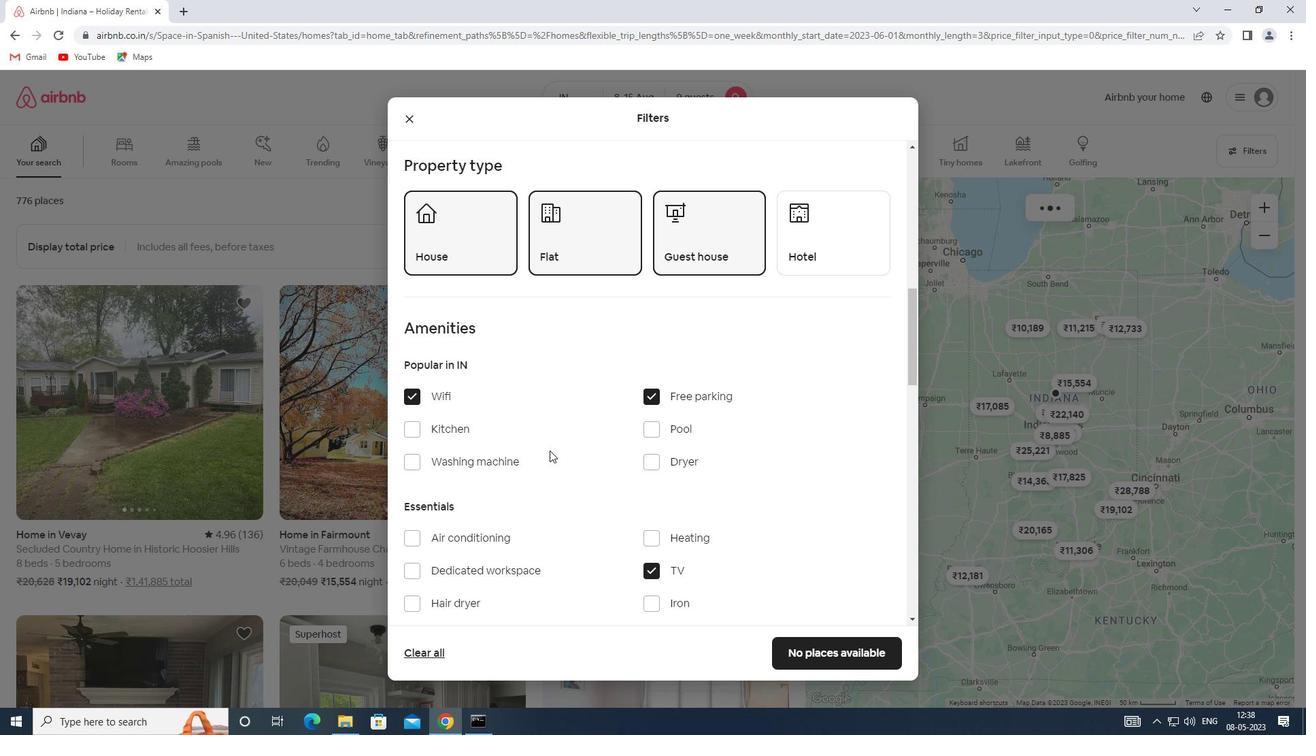 
Action: Mouse moved to (544, 453)
Screenshot: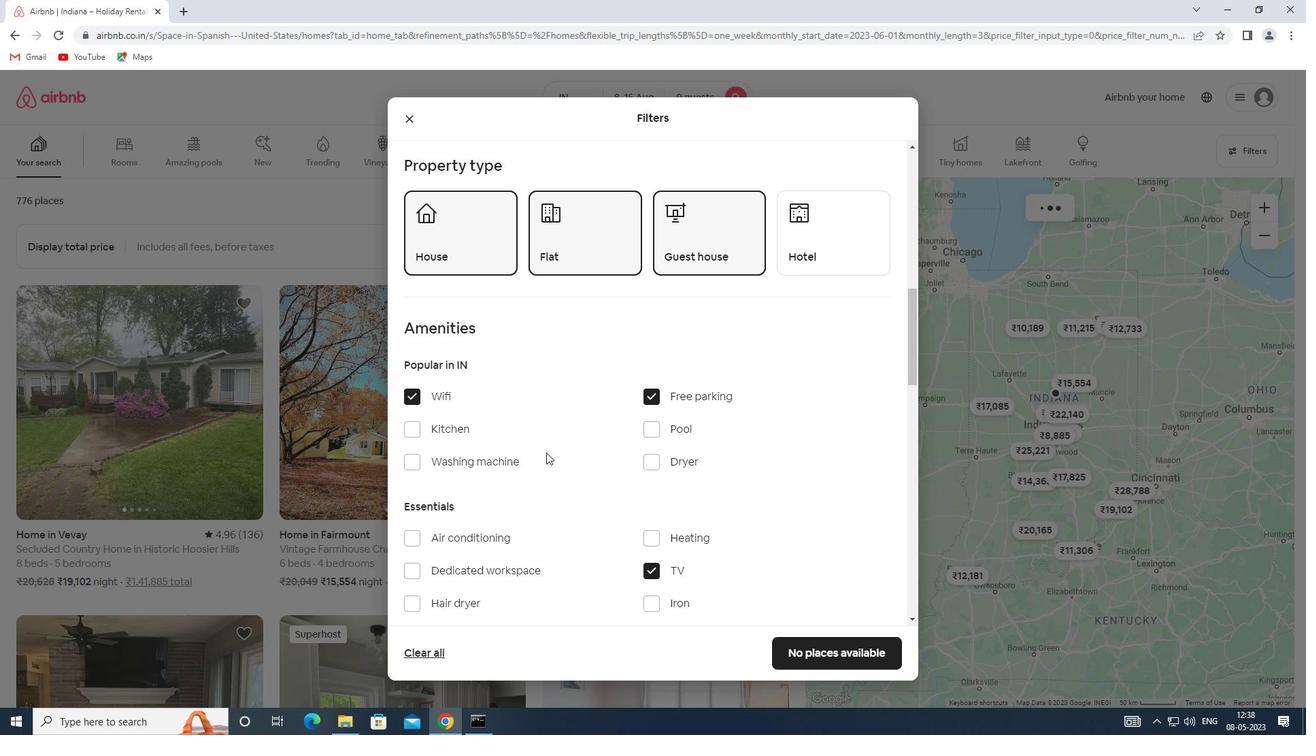 
Action: Mouse scrolled (544, 452) with delta (0, 0)
Screenshot: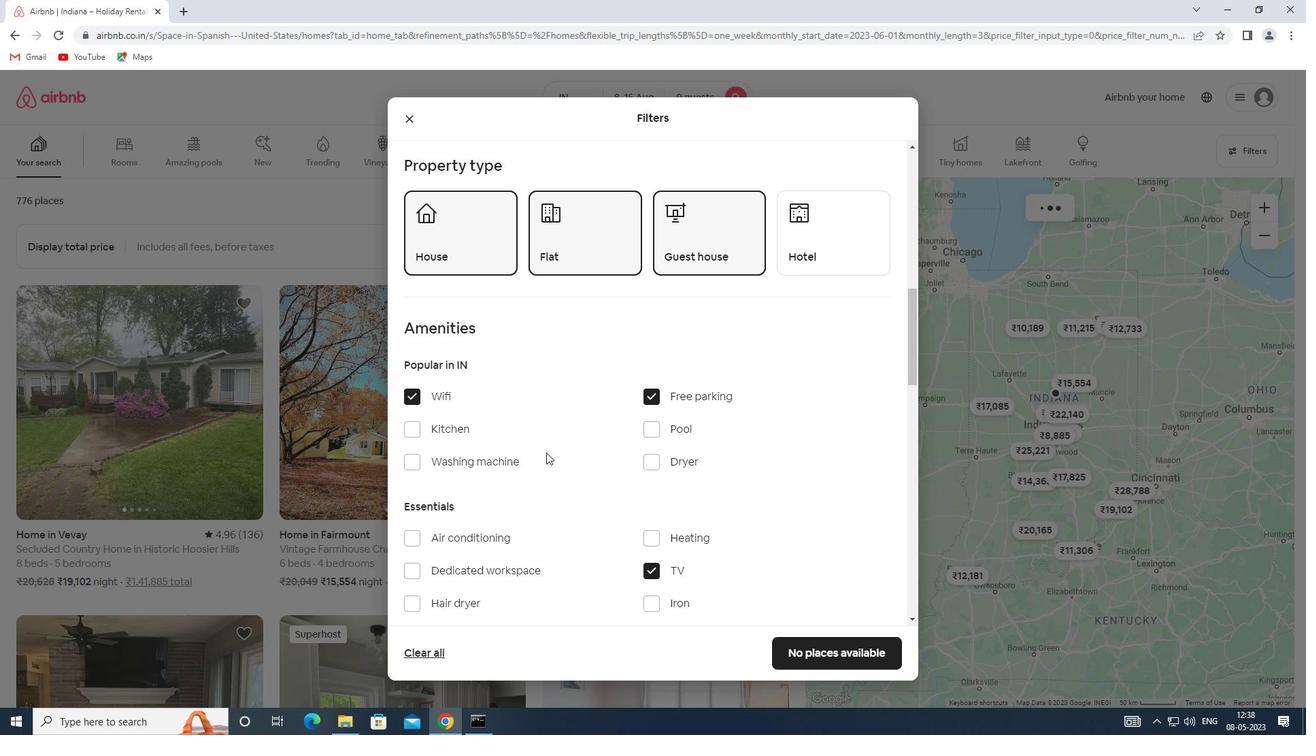 
Action: Mouse moved to (541, 454)
Screenshot: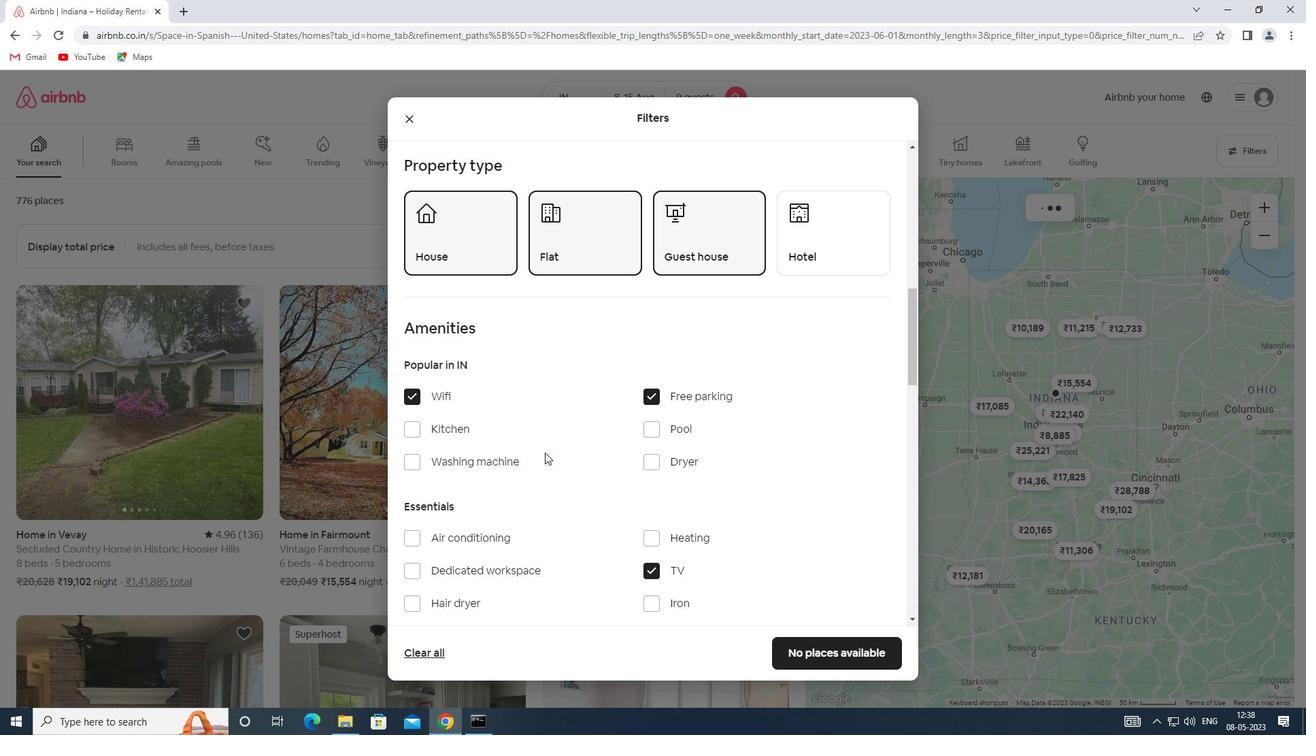 
Action: Mouse scrolled (541, 453) with delta (0, 0)
Screenshot: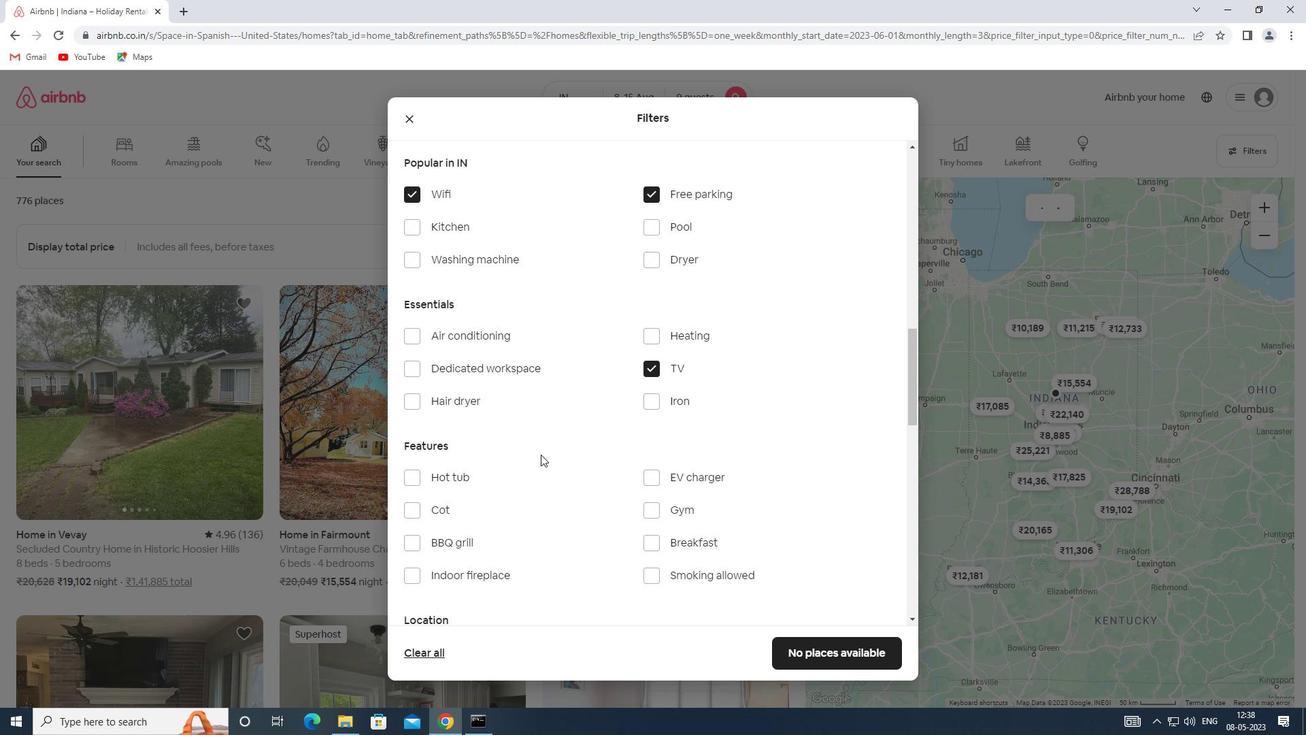 
Action: Mouse moved to (645, 436)
Screenshot: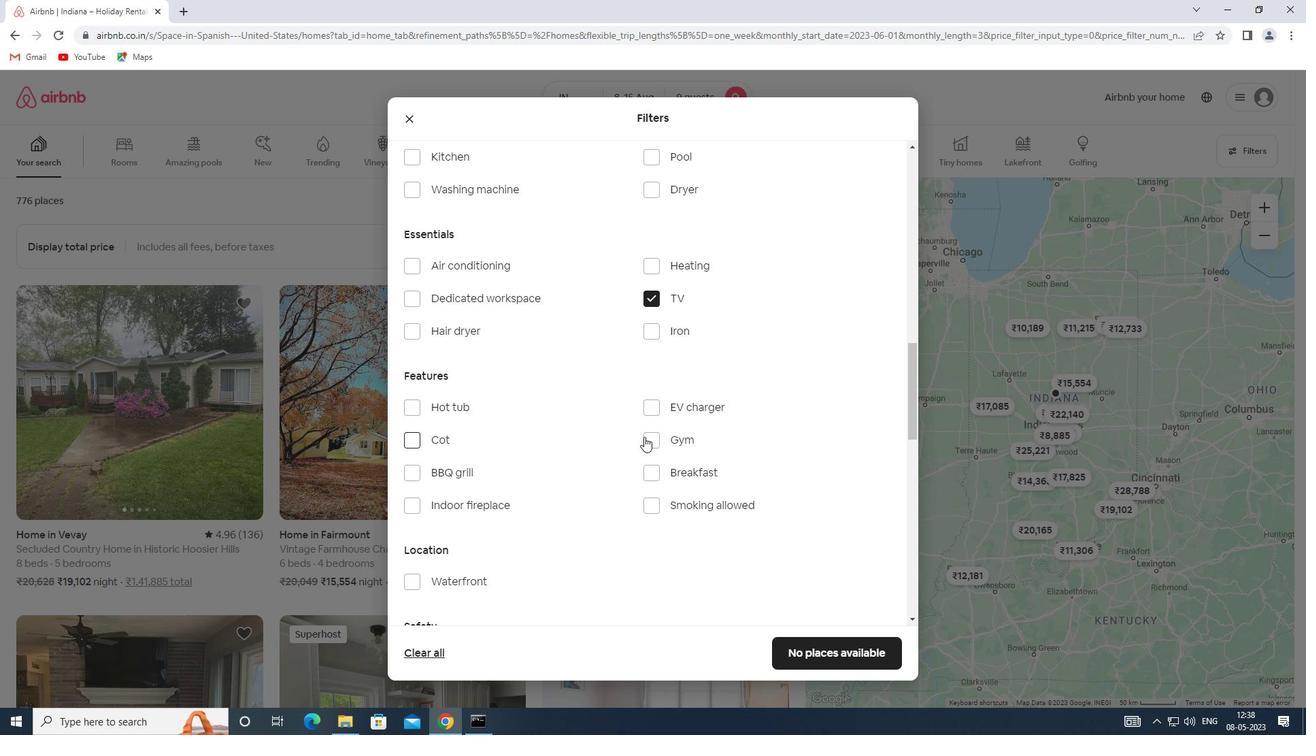 
Action: Mouse pressed left at (645, 436)
Screenshot: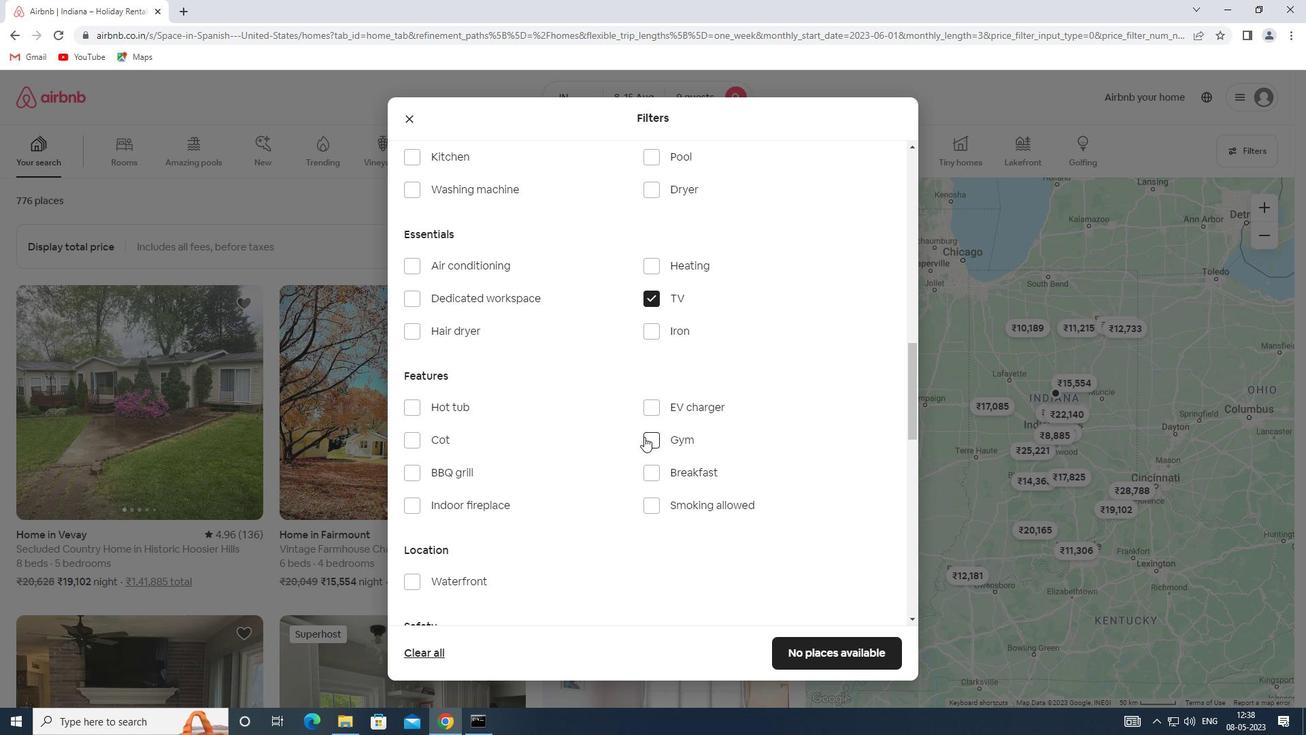 
Action: Mouse moved to (646, 477)
Screenshot: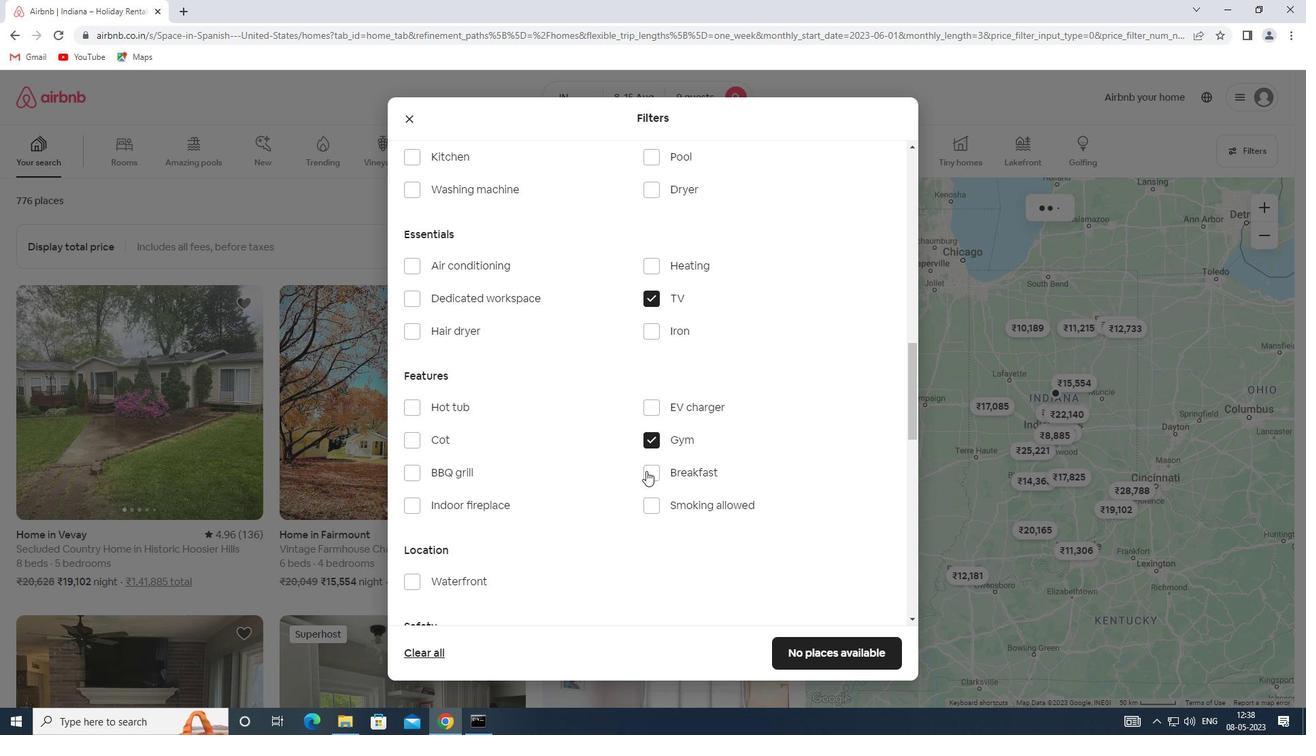 
Action: Mouse pressed left at (646, 477)
Screenshot: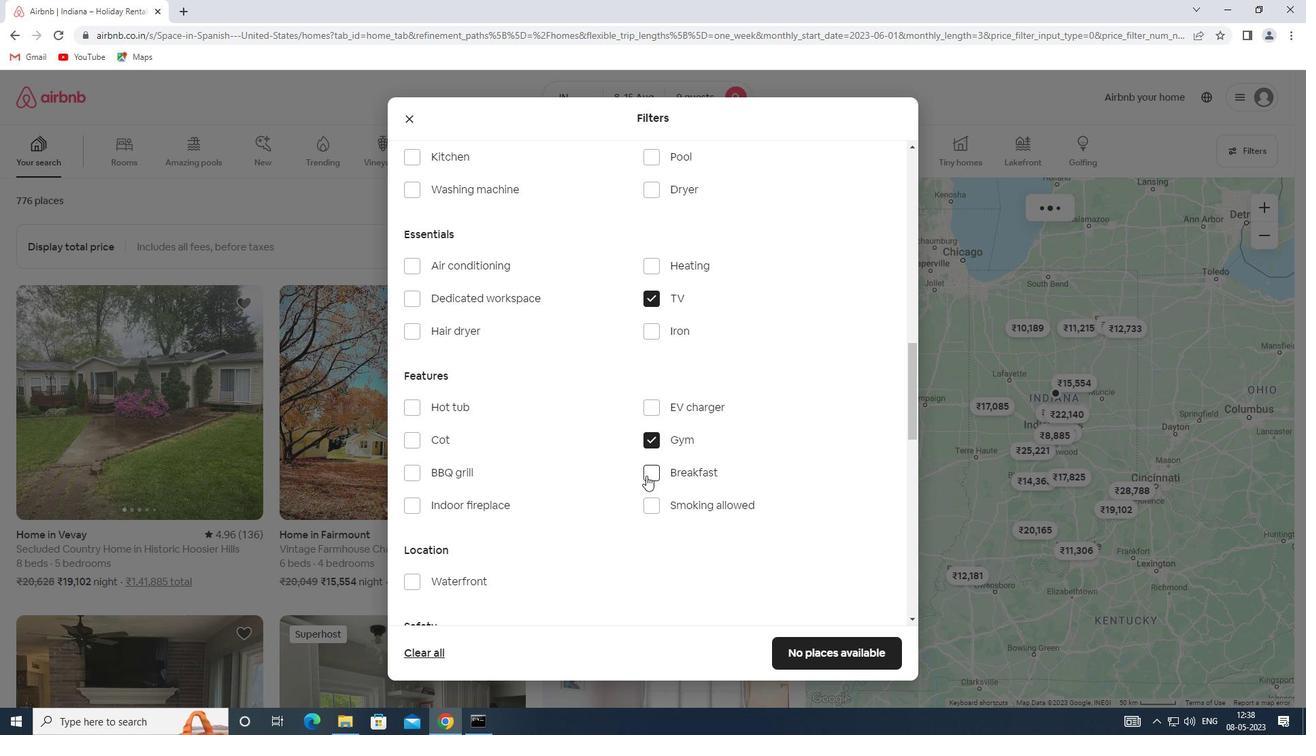 
Action: Mouse scrolled (646, 476) with delta (0, 0)
Screenshot: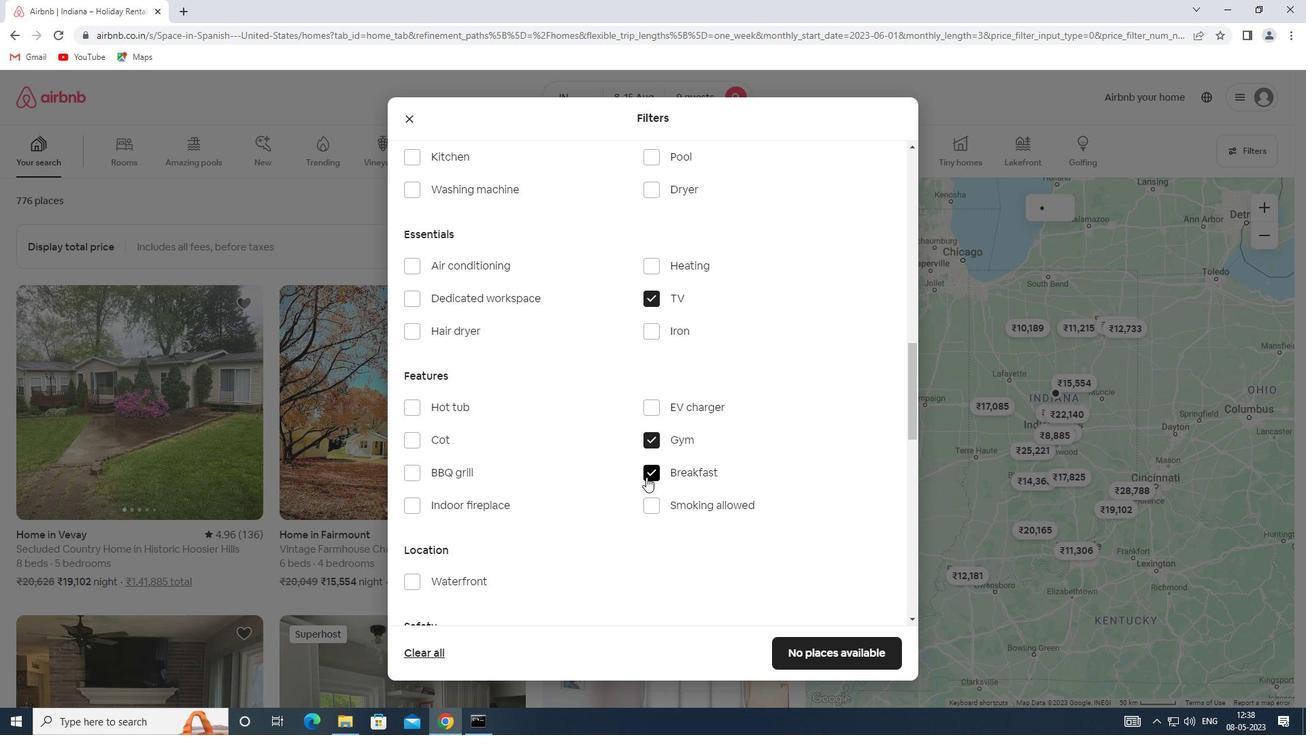 
Action: Mouse scrolled (646, 476) with delta (0, 0)
Screenshot: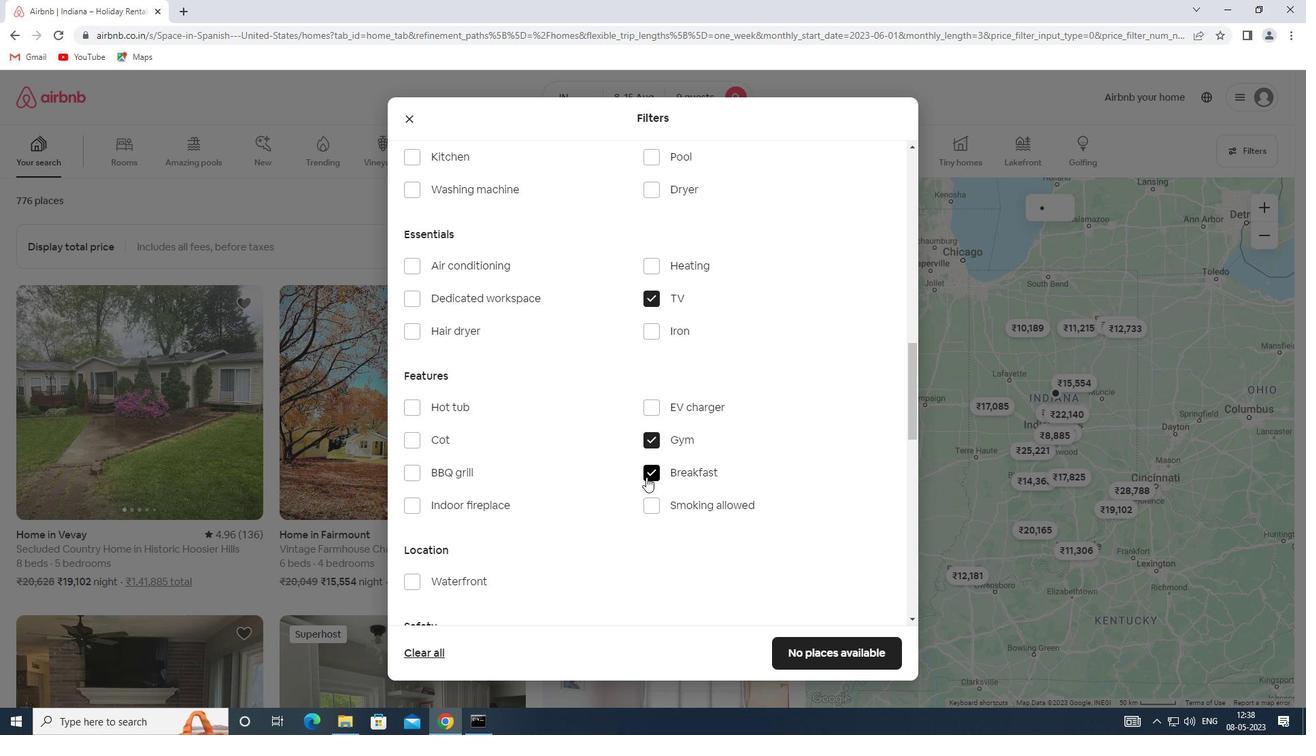 
Action: Mouse scrolled (646, 476) with delta (0, 0)
Screenshot: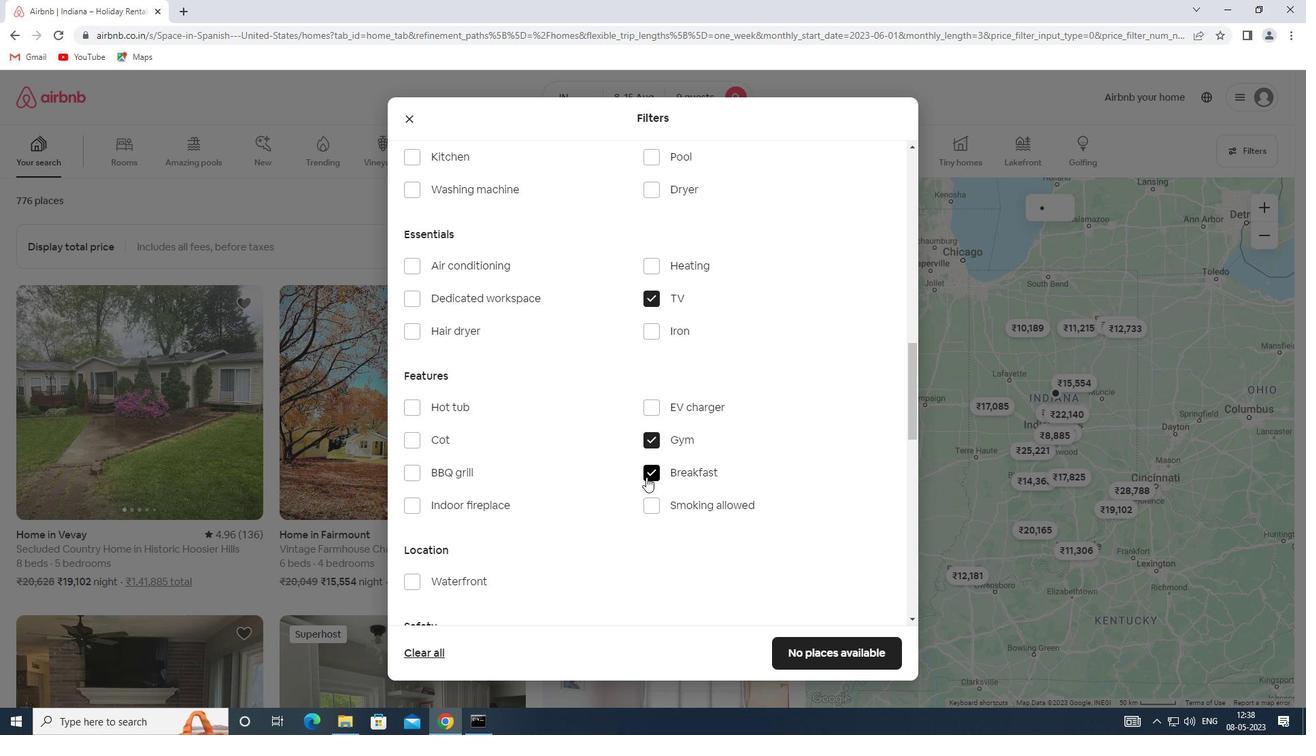 
Action: Mouse scrolled (646, 476) with delta (0, 0)
Screenshot: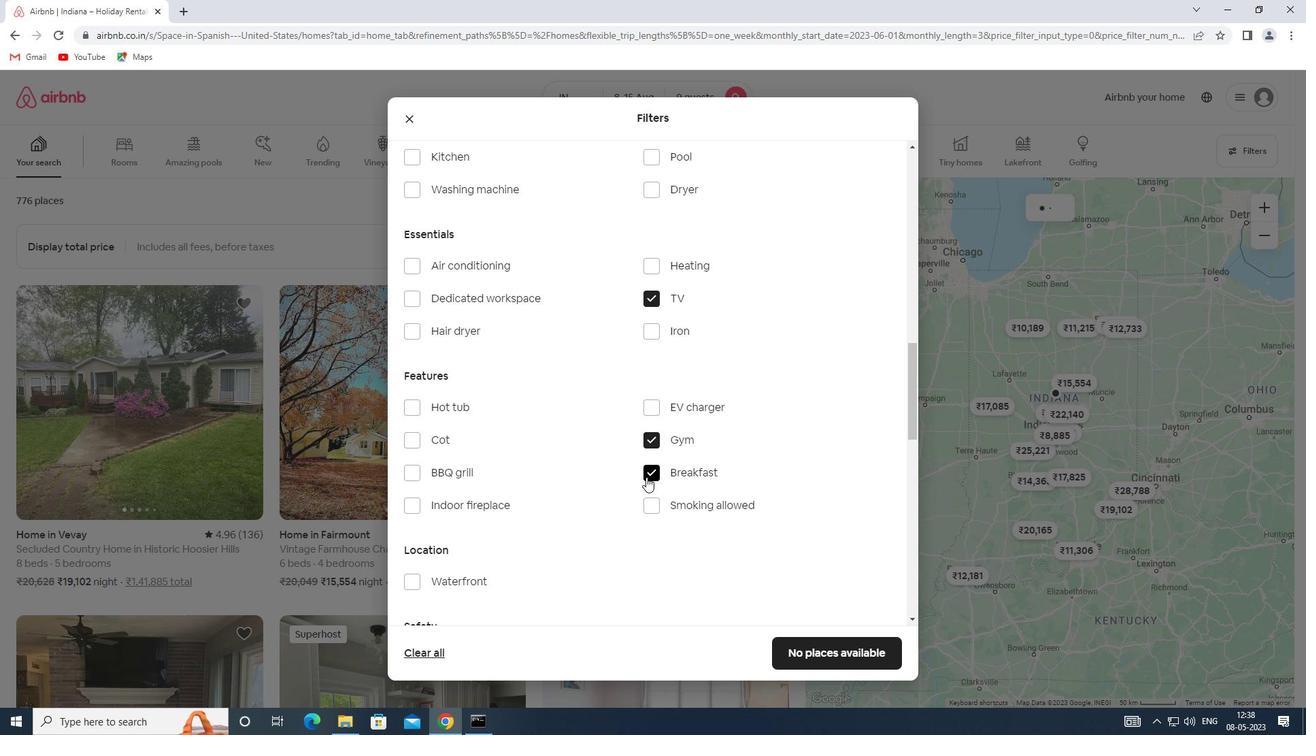 
Action: Mouse scrolled (646, 476) with delta (0, 0)
Screenshot: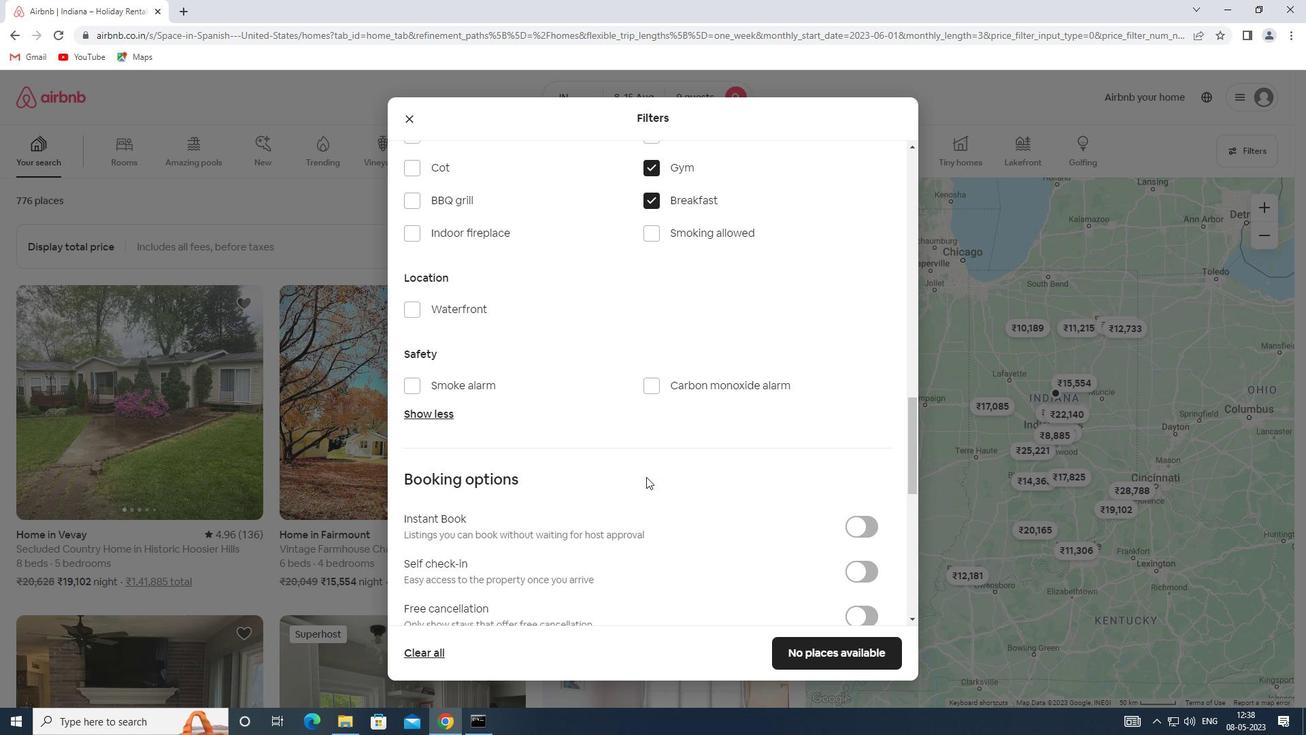 
Action: Mouse scrolled (646, 476) with delta (0, 0)
Screenshot: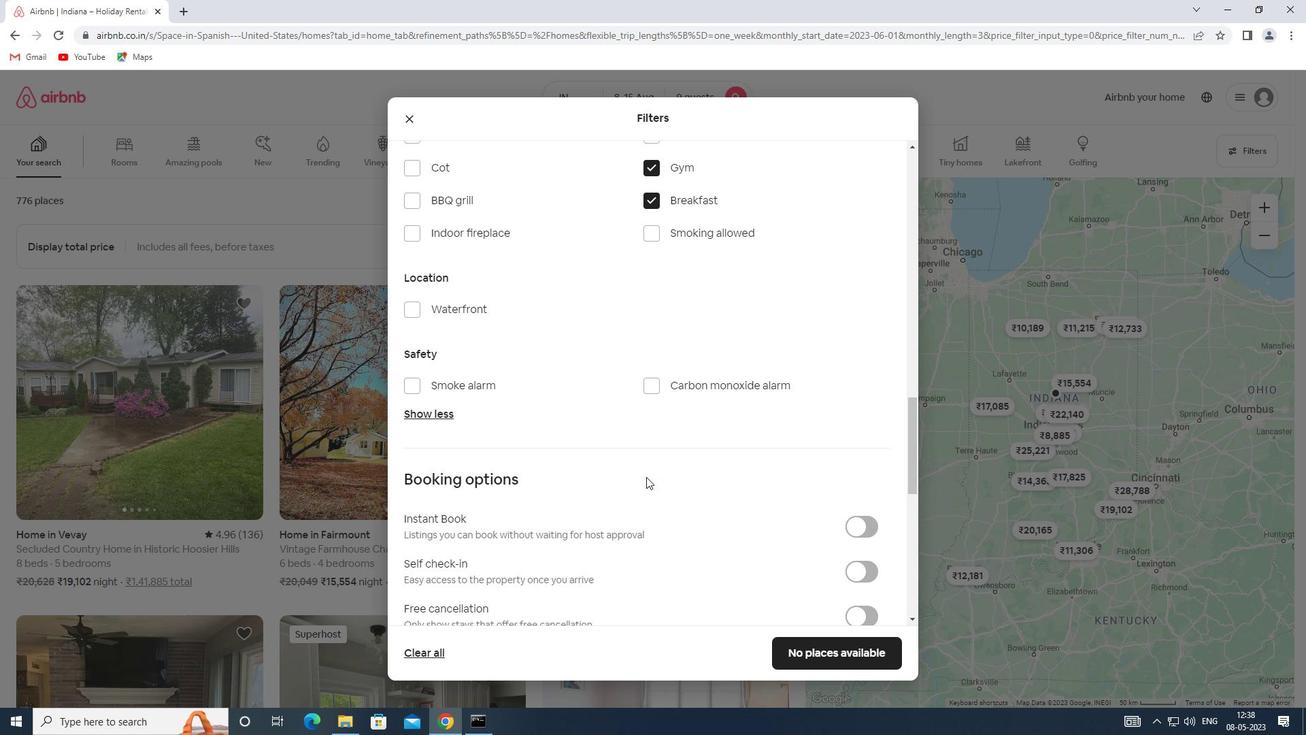 
Action: Mouse moved to (856, 432)
Screenshot: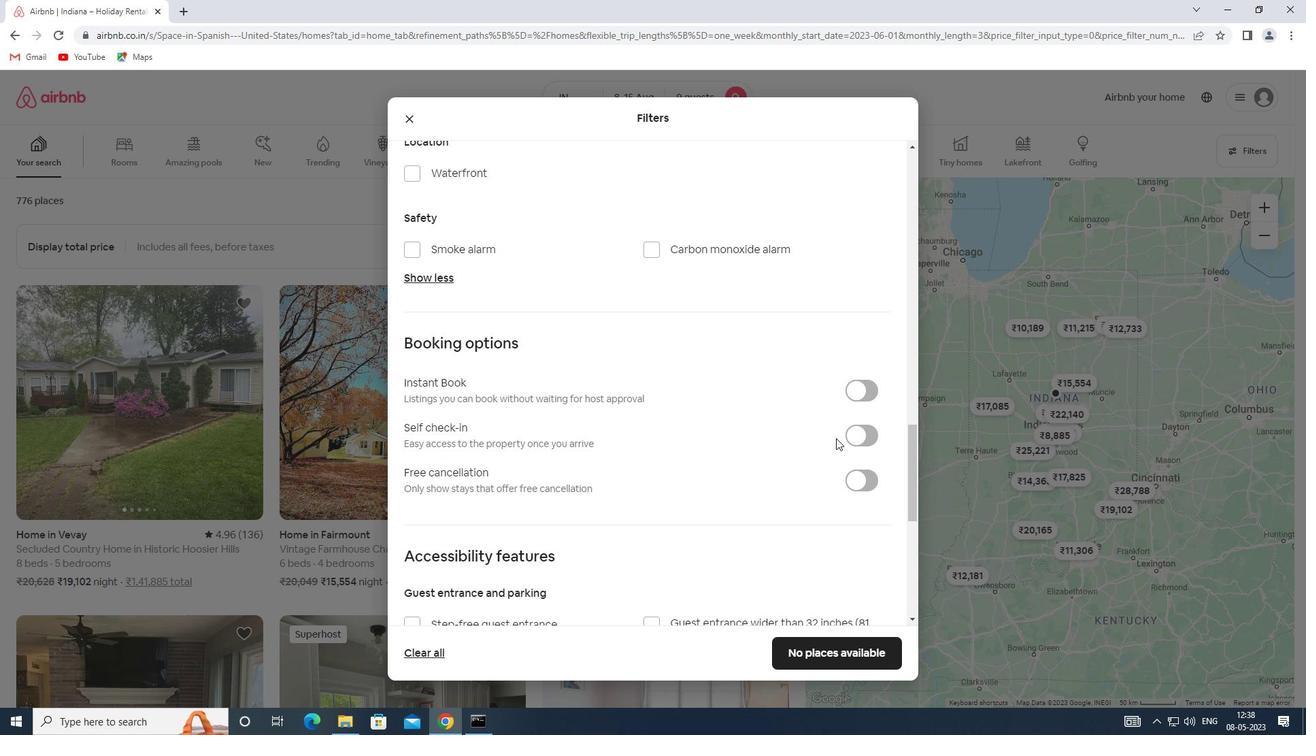 
Action: Mouse pressed left at (856, 432)
Screenshot: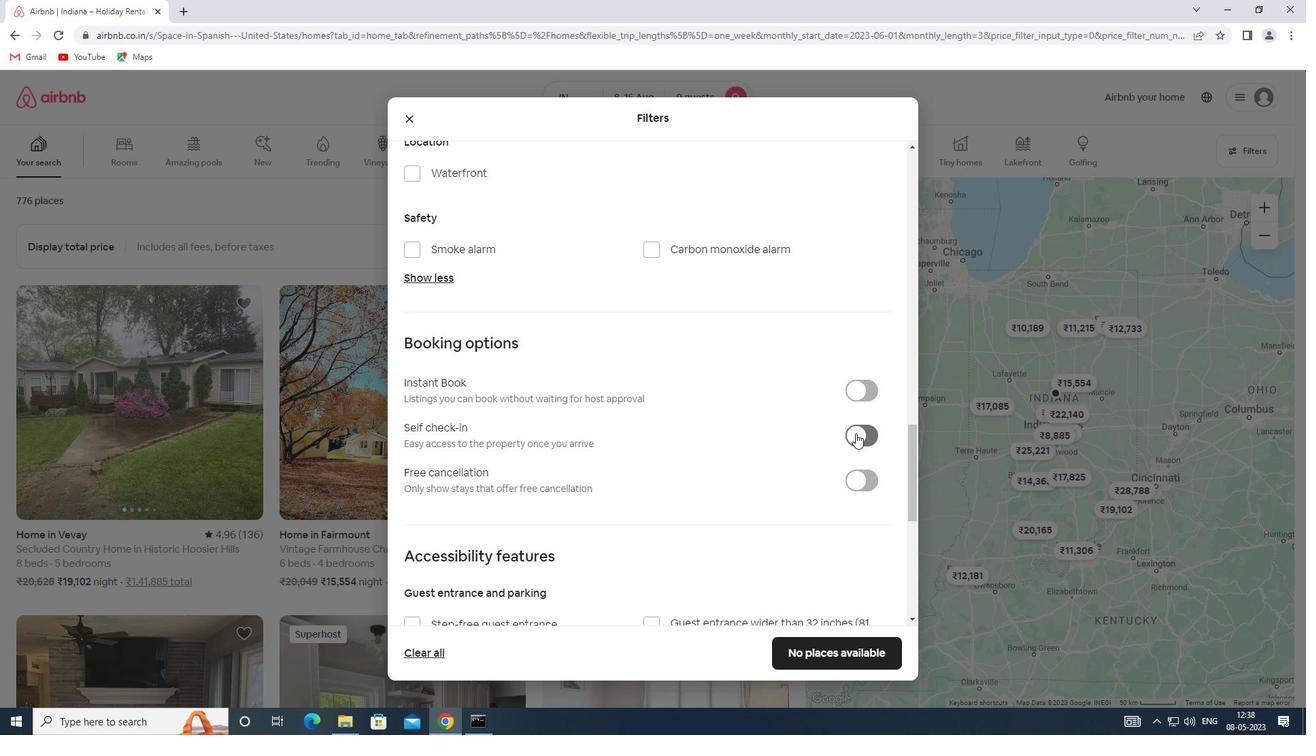
Action: Mouse moved to (528, 503)
Screenshot: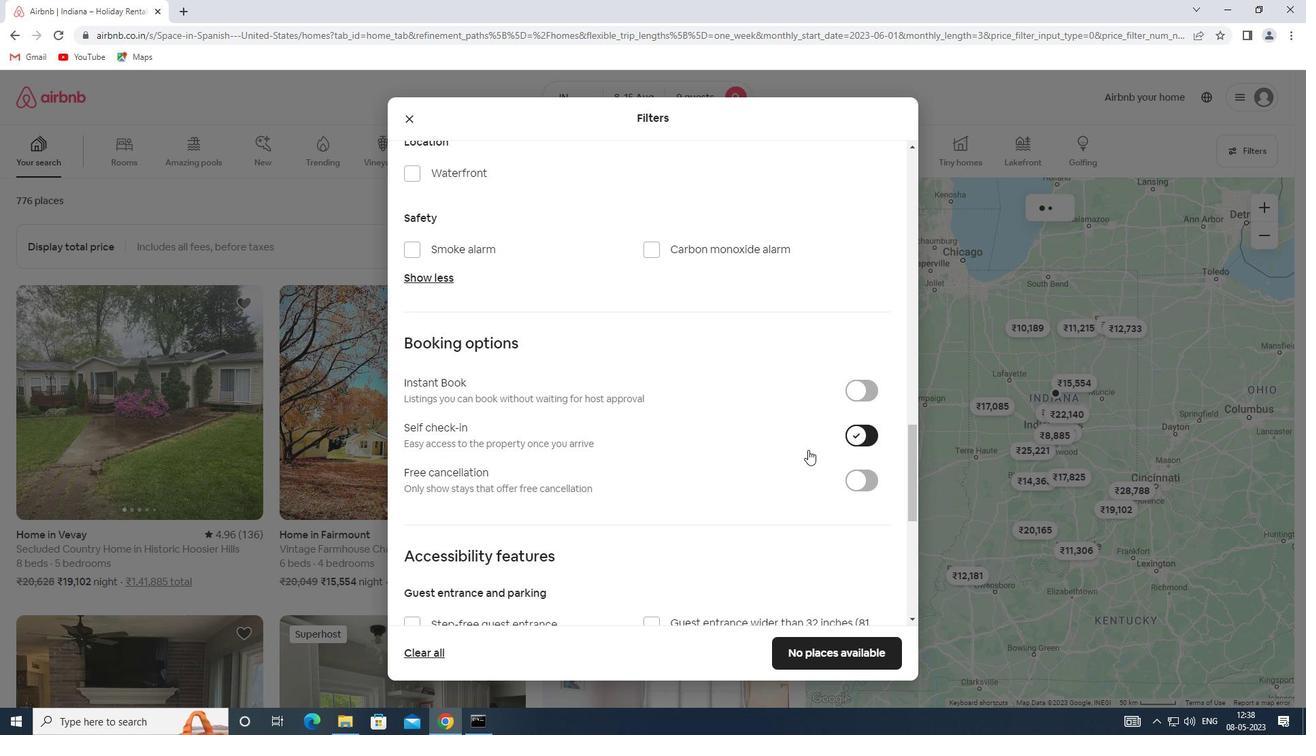 
Action: Mouse scrolled (528, 503) with delta (0, 0)
Screenshot: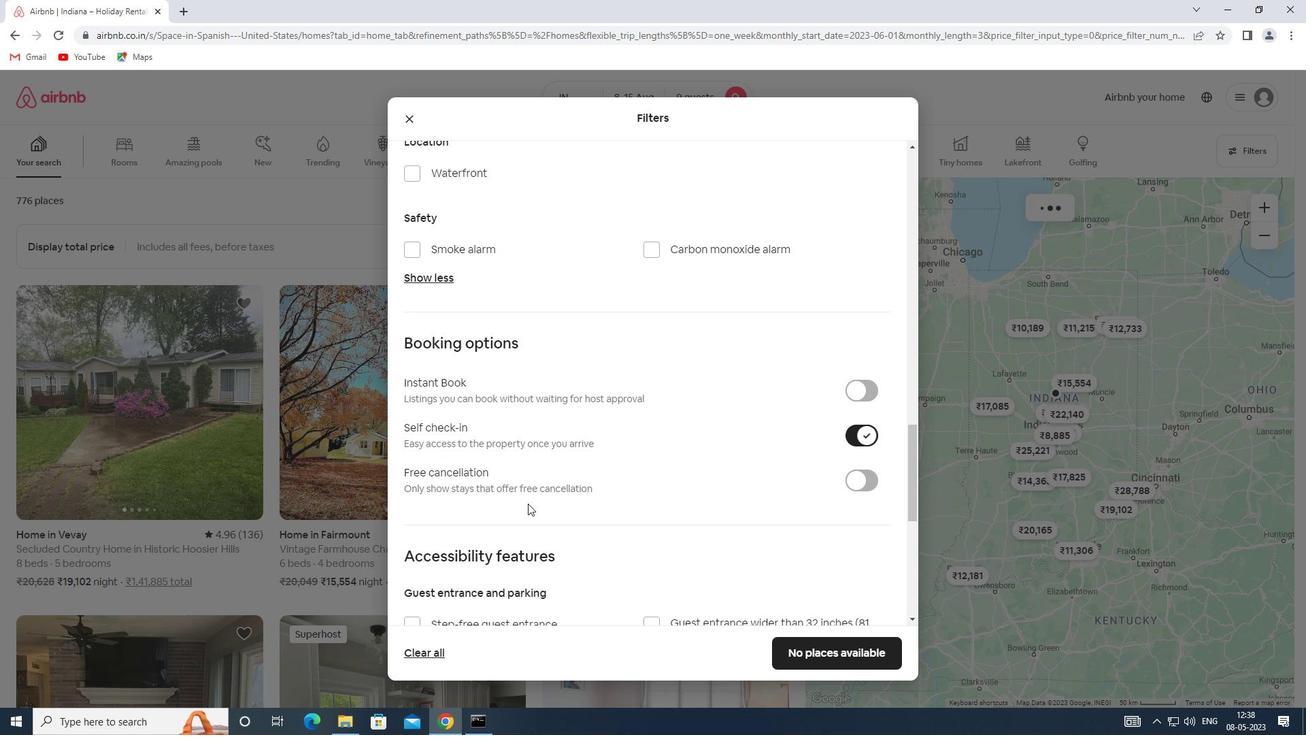 
Action: Mouse scrolled (528, 503) with delta (0, 0)
Screenshot: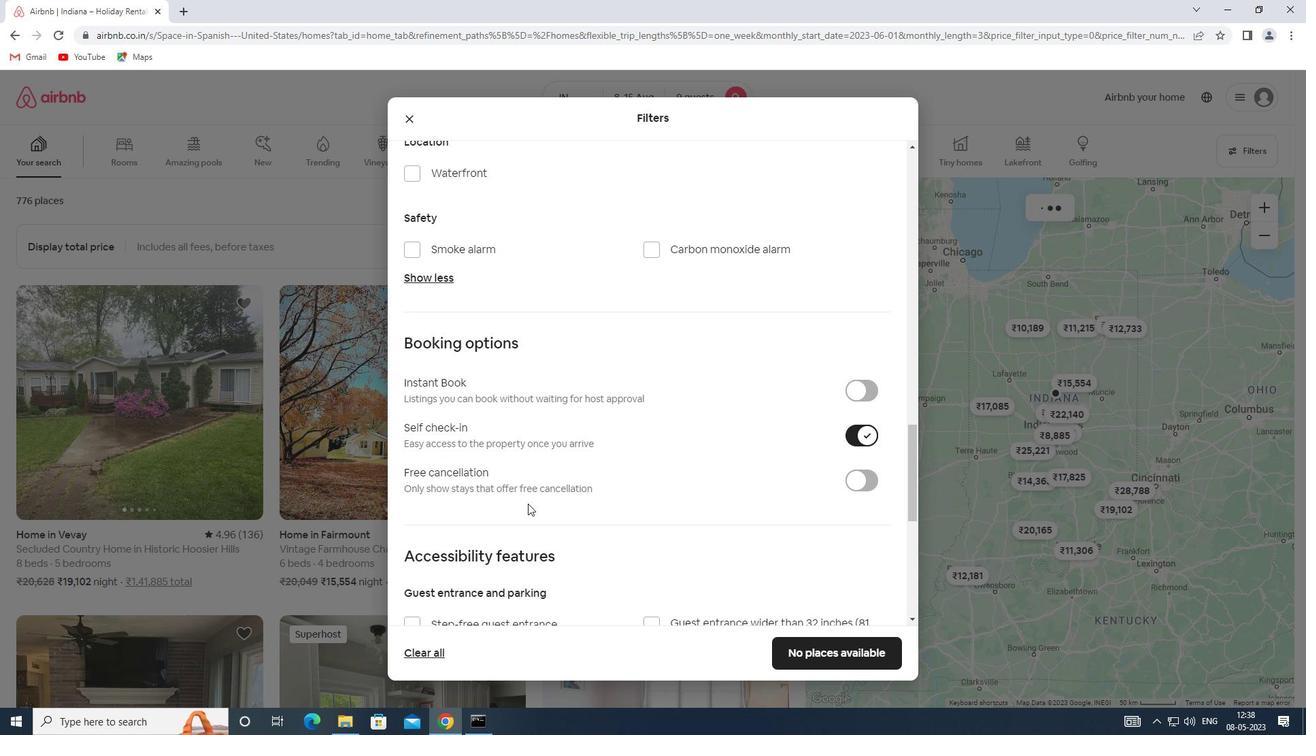 
Action: Mouse scrolled (528, 503) with delta (0, 0)
Screenshot: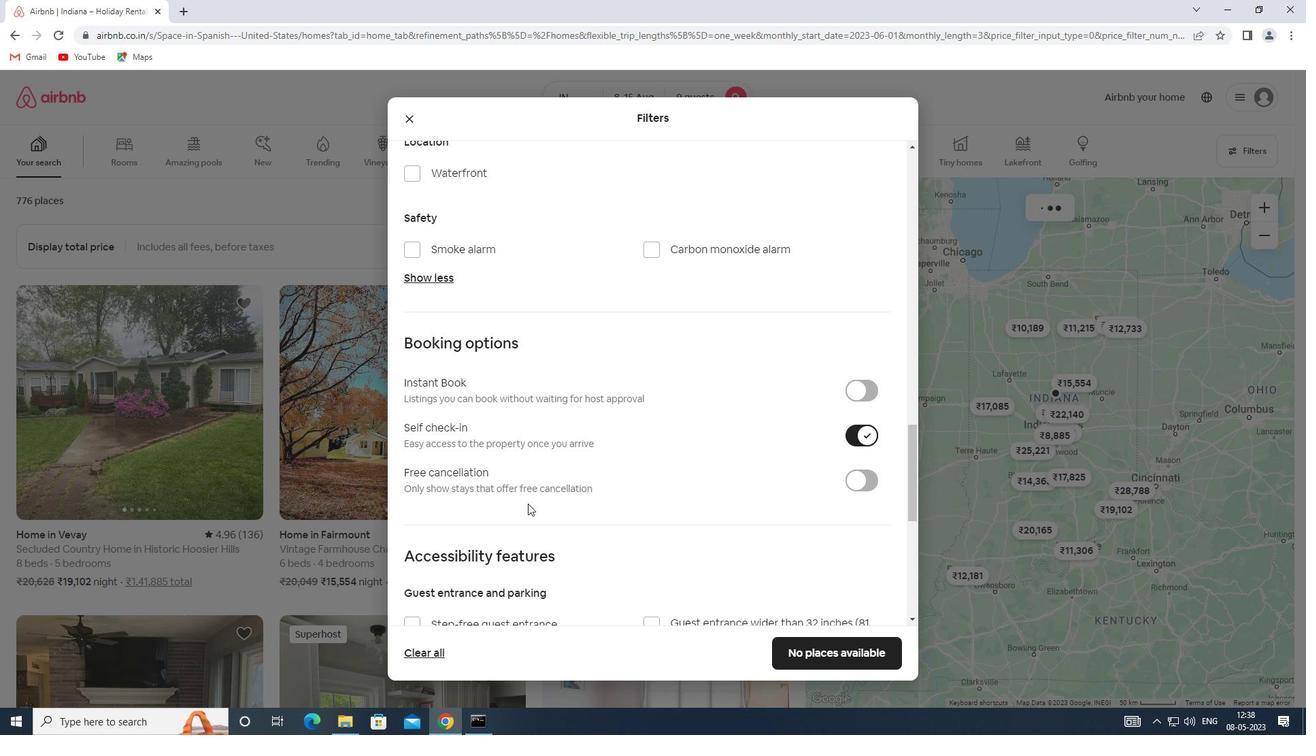 
Action: Mouse scrolled (528, 503) with delta (0, 0)
Screenshot: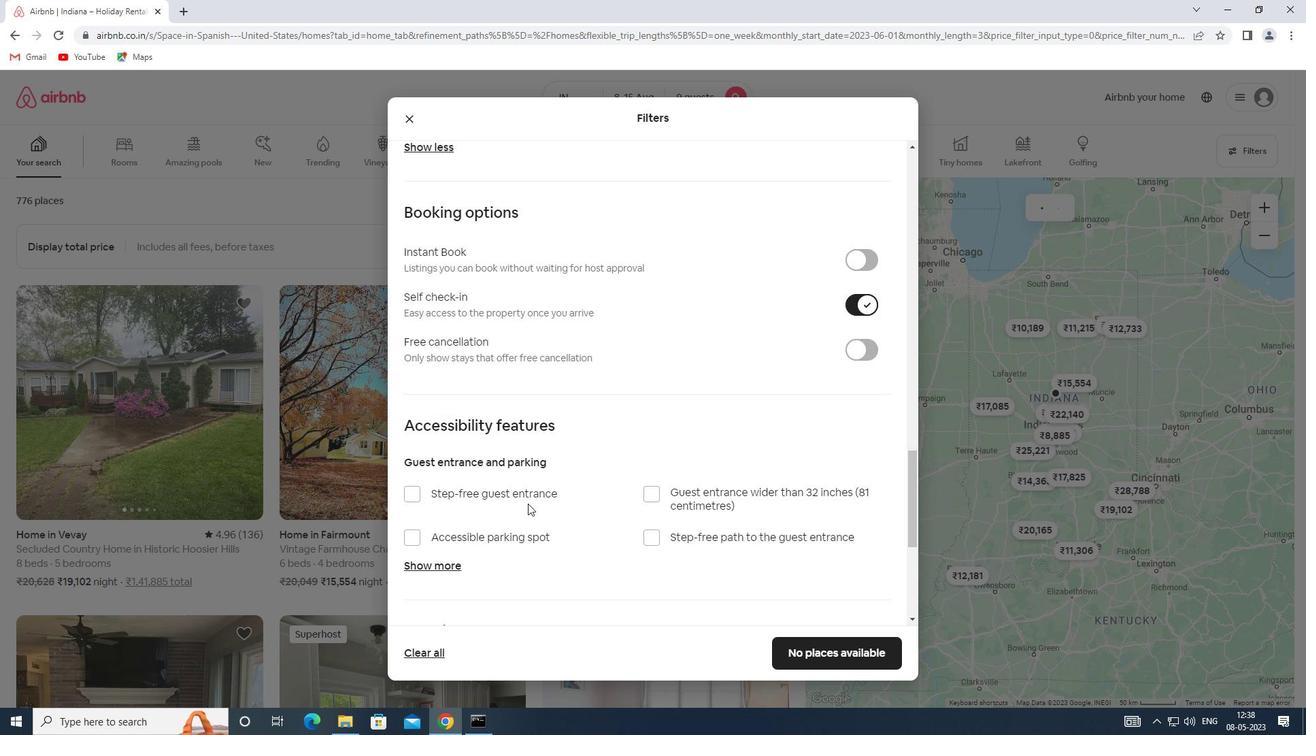 
Action: Mouse scrolled (528, 503) with delta (0, 0)
Screenshot: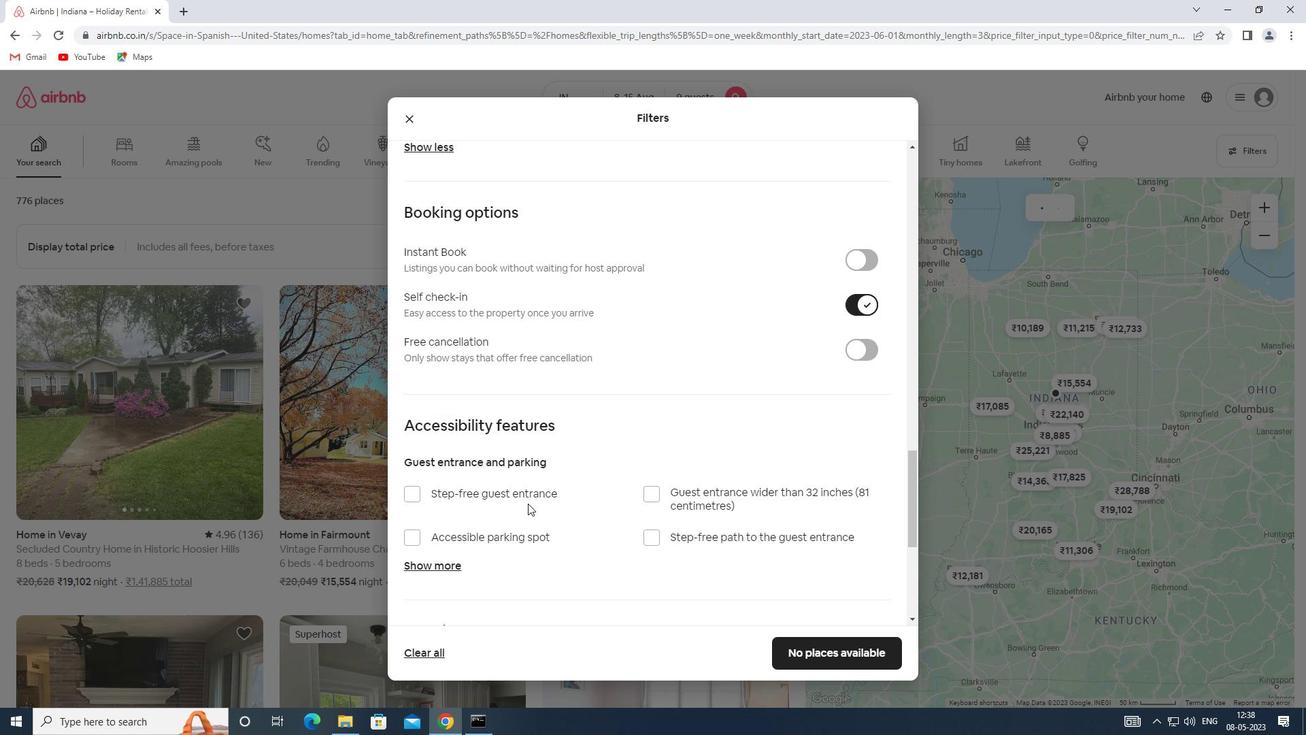 
Action: Mouse scrolled (528, 503) with delta (0, 0)
Screenshot: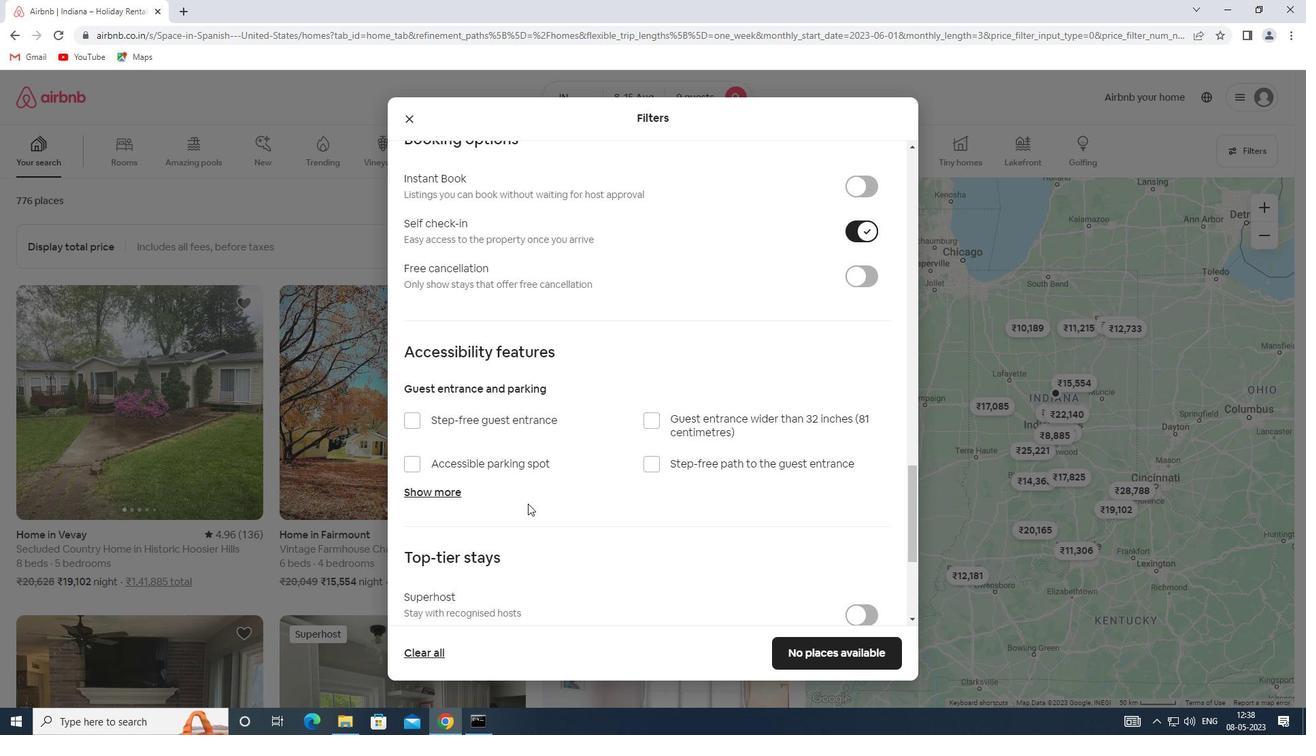 
Action: Mouse moved to (413, 583)
Screenshot: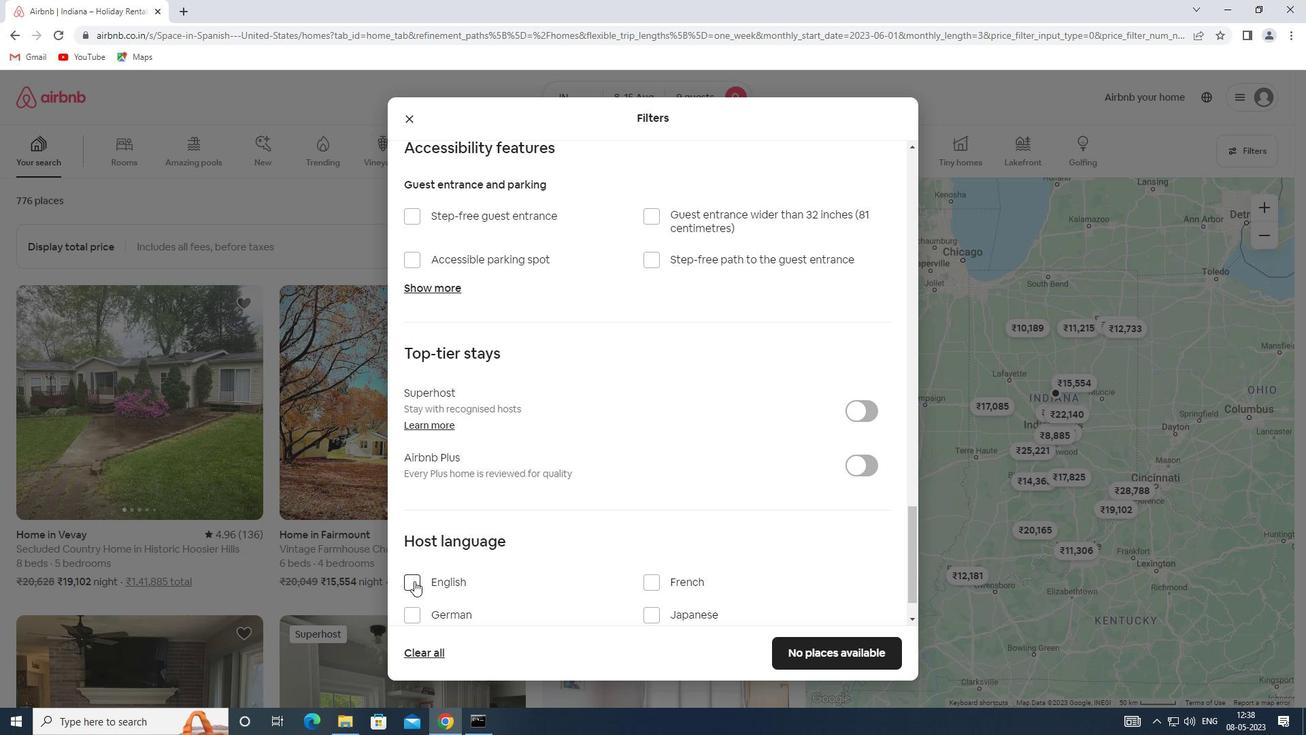 
Action: Mouse pressed left at (413, 583)
Screenshot: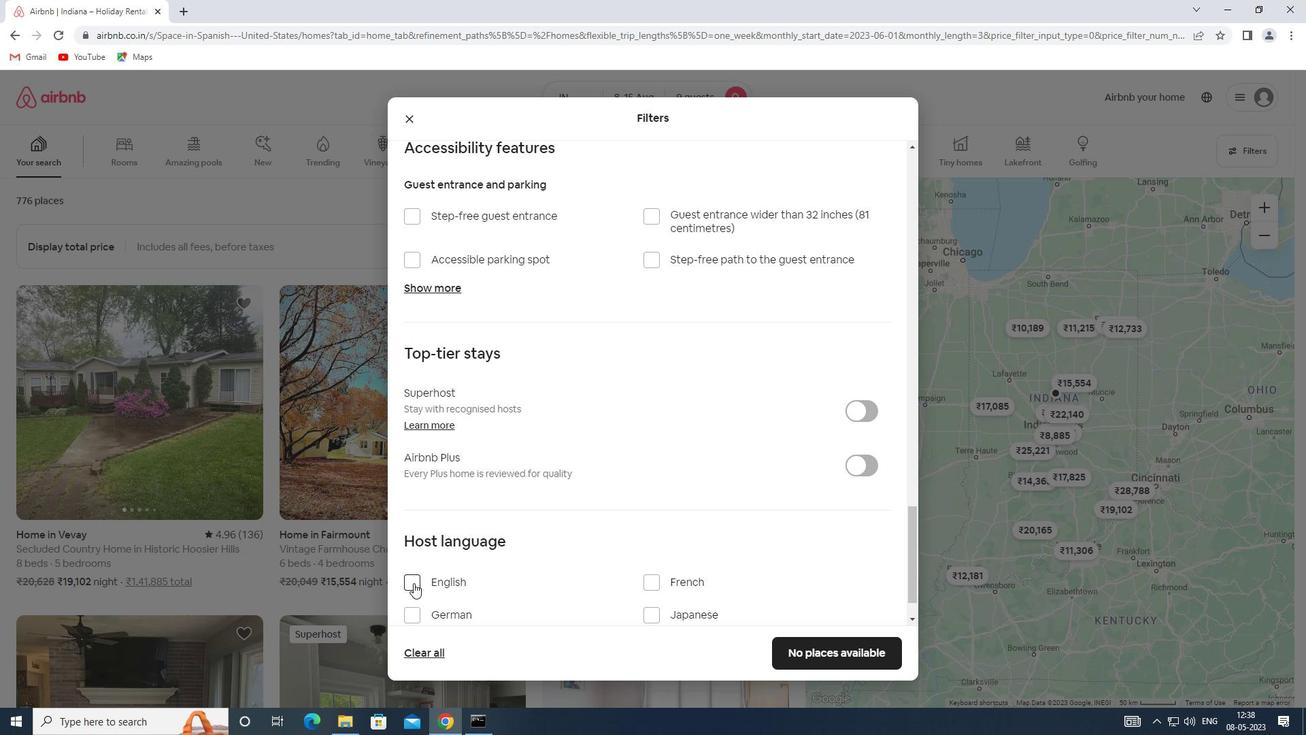 
Action: Mouse moved to (414, 583)
Screenshot: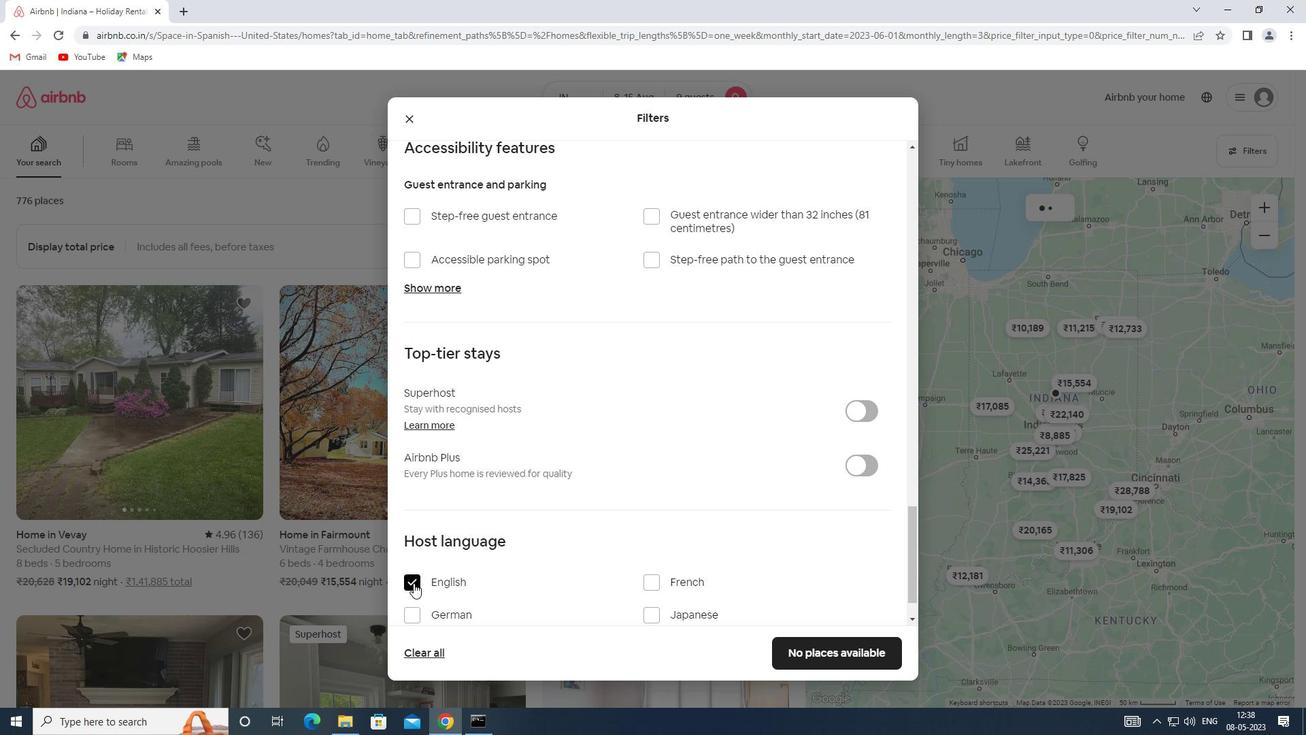 
Action: Mouse scrolled (414, 582) with delta (0, 0)
Screenshot: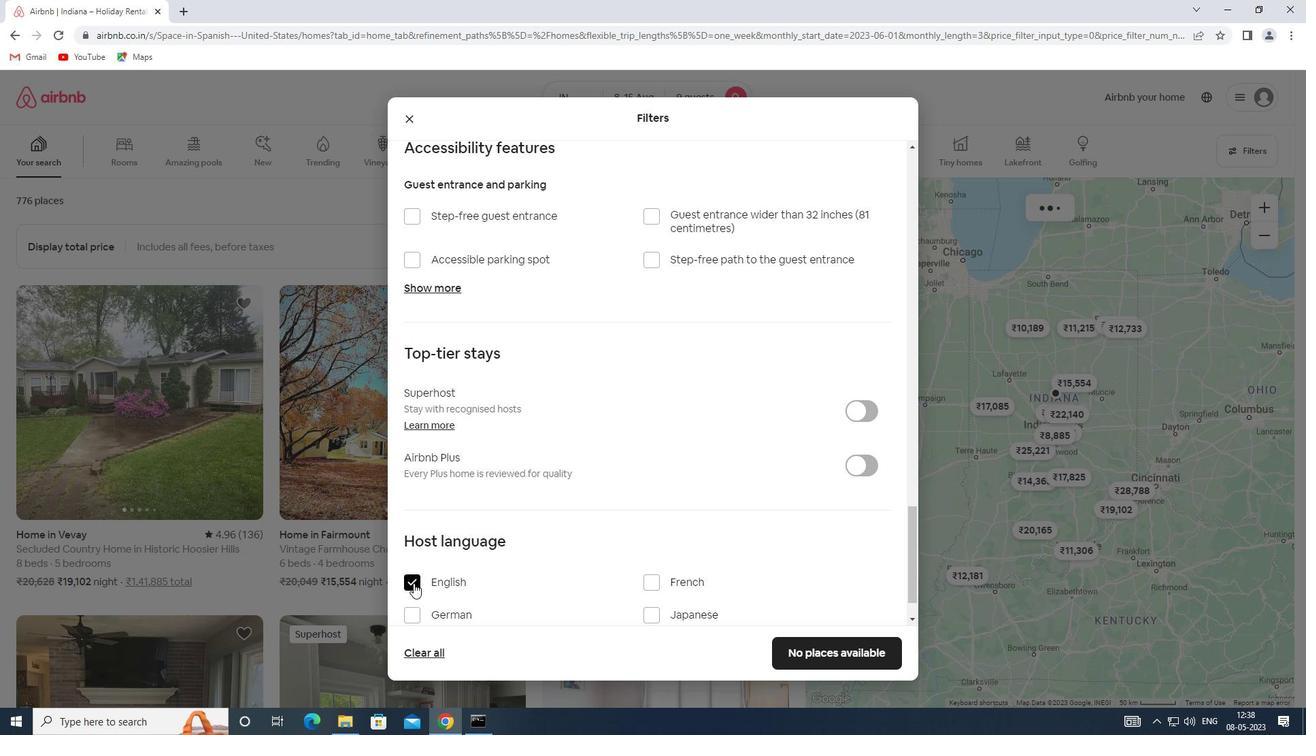 
Action: Mouse scrolled (414, 582) with delta (0, 0)
Screenshot: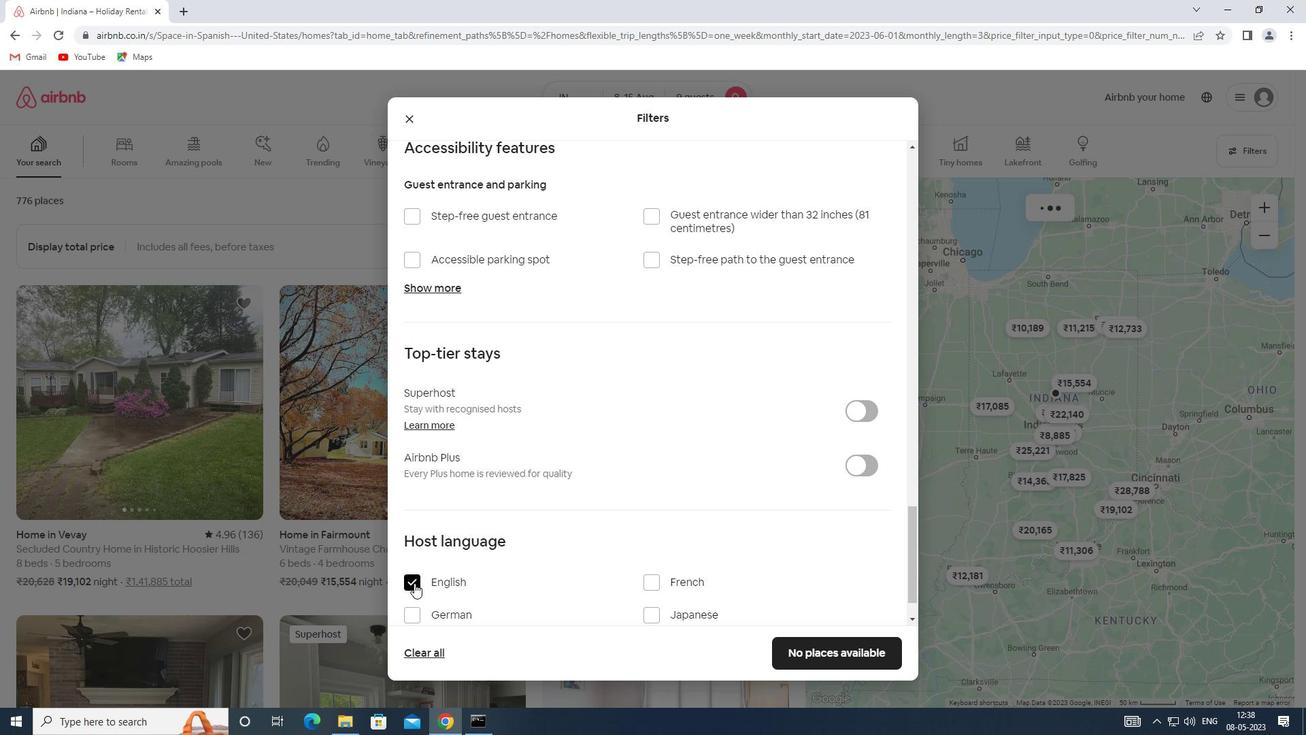 
Action: Mouse moved to (805, 649)
Screenshot: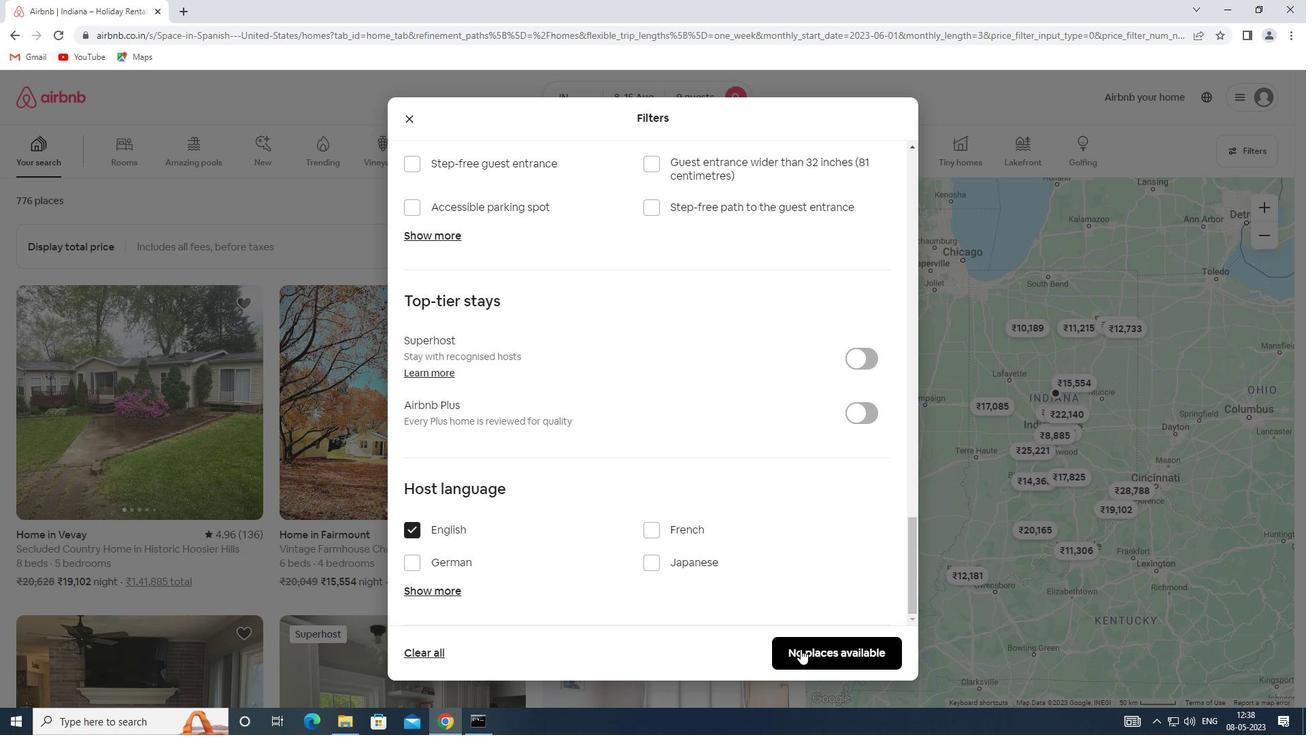 
Action: Mouse pressed left at (805, 649)
Screenshot: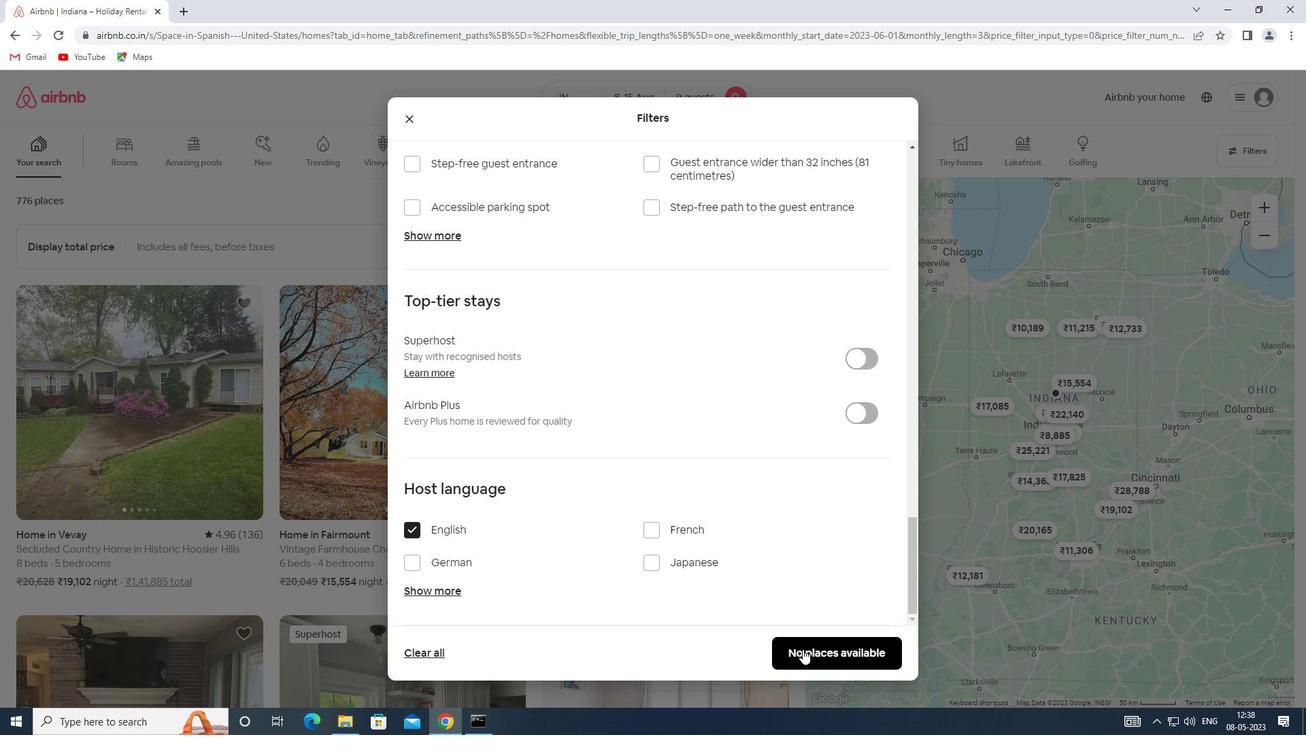 
